 Task: Search one way flight ticket for 5 adults, 2 children, 1 infant in seat and 1 infant on lap in economy from Cedar Rapids: Eastern Iowa Airport to Springfield: Abraham Lincoln Capital Airport on 5-2-2023. Choice of flights is United. Number of bags: 10 checked bags. Price is upto 83000. Outbound departure time preference is 12:45.
Action: Mouse moved to (386, 357)
Screenshot: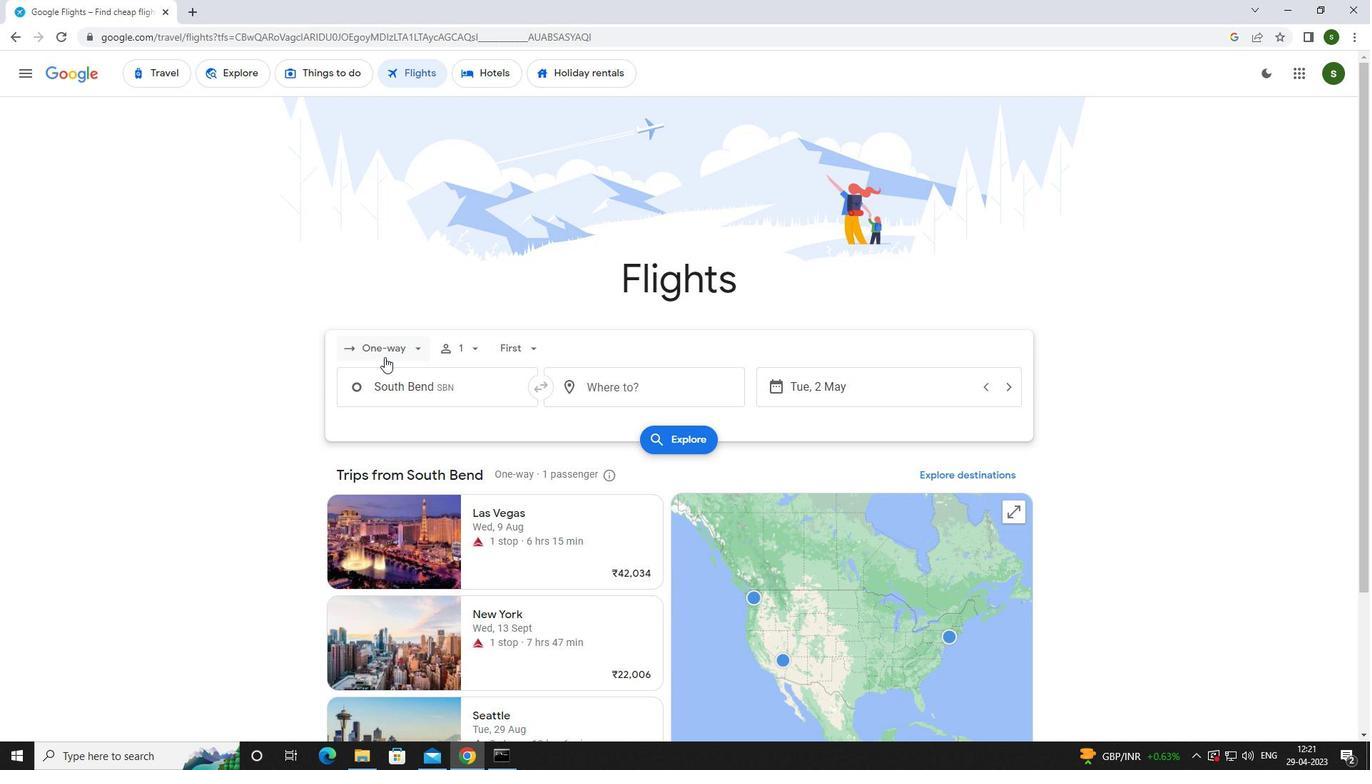
Action: Mouse pressed left at (386, 357)
Screenshot: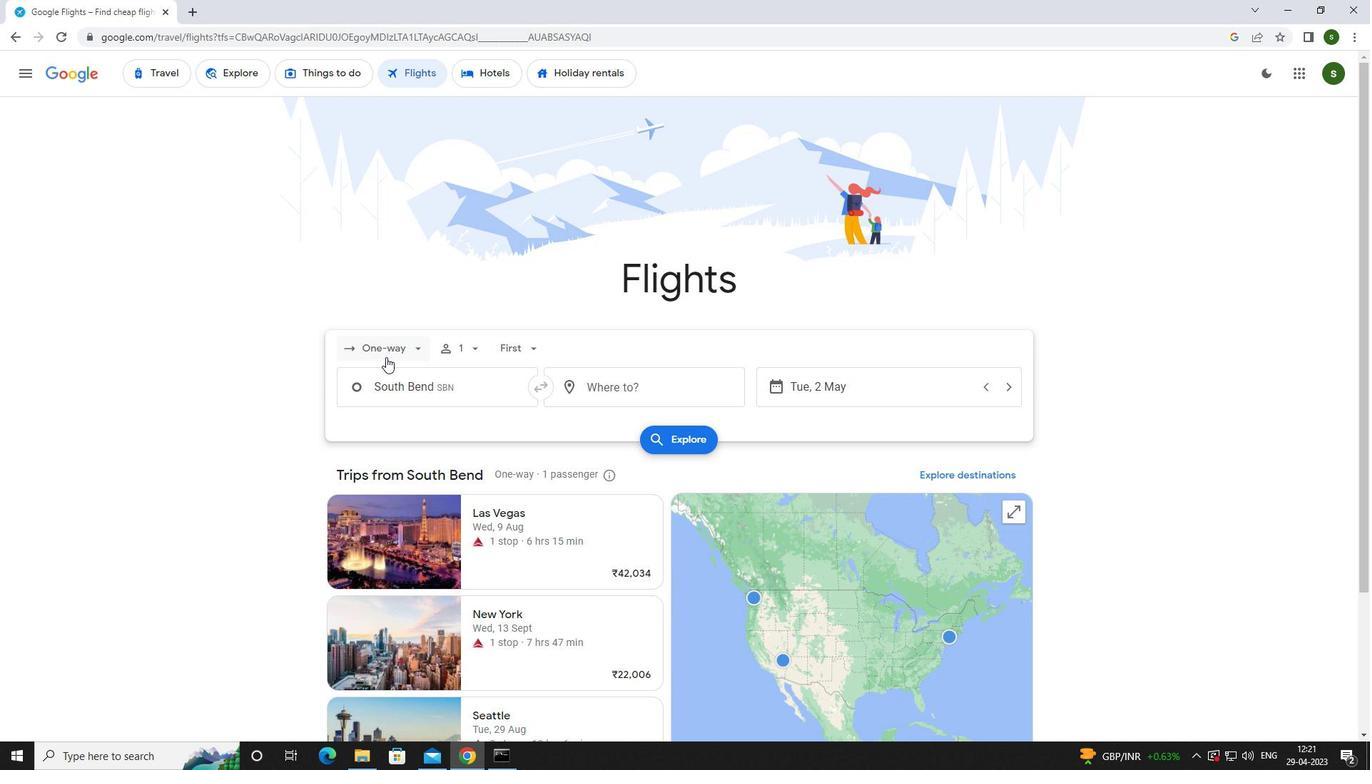 
Action: Mouse moved to (419, 413)
Screenshot: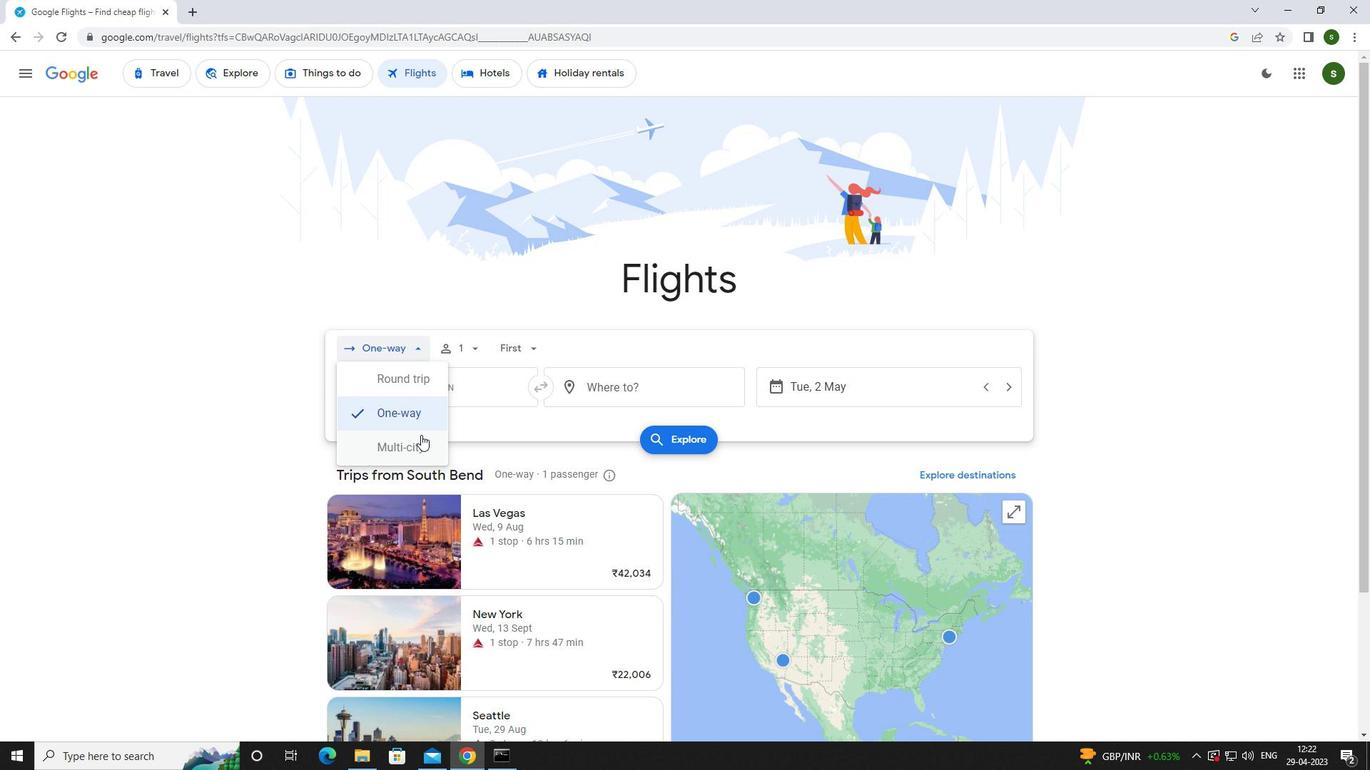 
Action: Mouse pressed left at (419, 413)
Screenshot: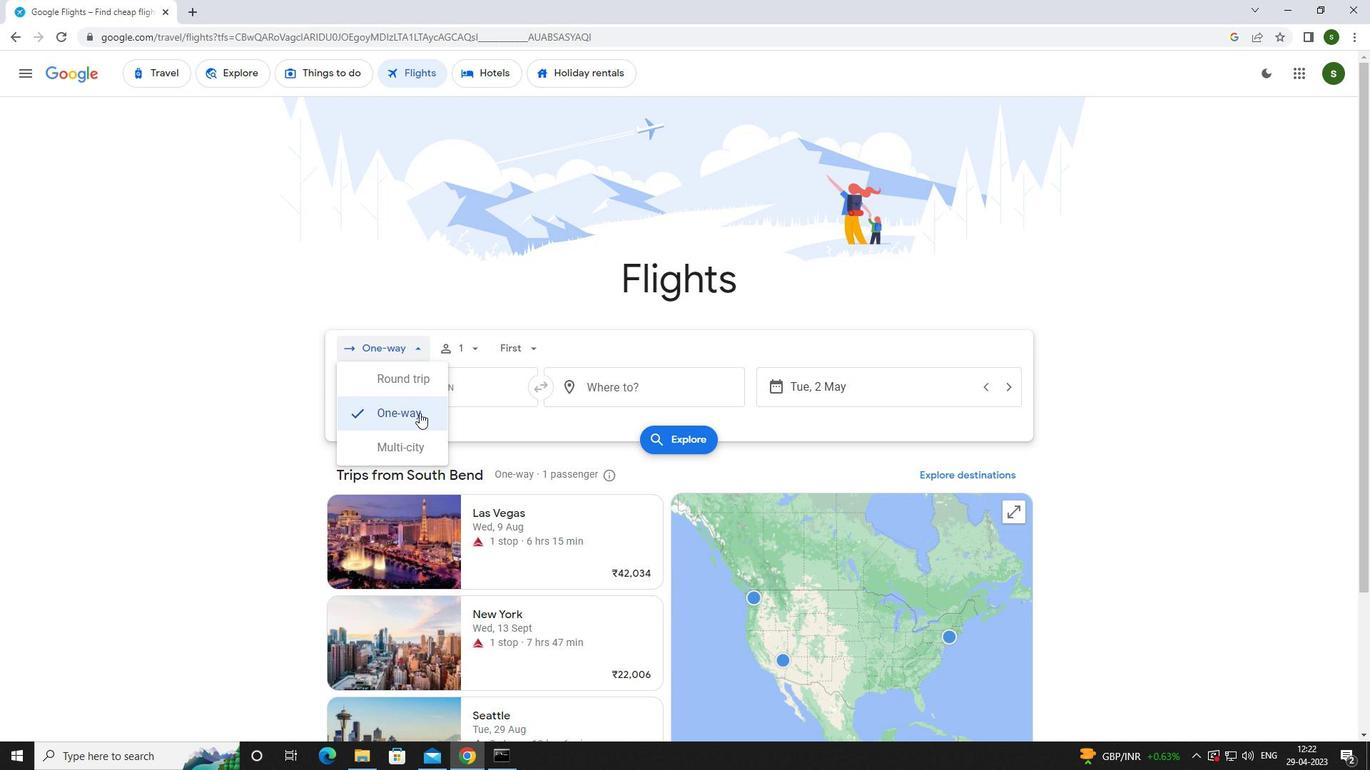 
Action: Mouse moved to (468, 347)
Screenshot: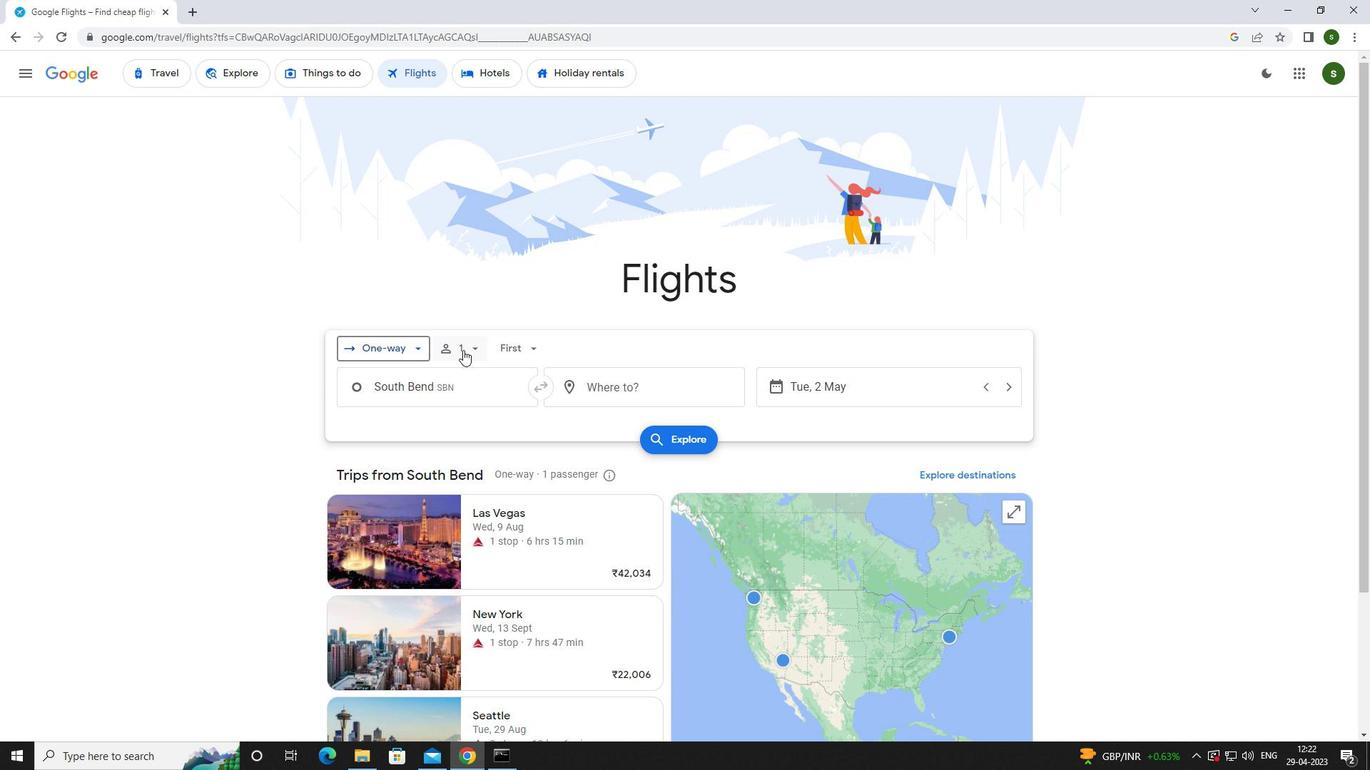 
Action: Mouse pressed left at (468, 347)
Screenshot: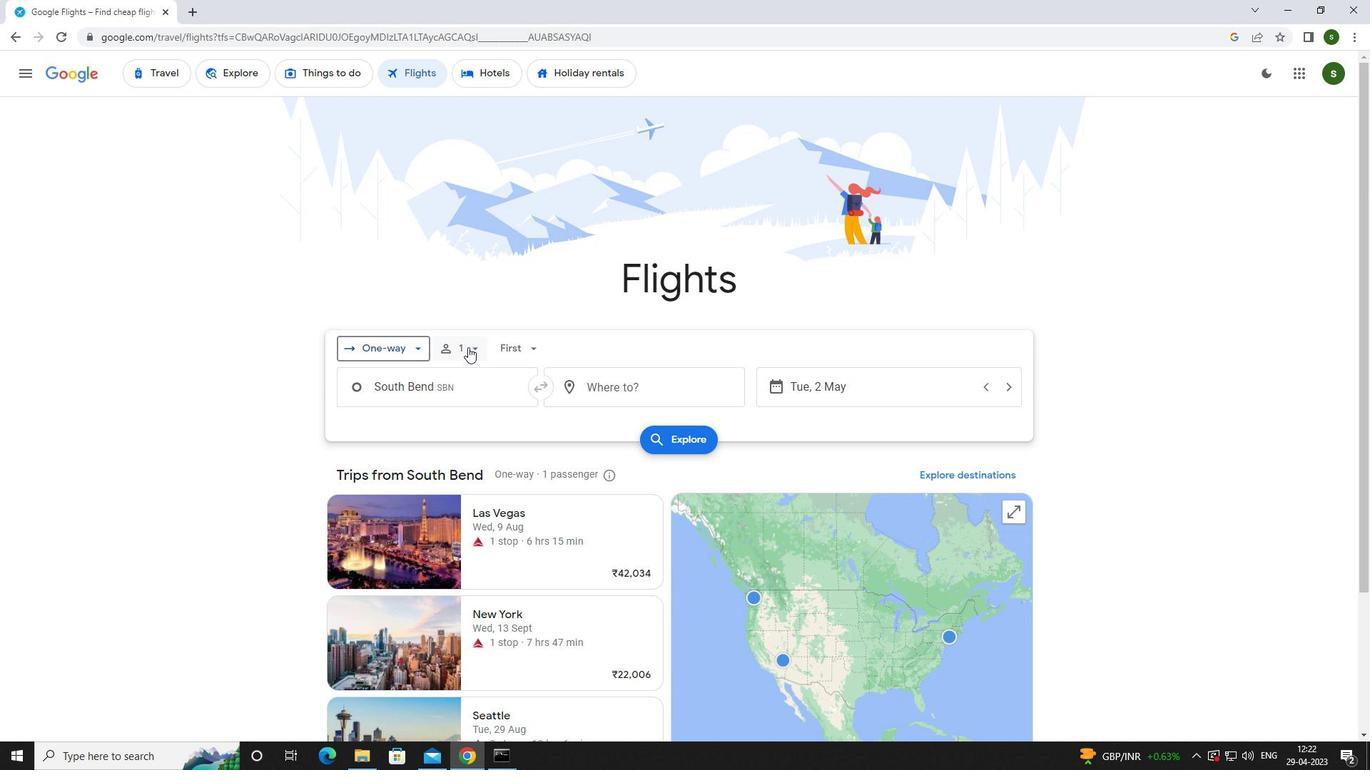 
Action: Mouse moved to (577, 382)
Screenshot: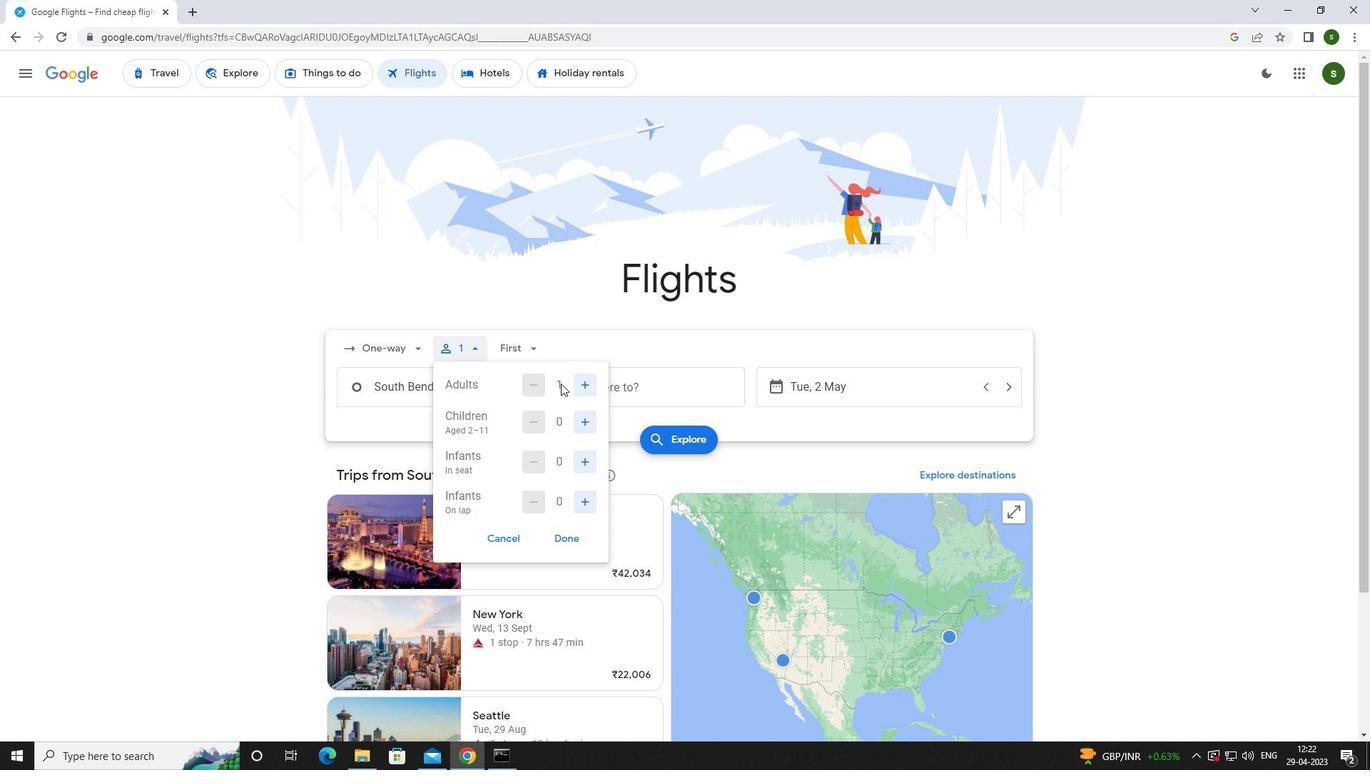 
Action: Mouse pressed left at (577, 382)
Screenshot: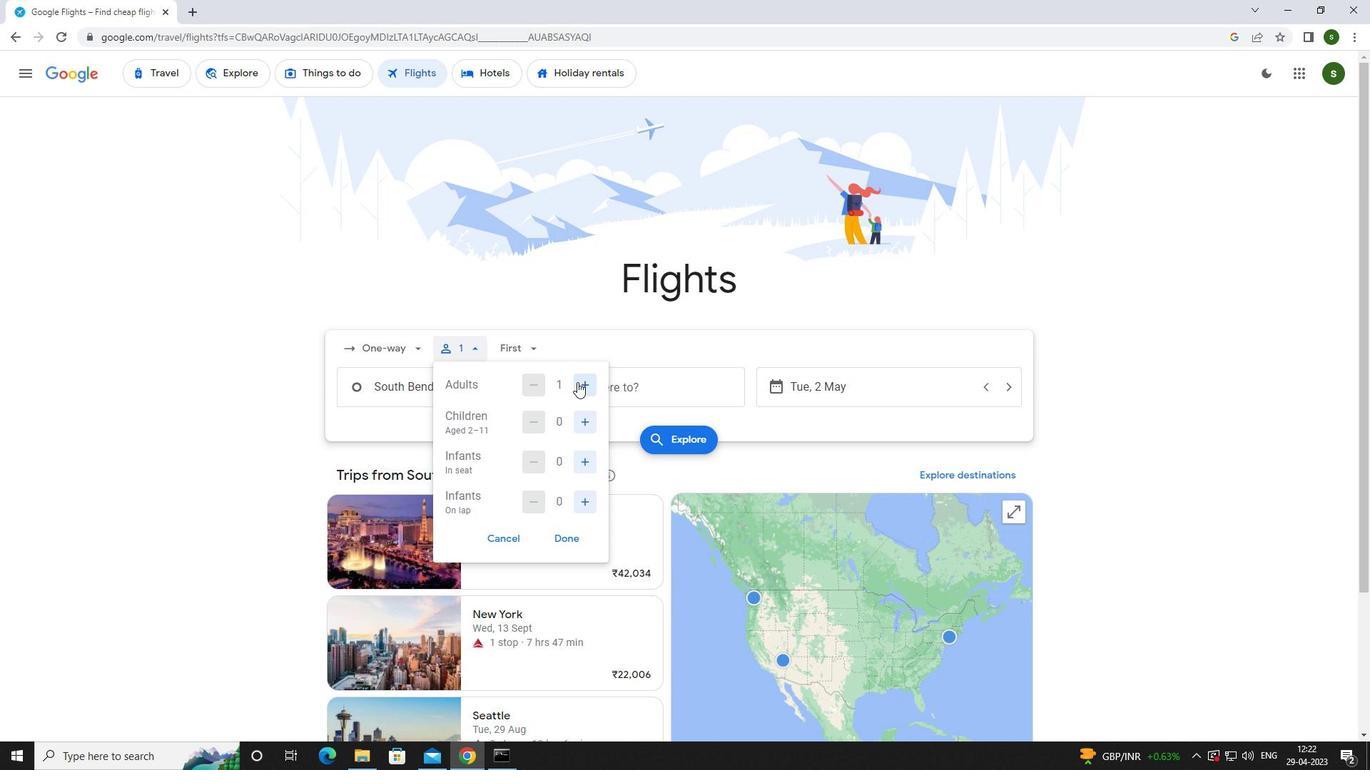
Action: Mouse pressed left at (577, 382)
Screenshot: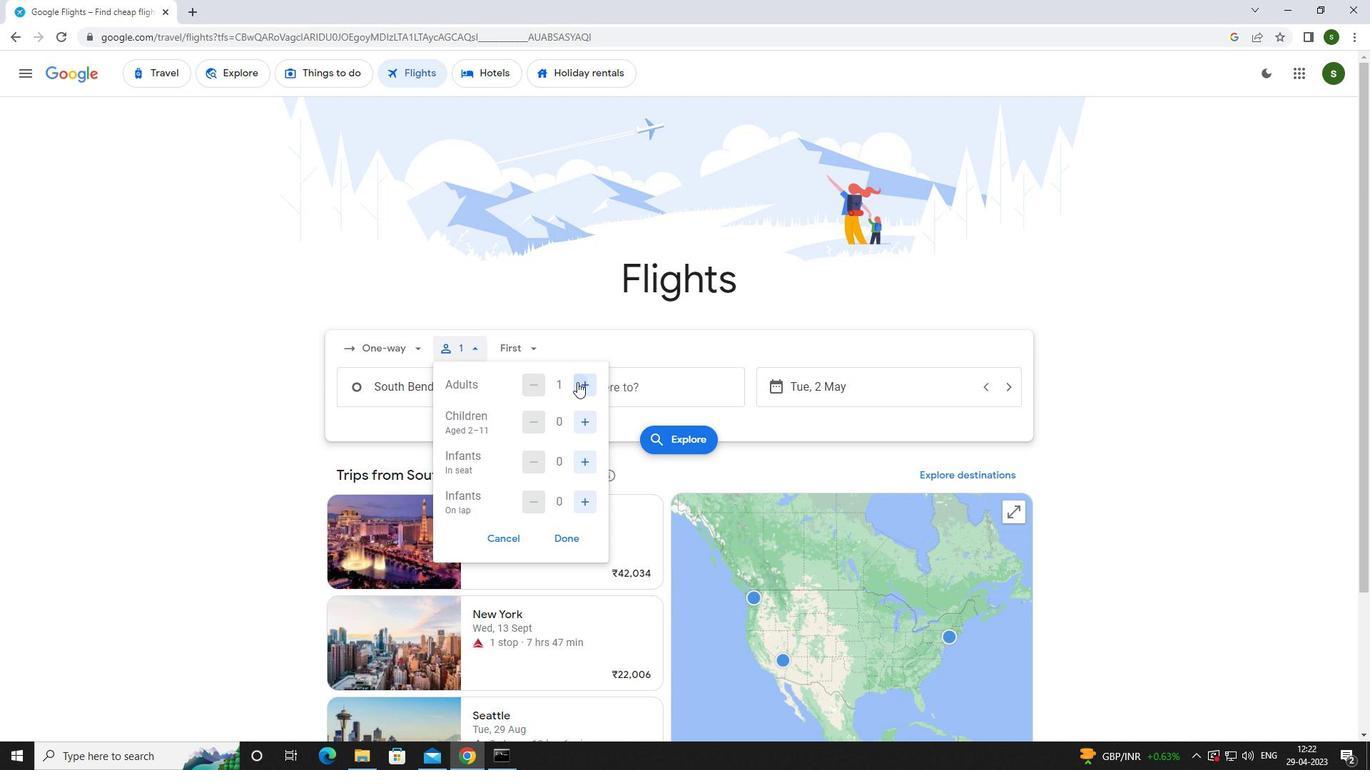 
Action: Mouse pressed left at (577, 382)
Screenshot: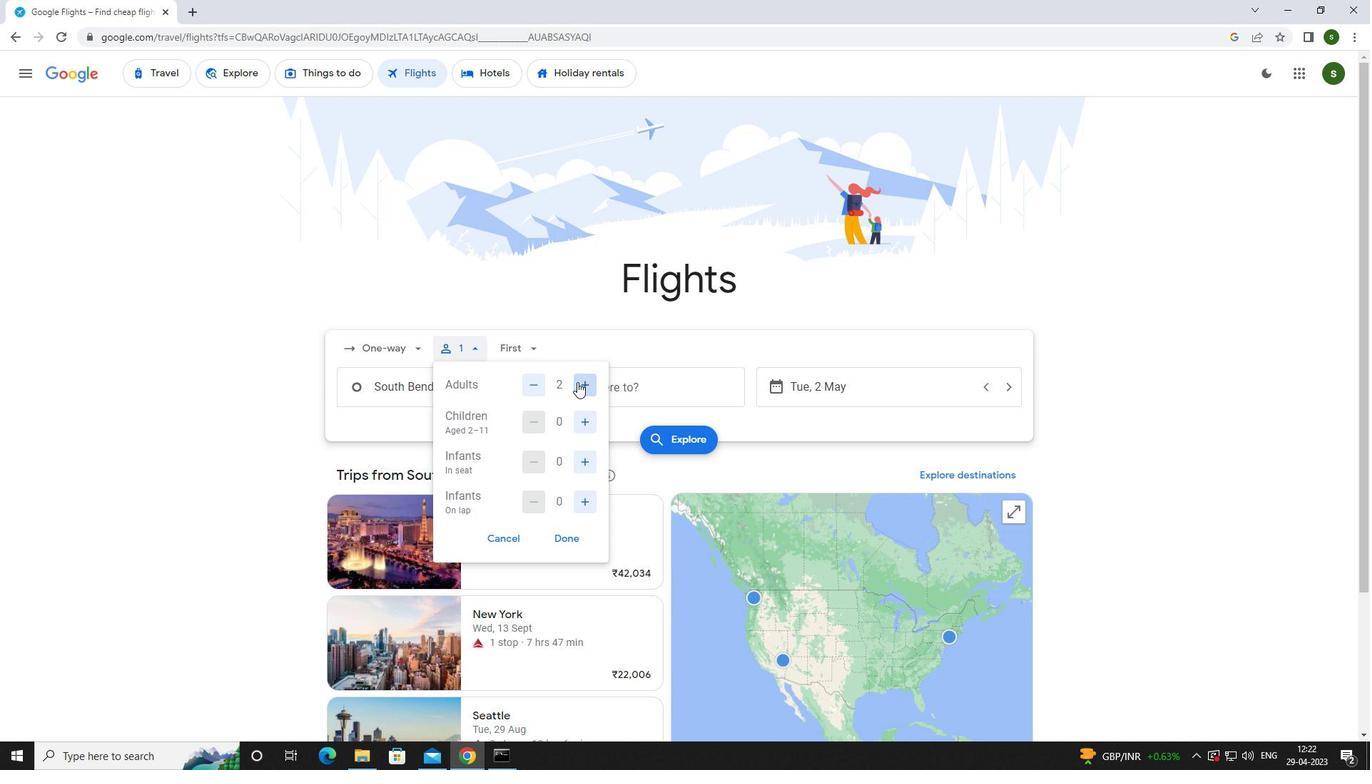 
Action: Mouse pressed left at (577, 382)
Screenshot: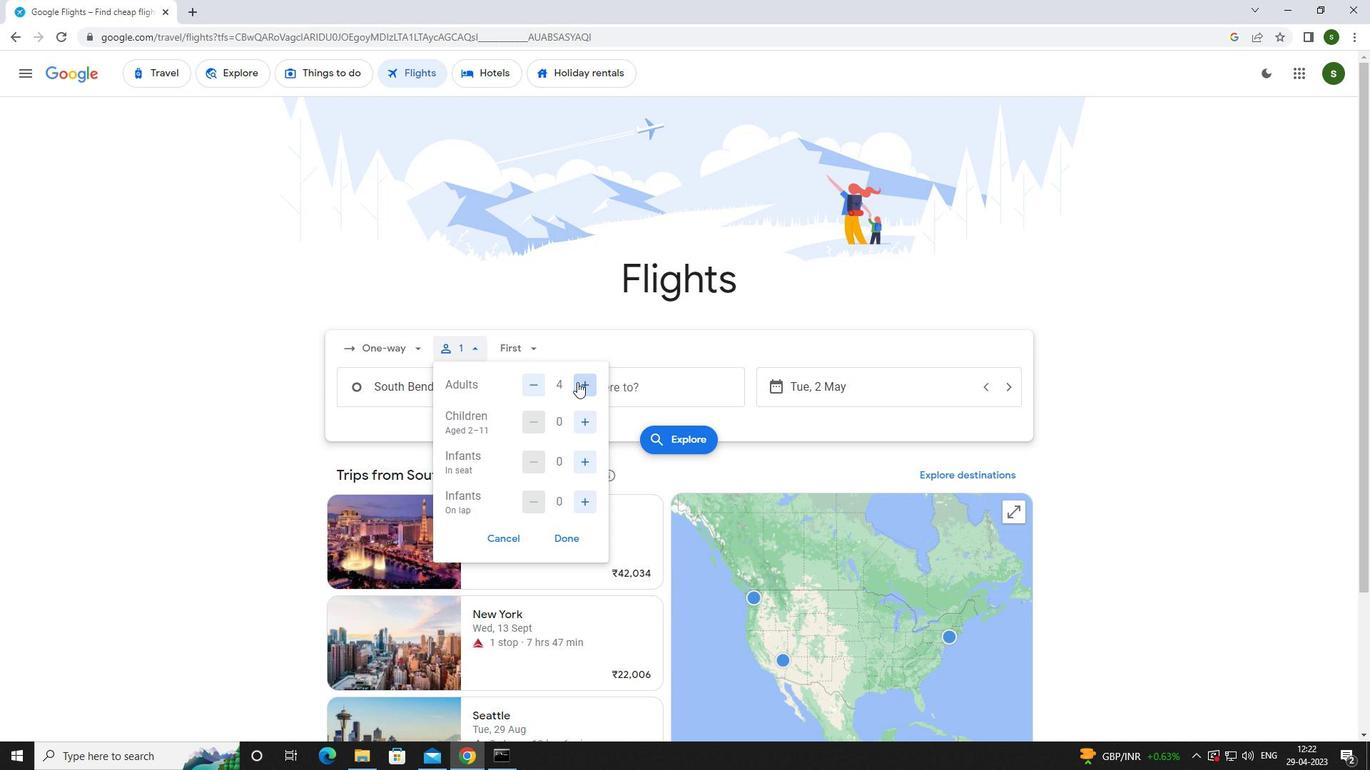 
Action: Mouse moved to (592, 424)
Screenshot: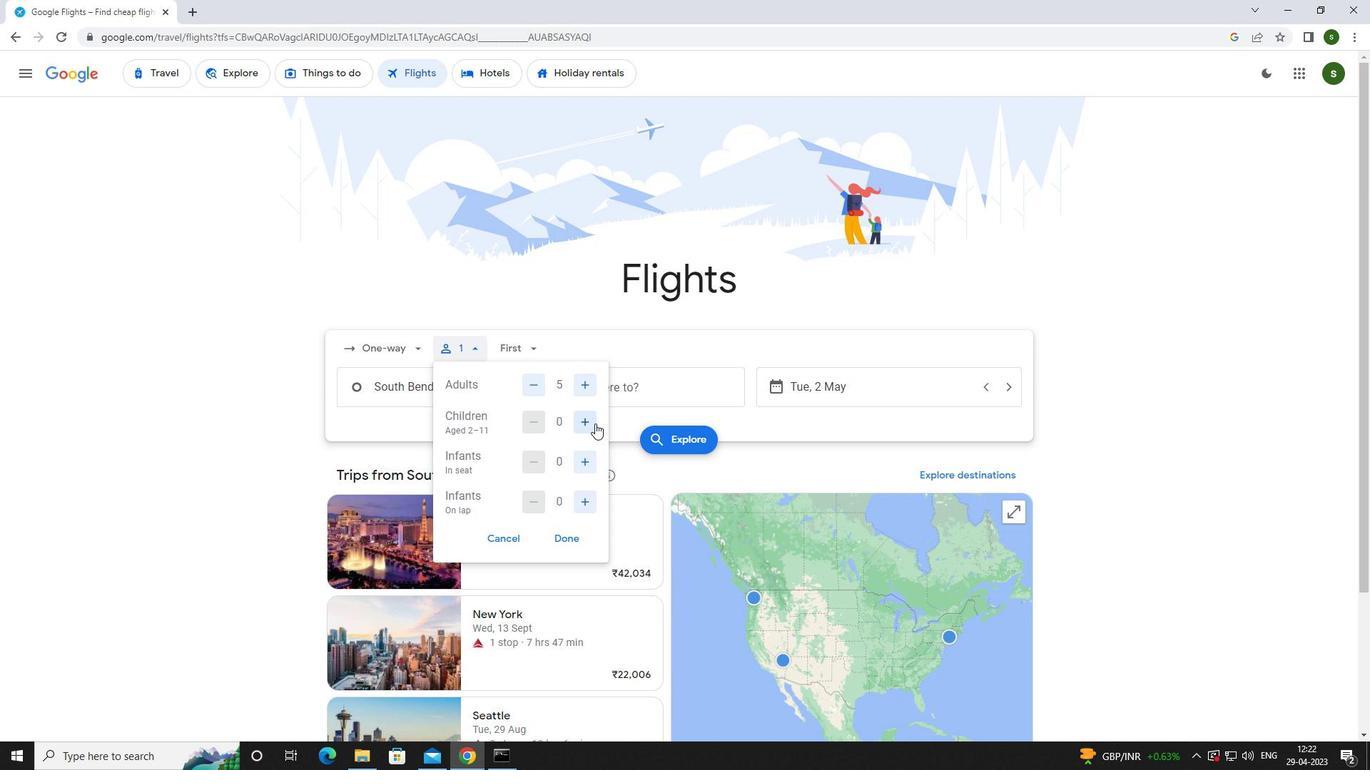 
Action: Mouse pressed left at (592, 424)
Screenshot: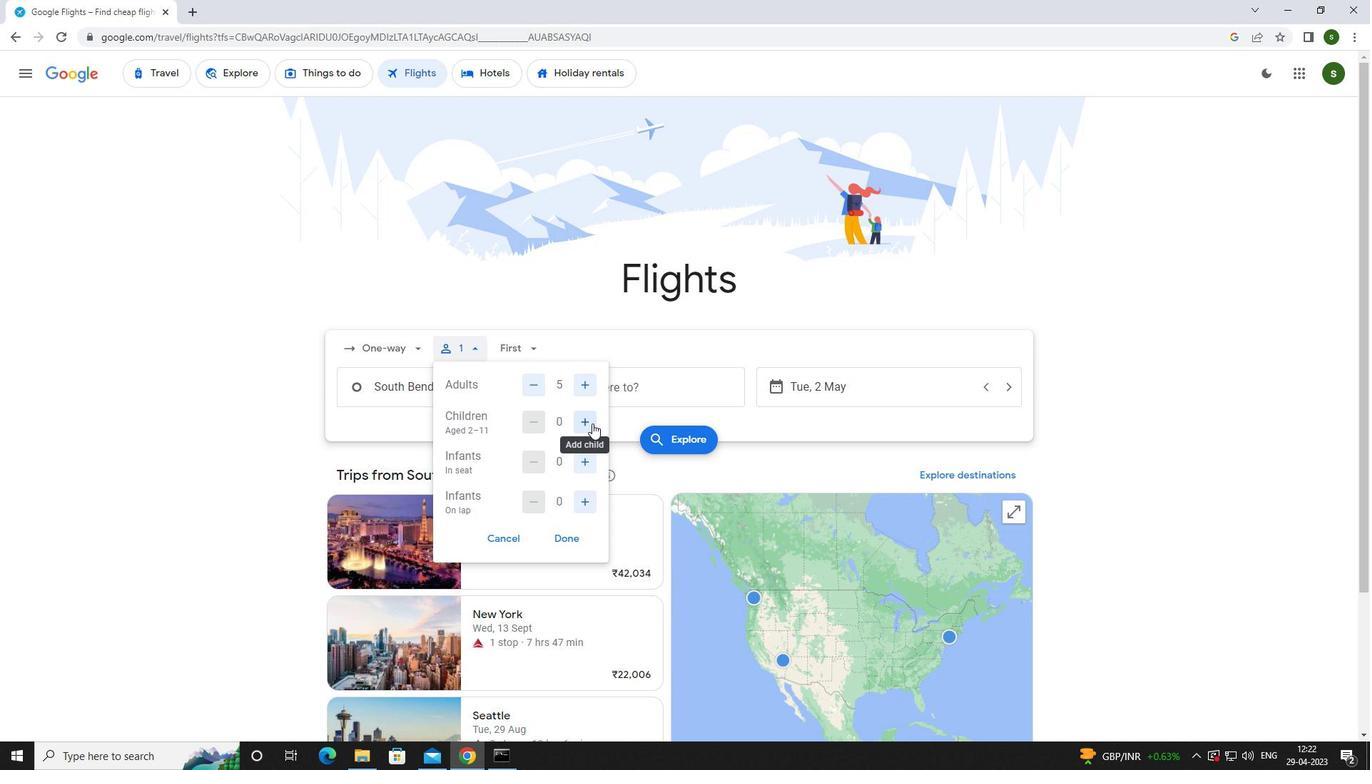 
Action: Mouse pressed left at (592, 424)
Screenshot: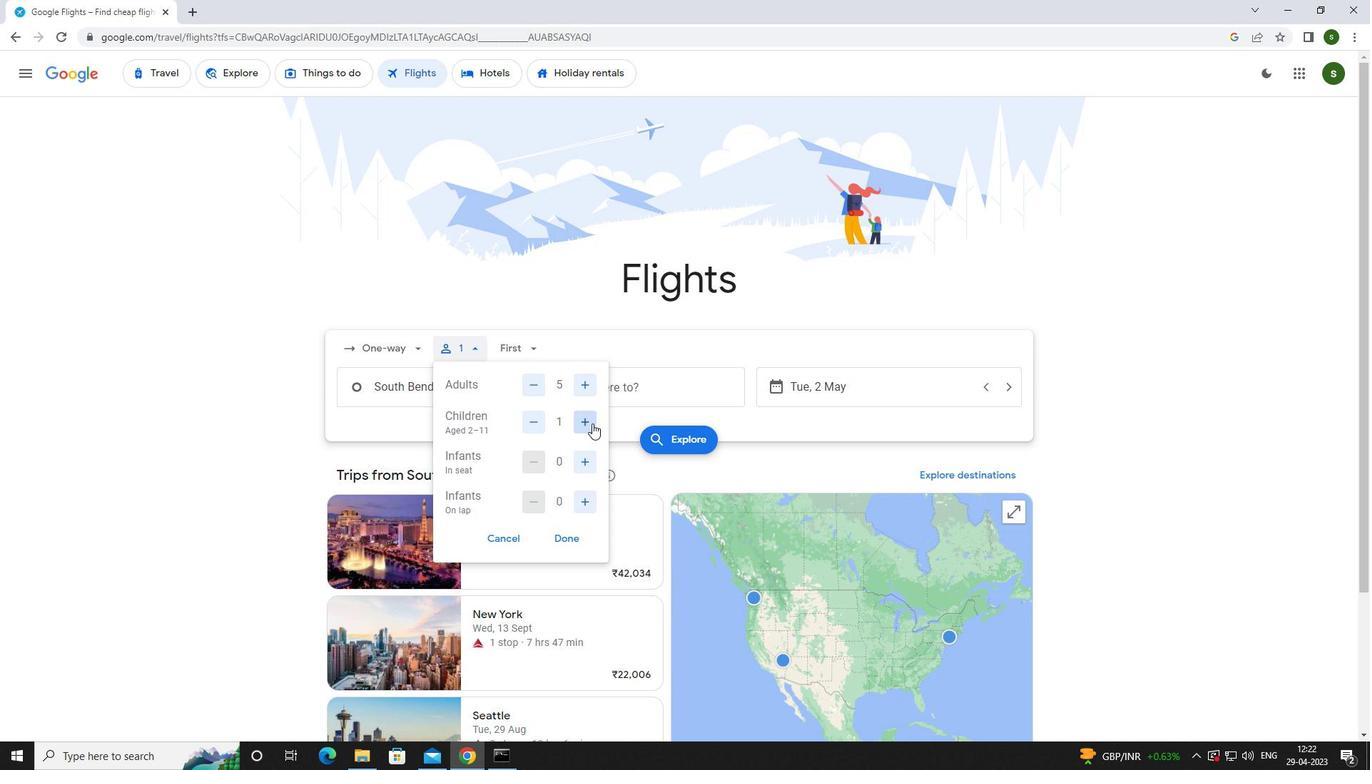 
Action: Mouse moved to (585, 468)
Screenshot: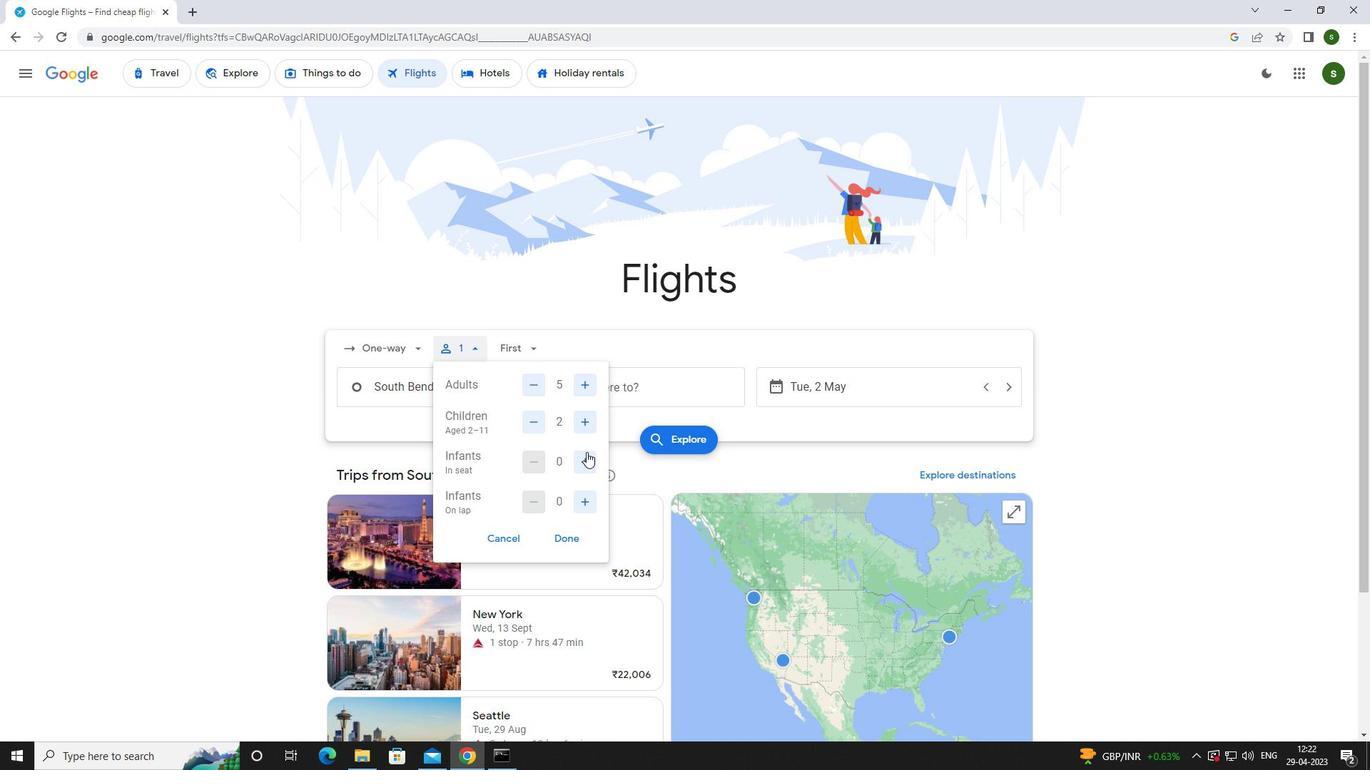 
Action: Mouse pressed left at (585, 468)
Screenshot: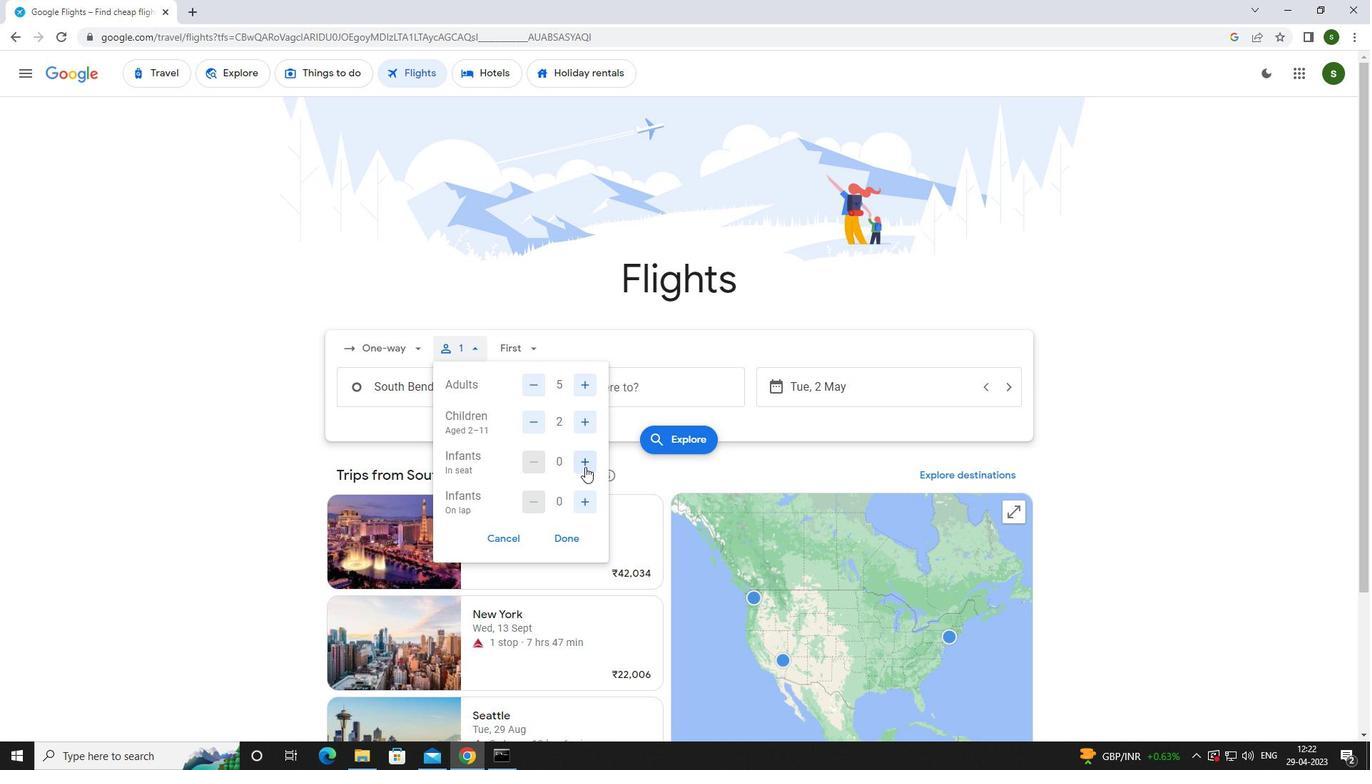 
Action: Mouse moved to (588, 498)
Screenshot: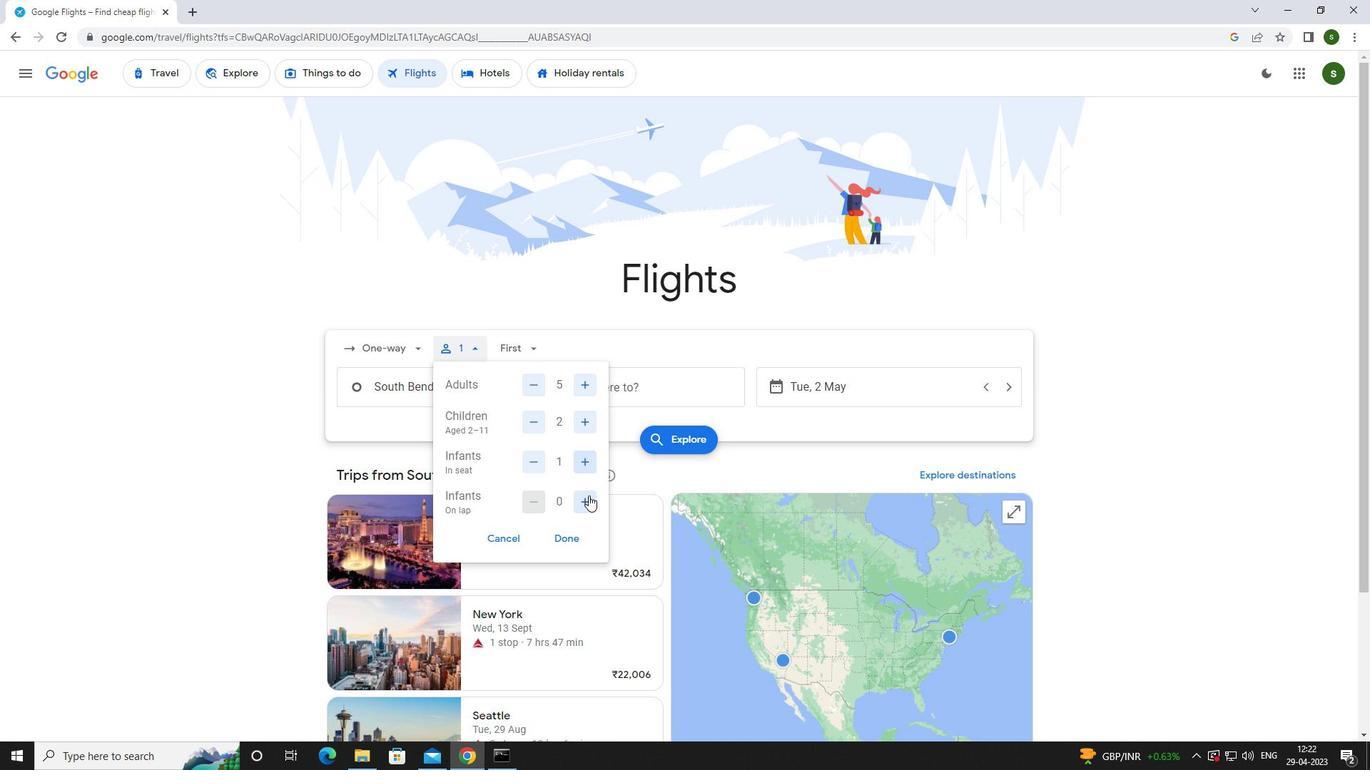 
Action: Mouse pressed left at (588, 498)
Screenshot: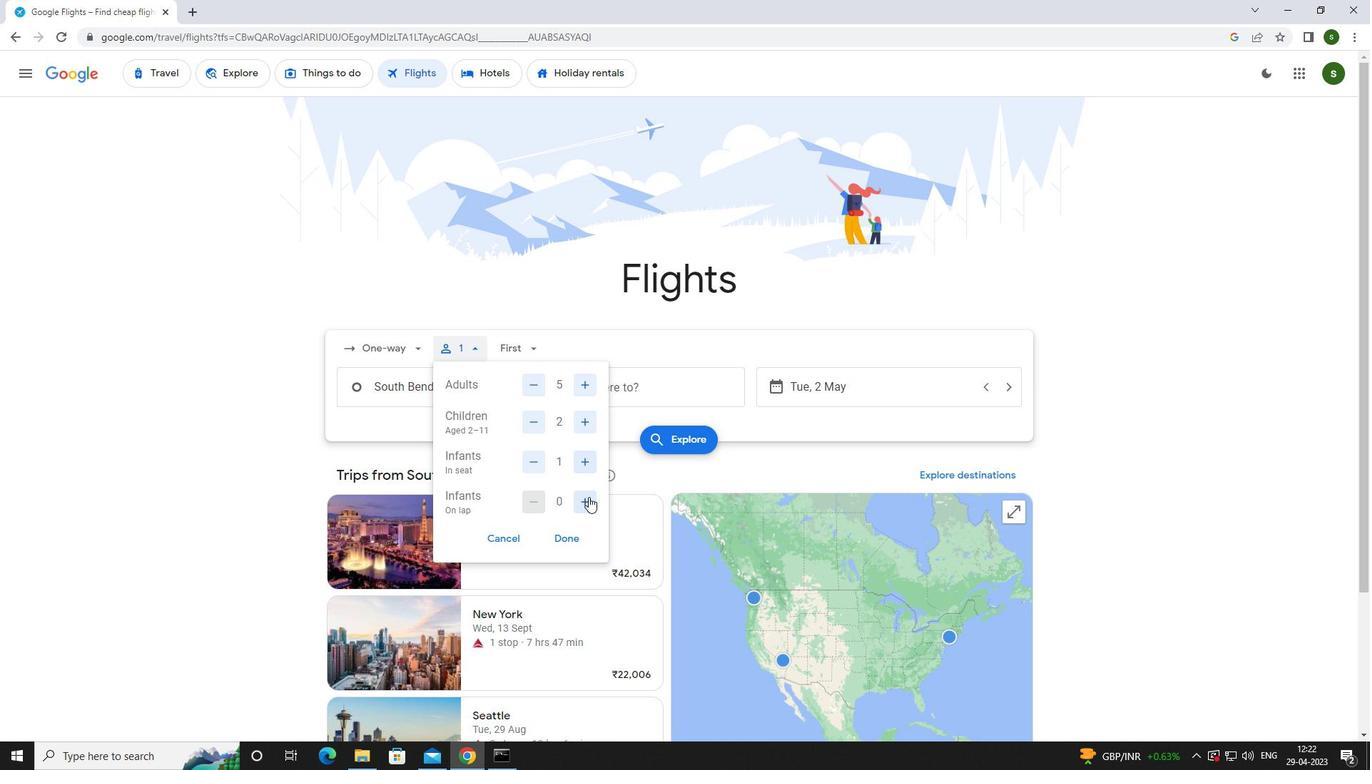 
Action: Mouse moved to (536, 346)
Screenshot: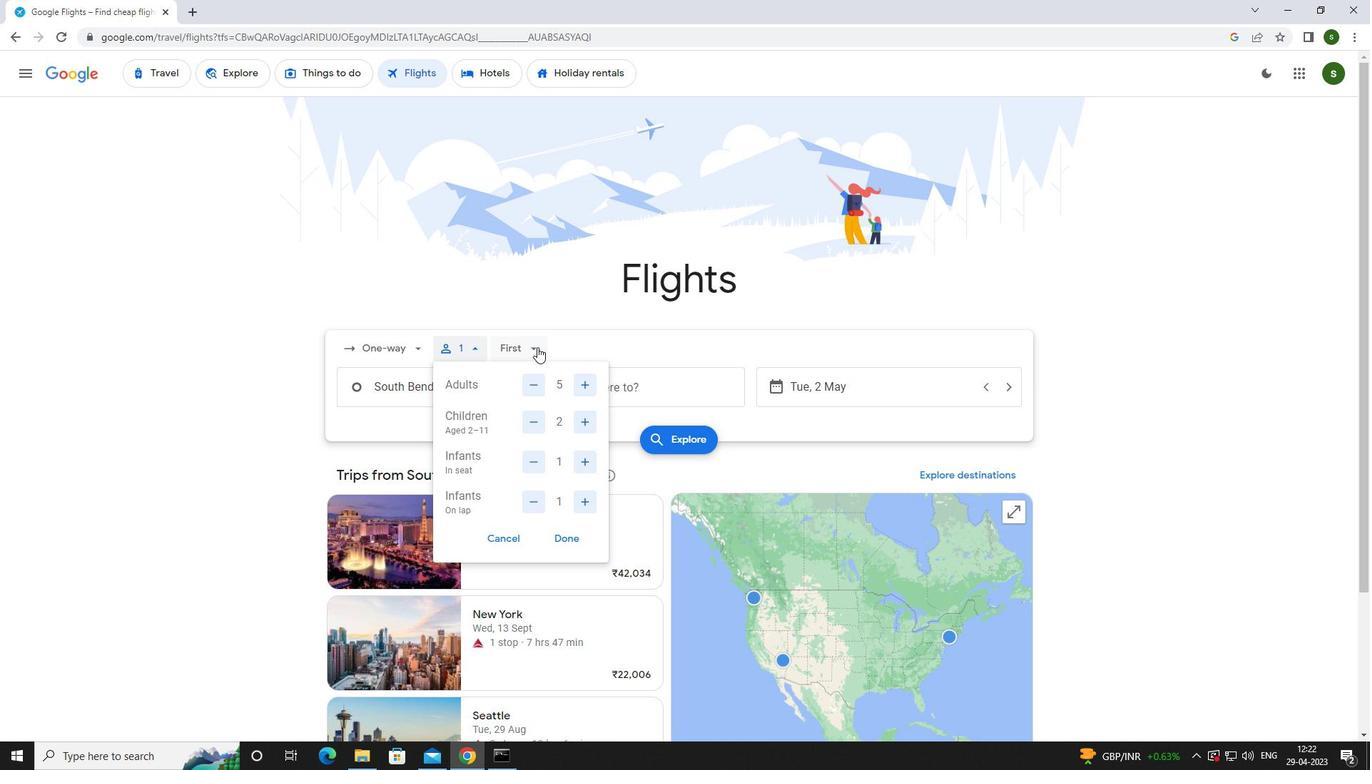 
Action: Mouse pressed left at (536, 346)
Screenshot: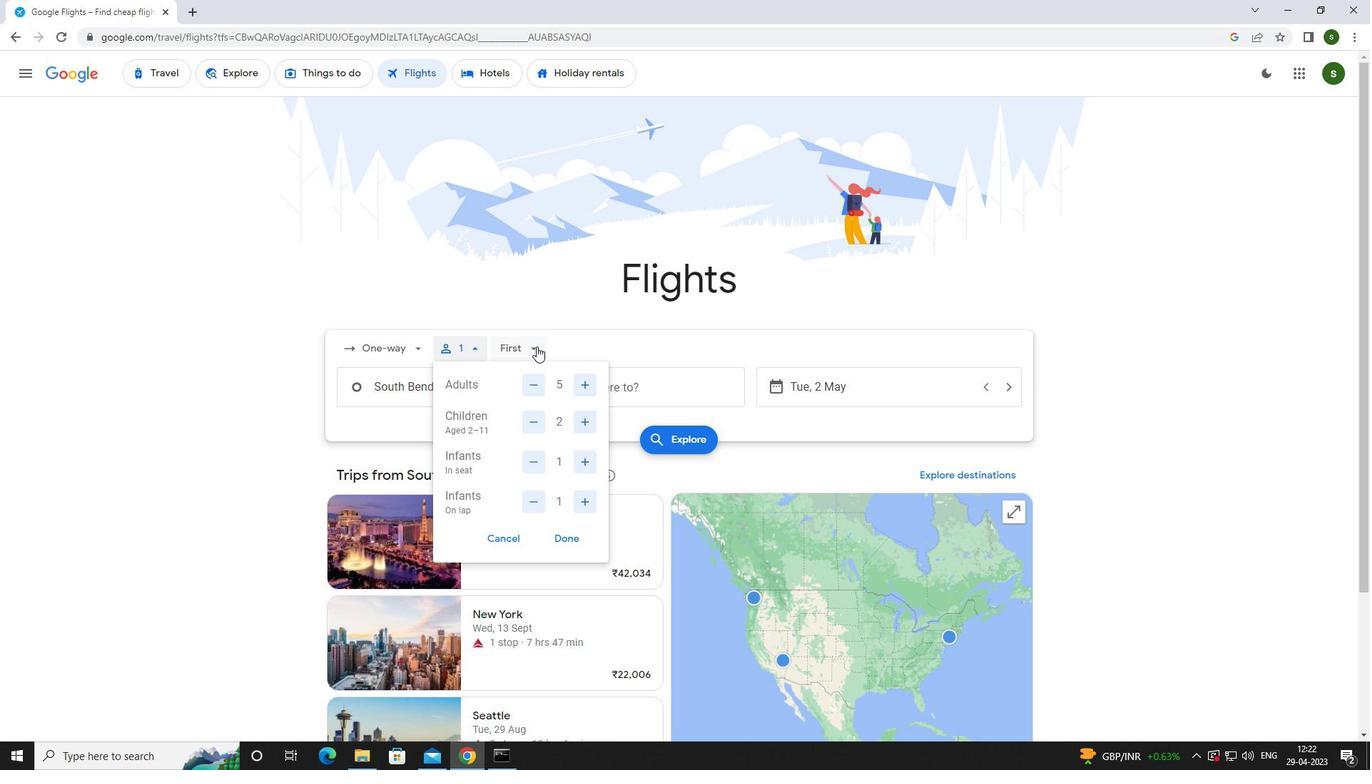 
Action: Mouse moved to (556, 375)
Screenshot: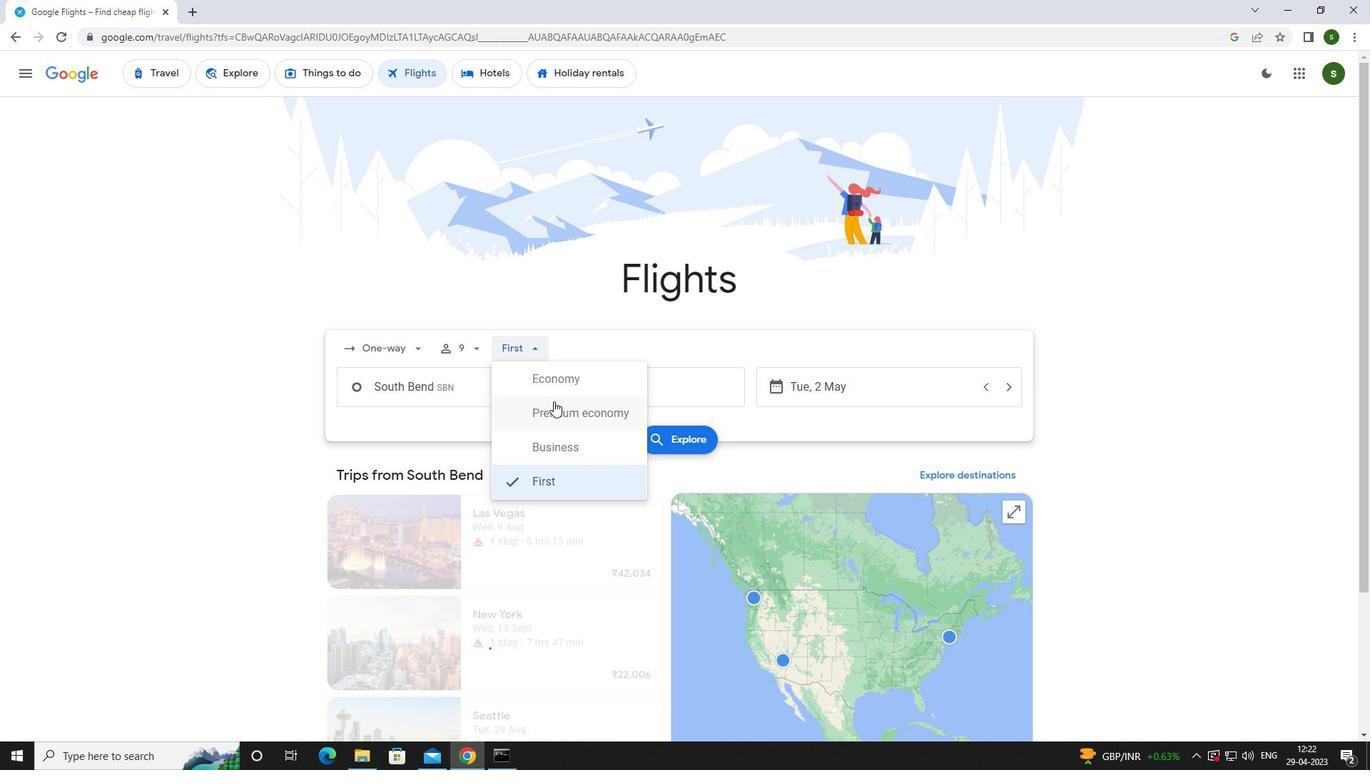
Action: Mouse pressed left at (556, 375)
Screenshot: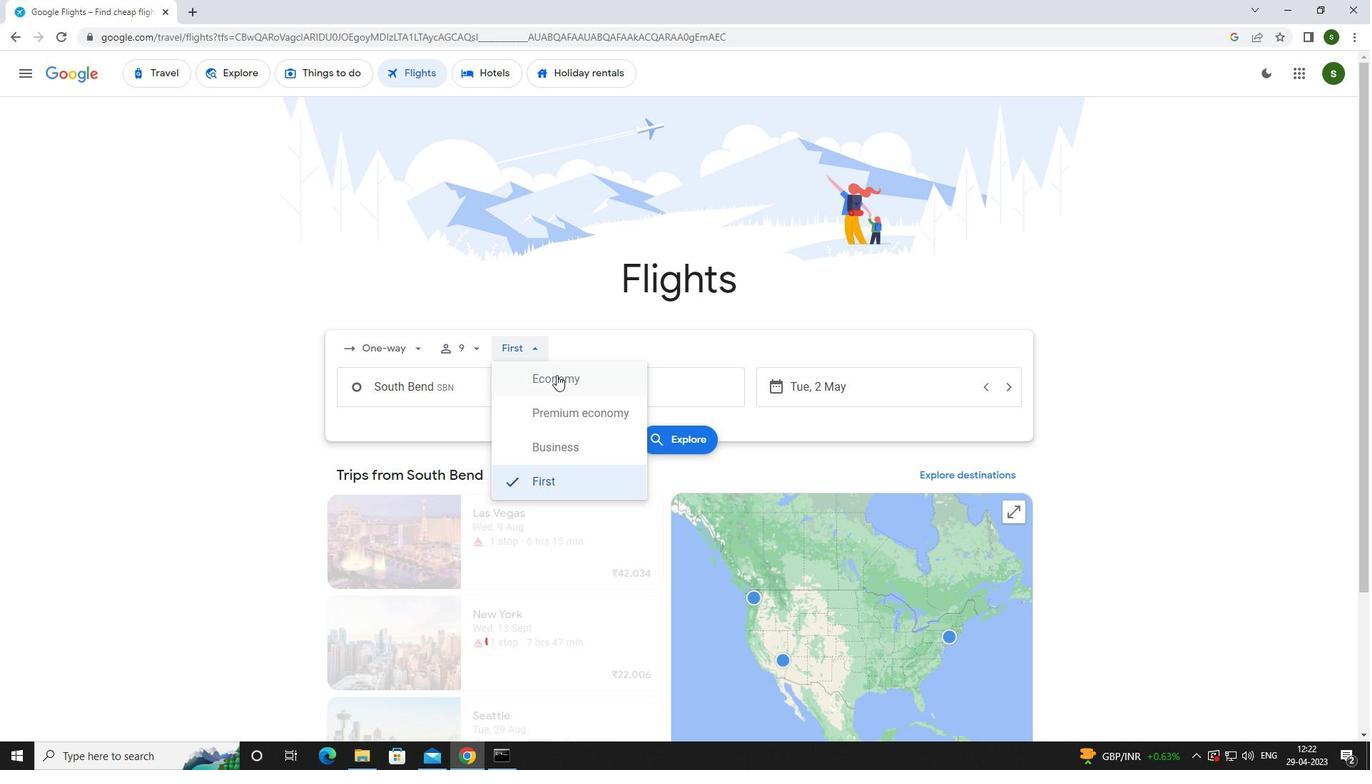 
Action: Mouse moved to (479, 390)
Screenshot: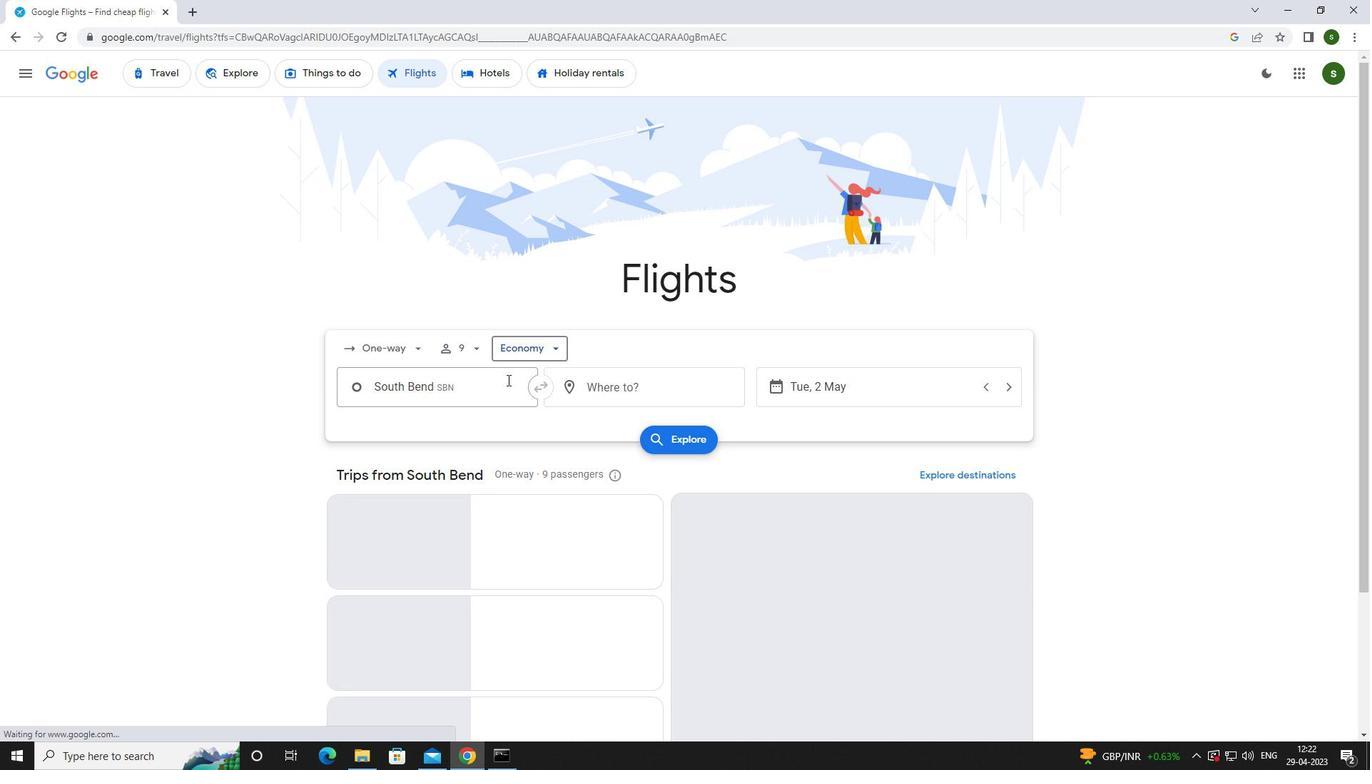 
Action: Mouse pressed left at (479, 390)
Screenshot: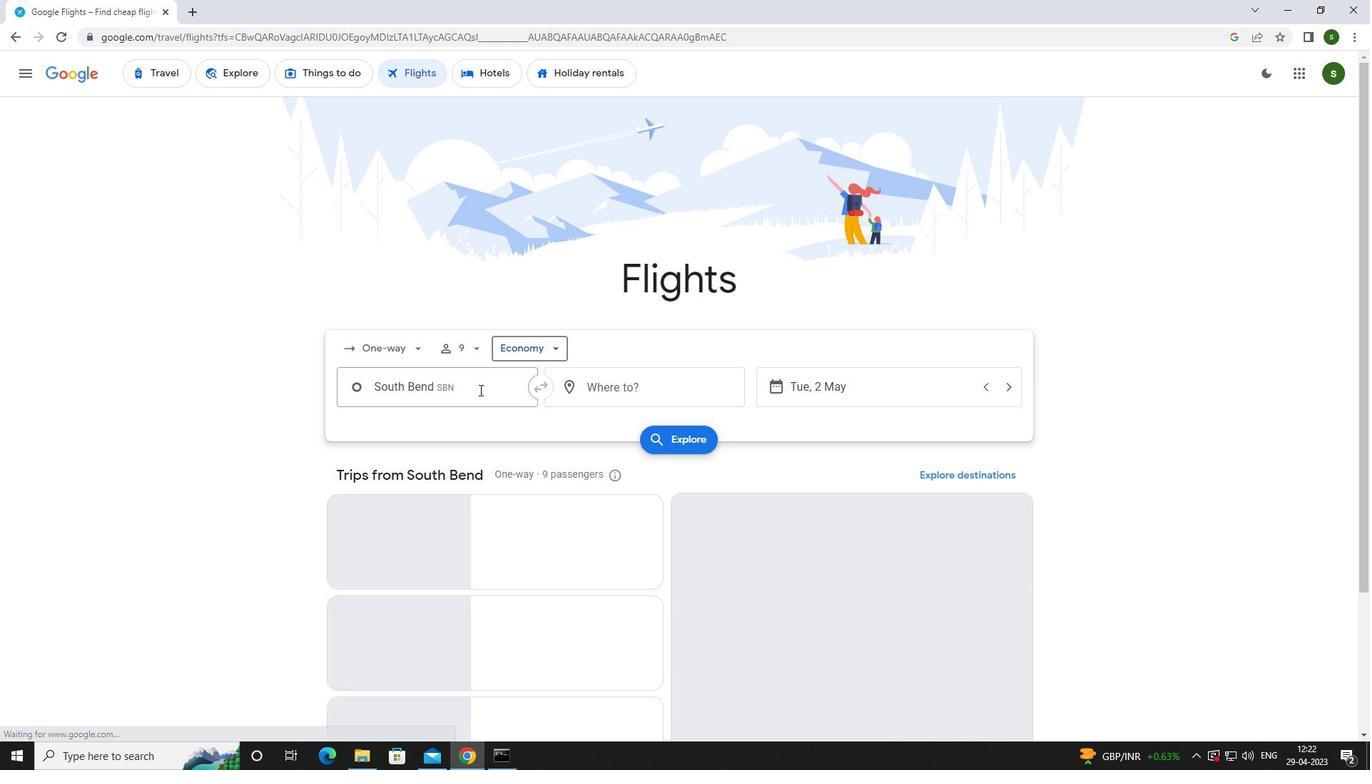 
Action: Mouse moved to (476, 389)
Screenshot: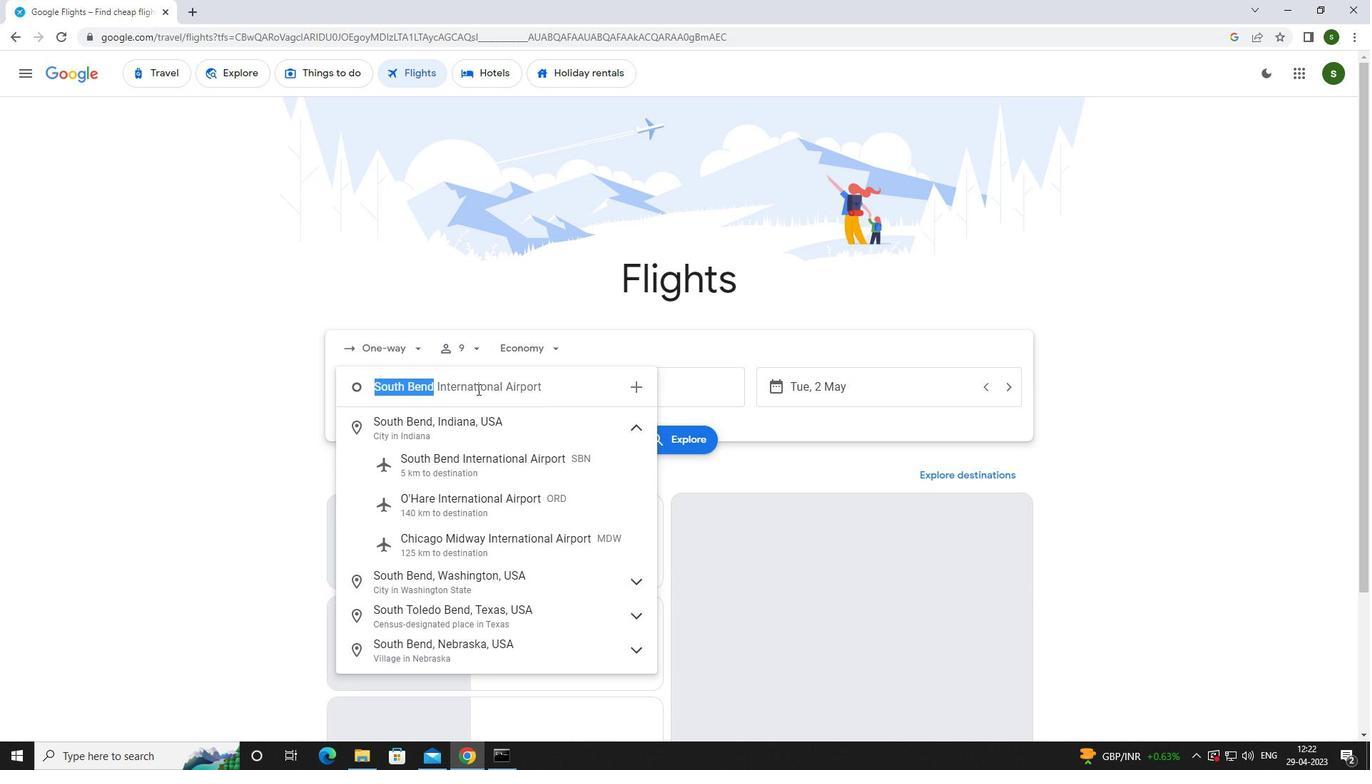 
Action: Key pressed c<Key.caps_lock>edar<Key.space><Key.caps_lock>
Screenshot: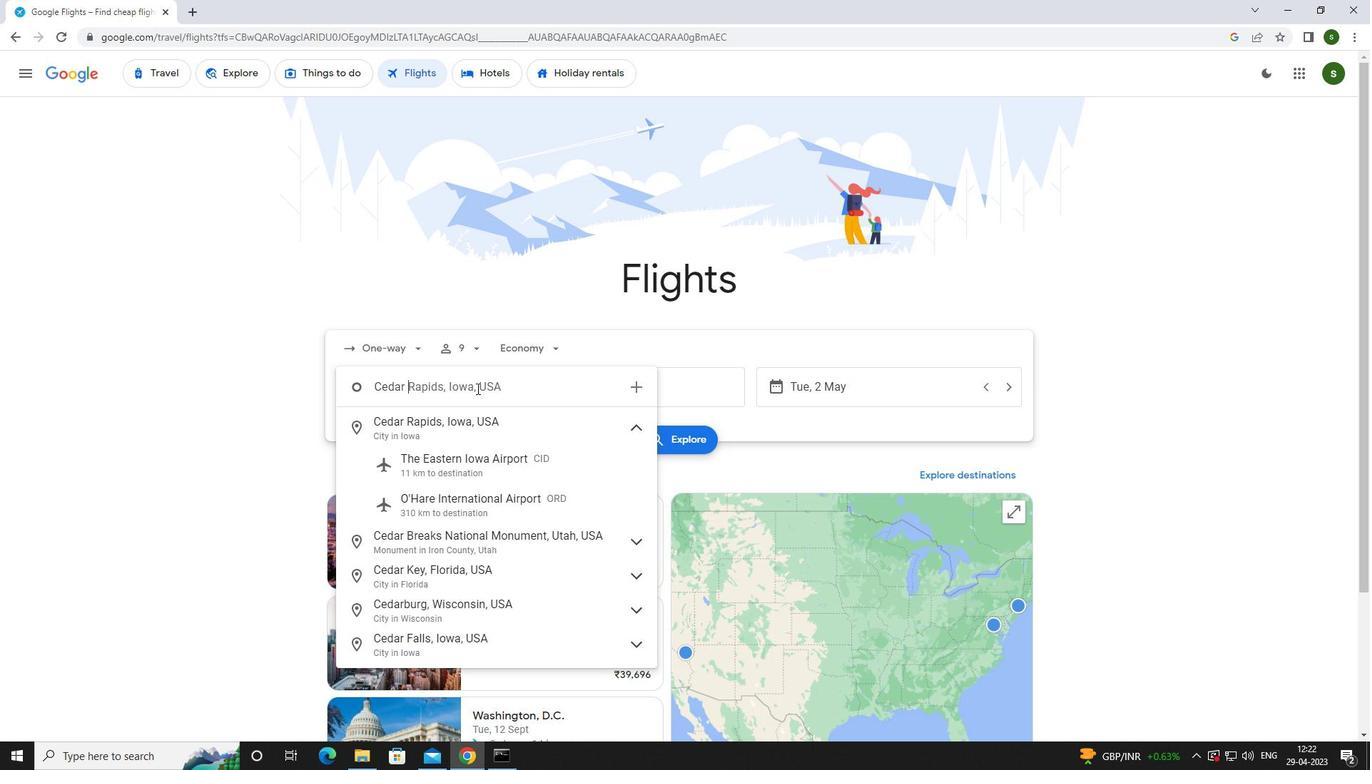 
Action: Mouse moved to (487, 463)
Screenshot: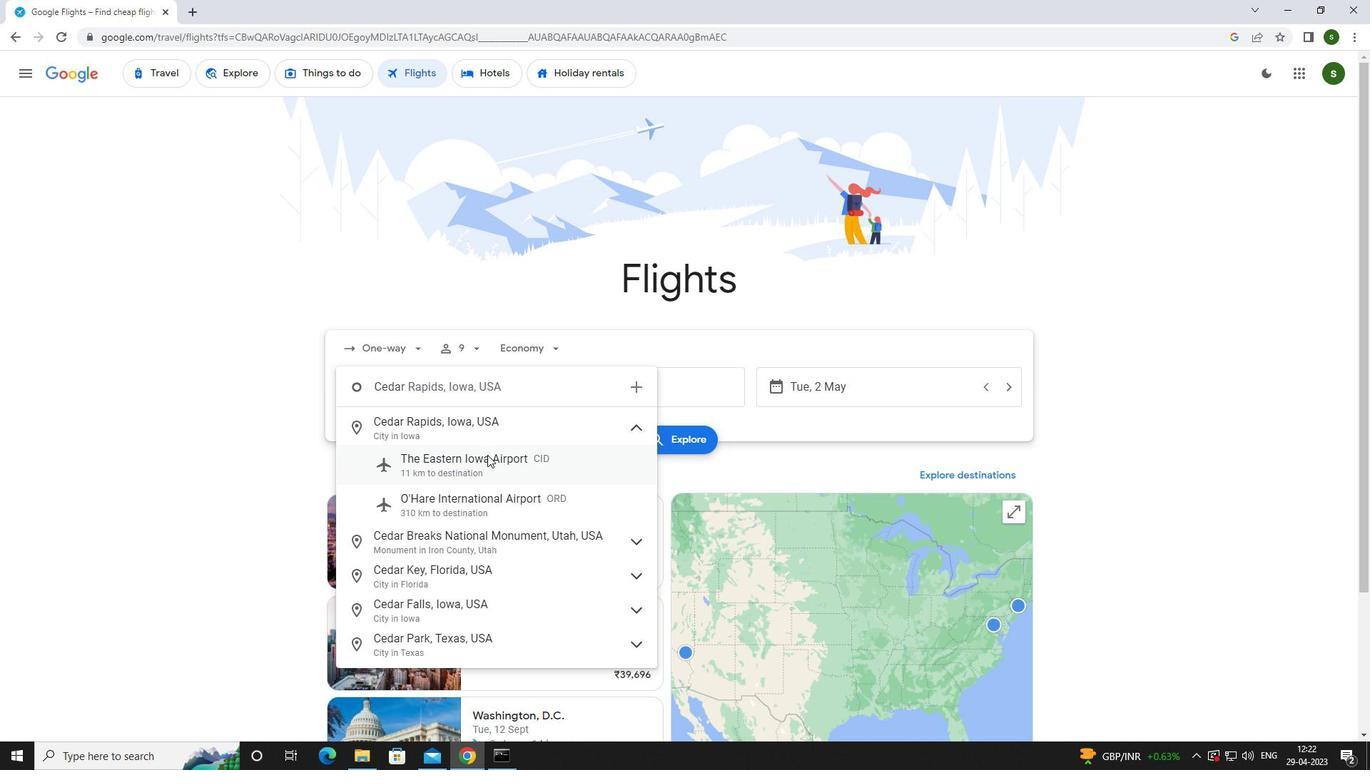 
Action: Mouse pressed left at (487, 463)
Screenshot: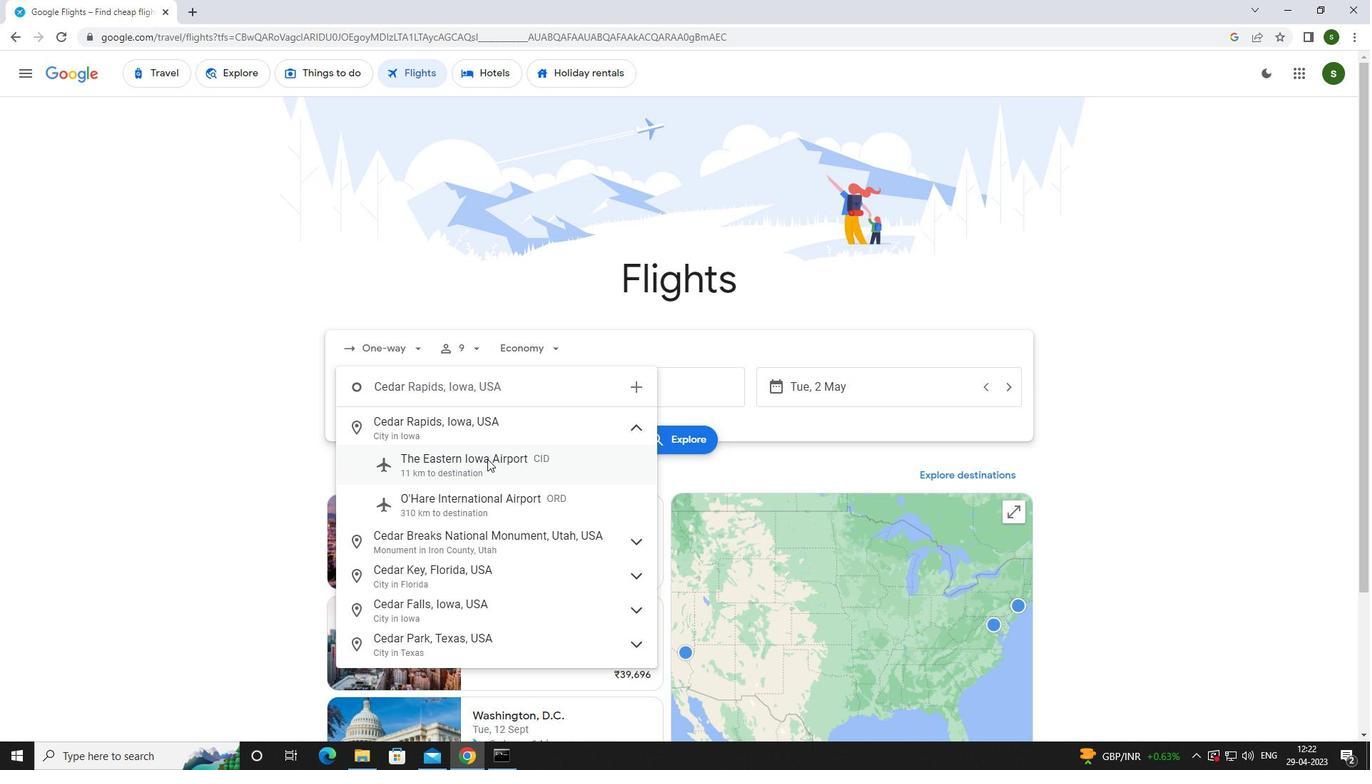 
Action: Mouse moved to (620, 392)
Screenshot: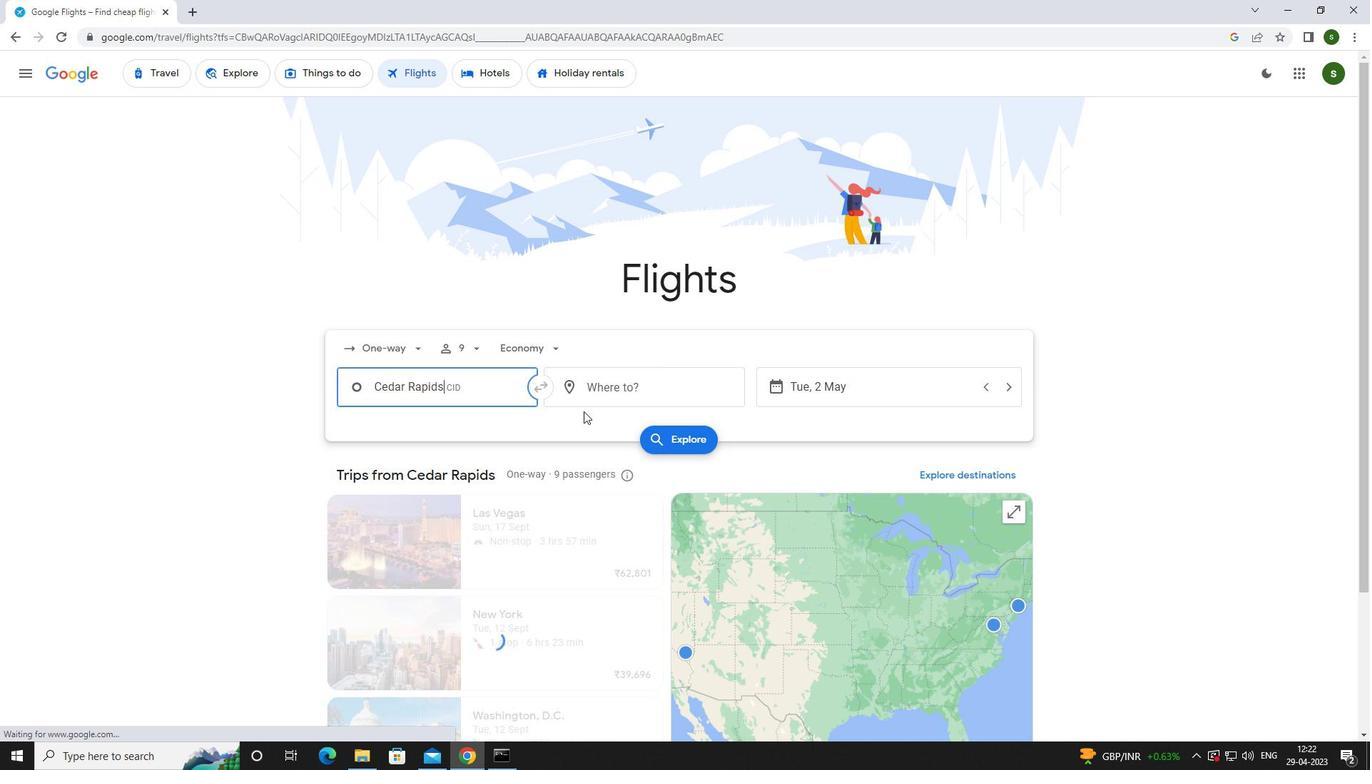 
Action: Mouse pressed left at (620, 392)
Screenshot: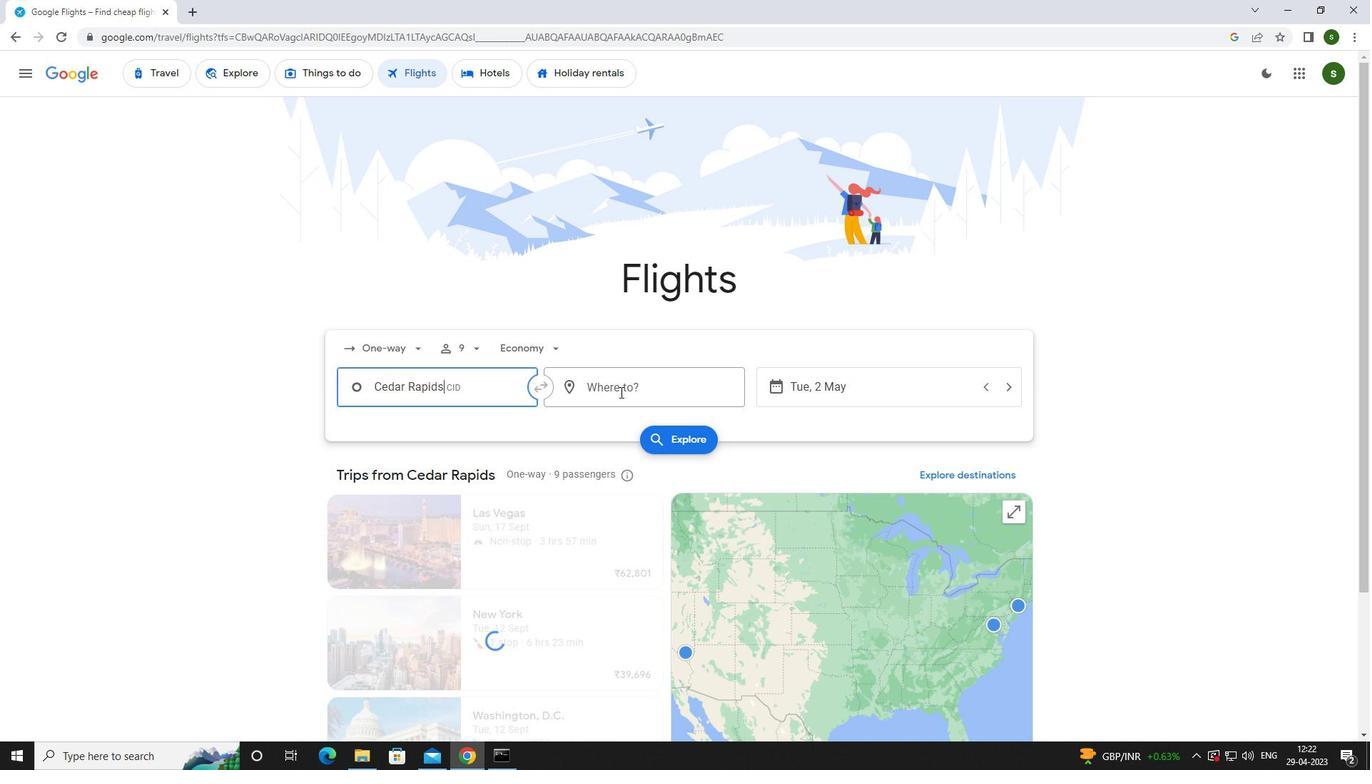
Action: Mouse moved to (597, 396)
Screenshot: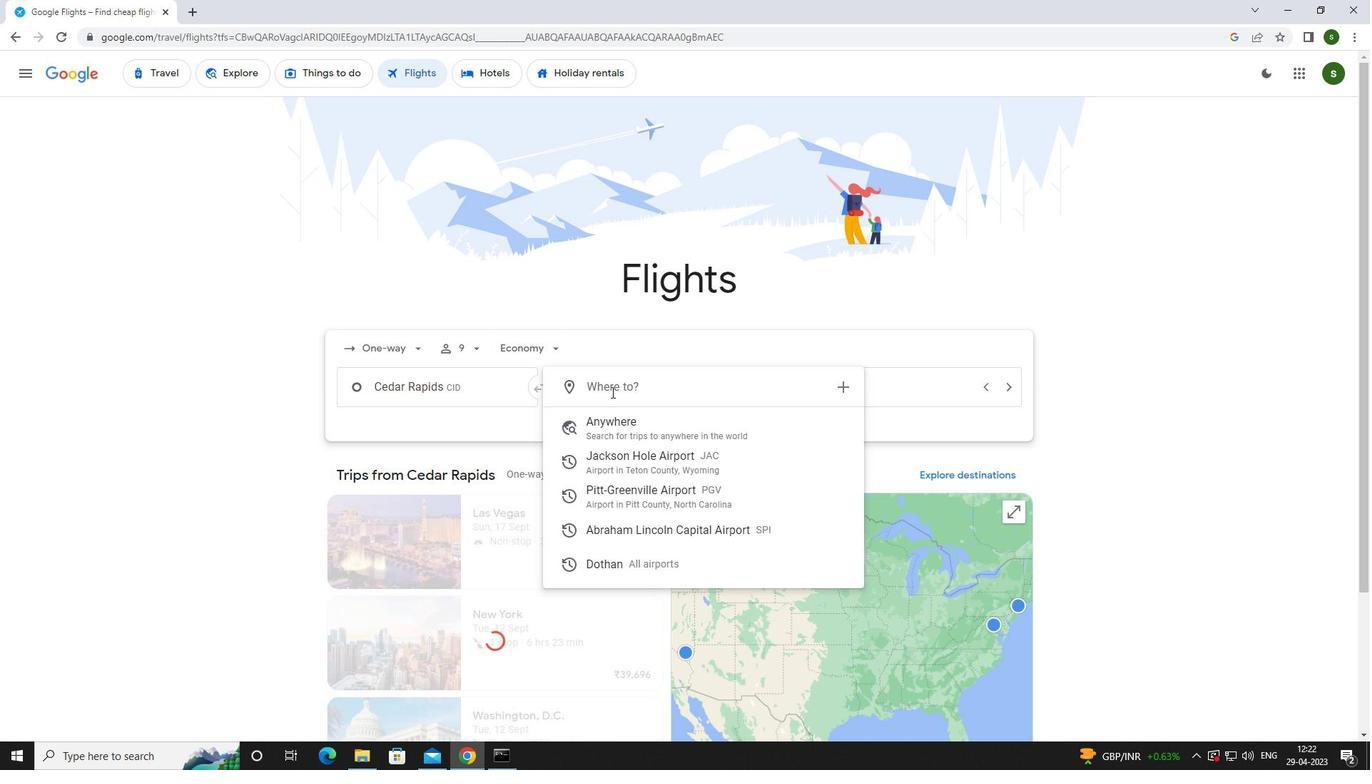 
Action: Key pressed s<Key.caps_lock>pringfield
Screenshot: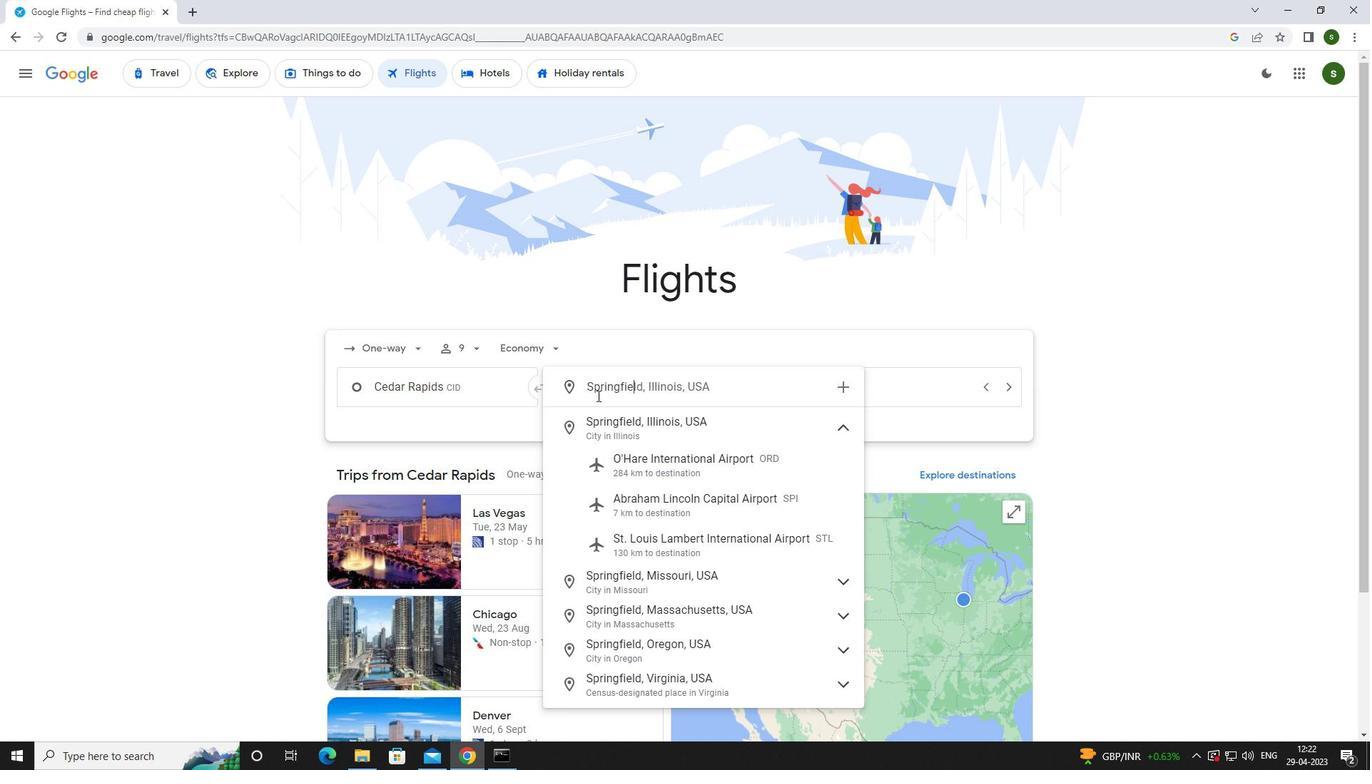 
Action: Mouse moved to (655, 501)
Screenshot: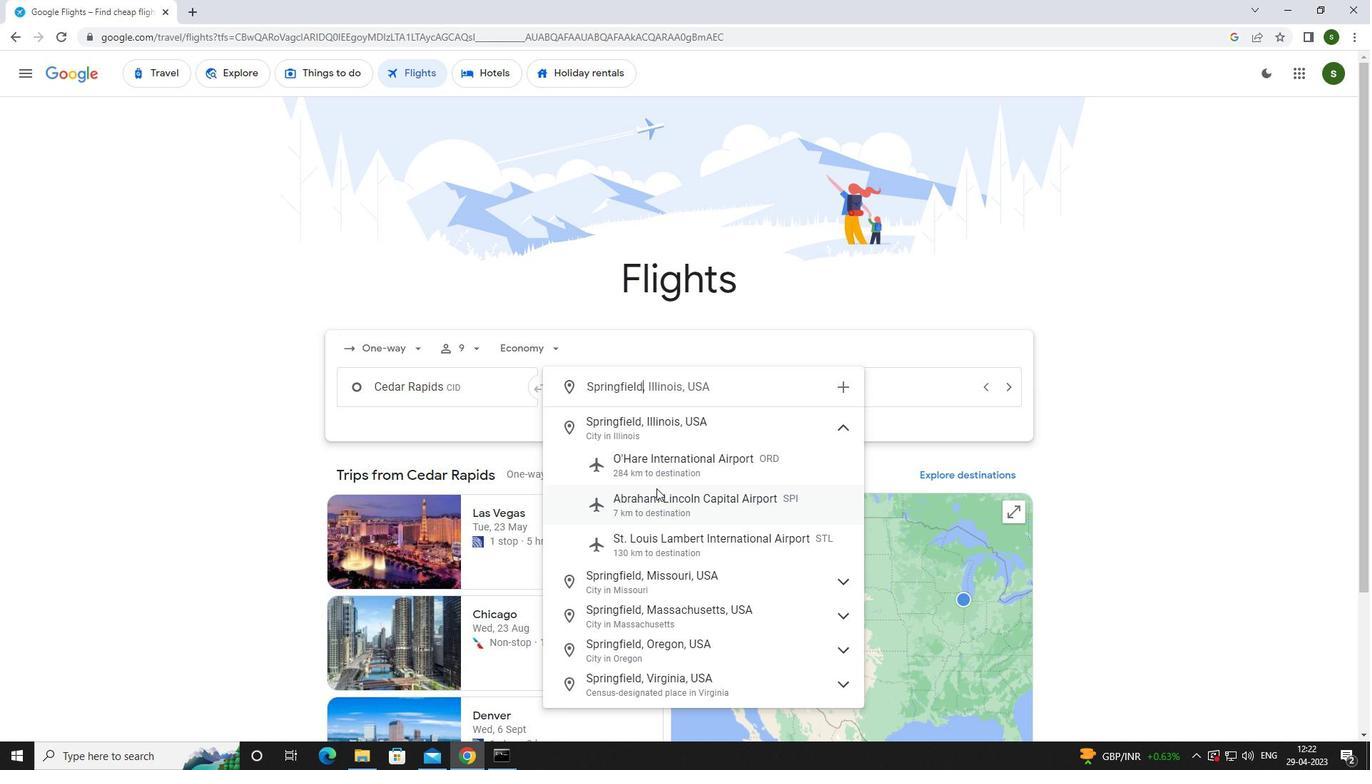 
Action: Mouse pressed left at (655, 501)
Screenshot: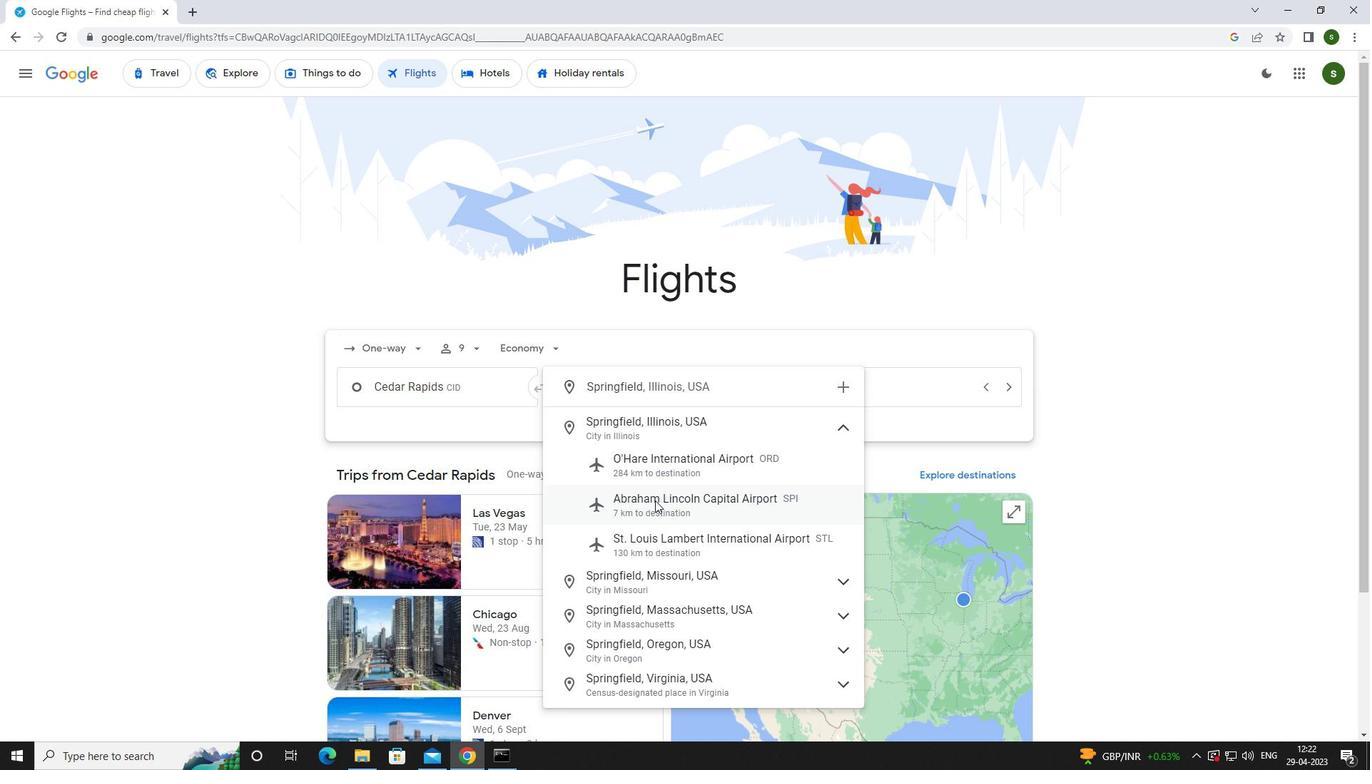 
Action: Mouse moved to (878, 381)
Screenshot: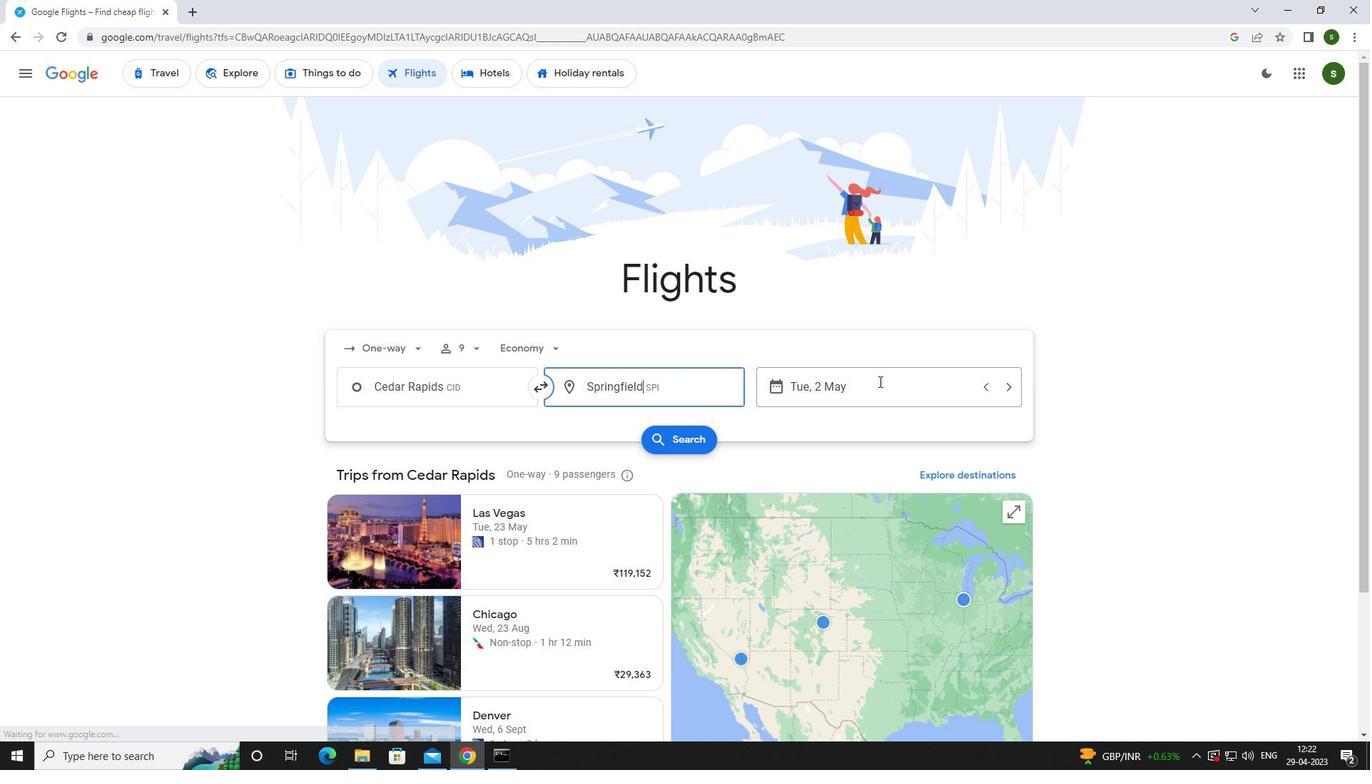 
Action: Mouse pressed left at (878, 381)
Screenshot: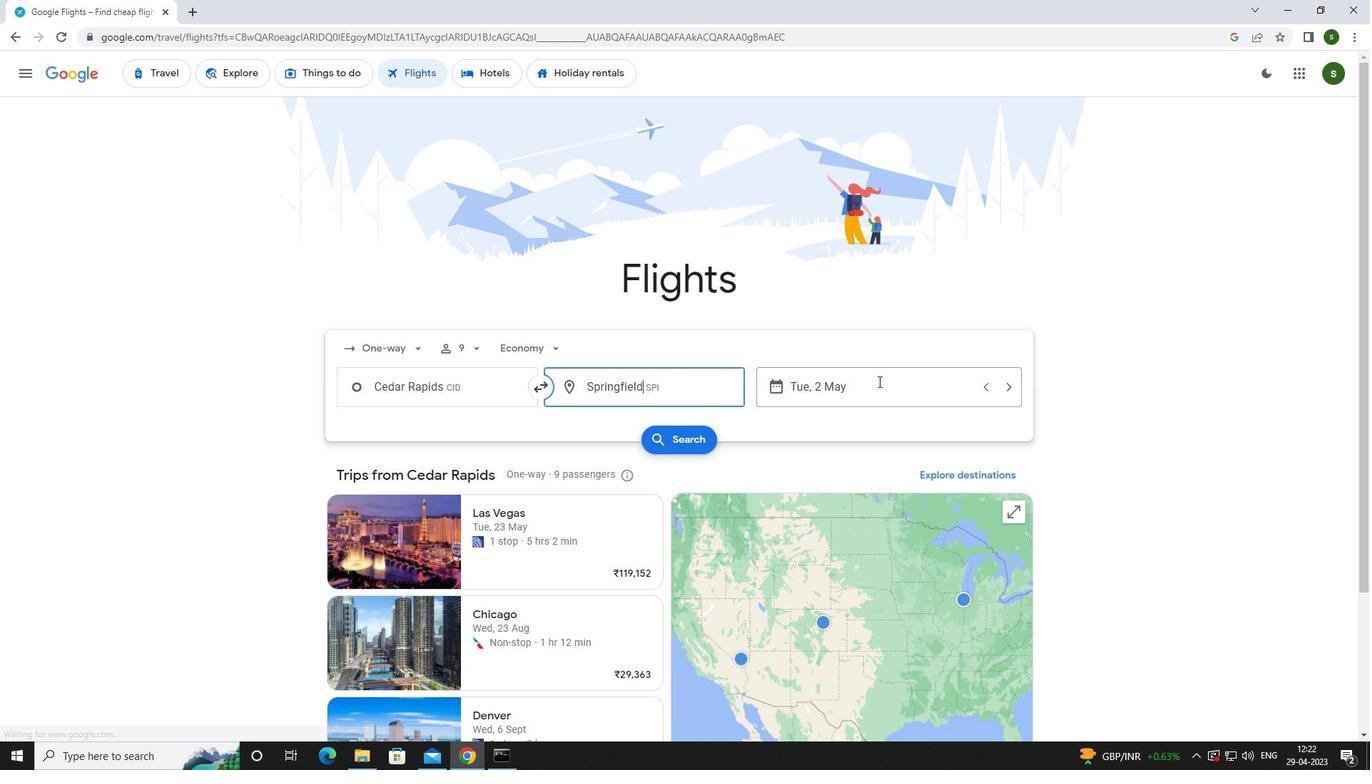 
Action: Mouse moved to (870, 476)
Screenshot: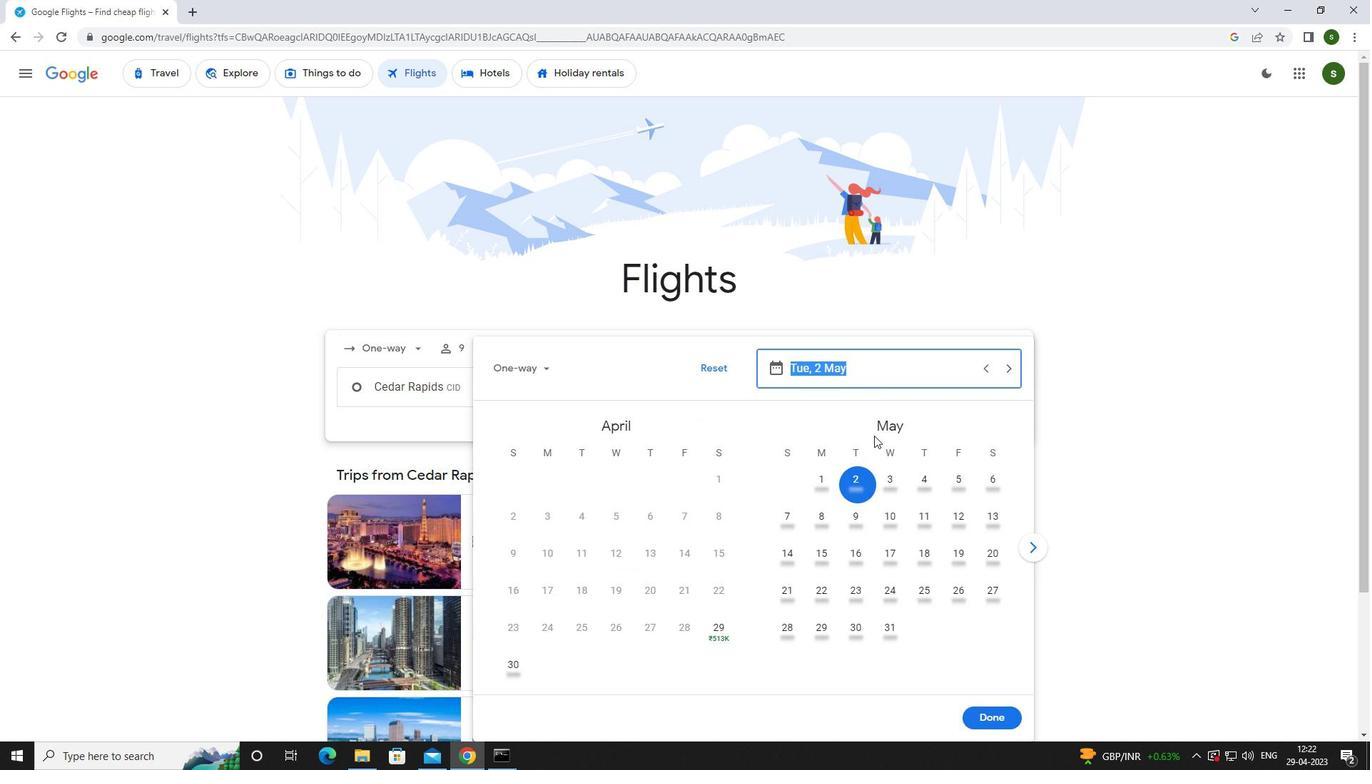 
Action: Mouse pressed left at (870, 476)
Screenshot: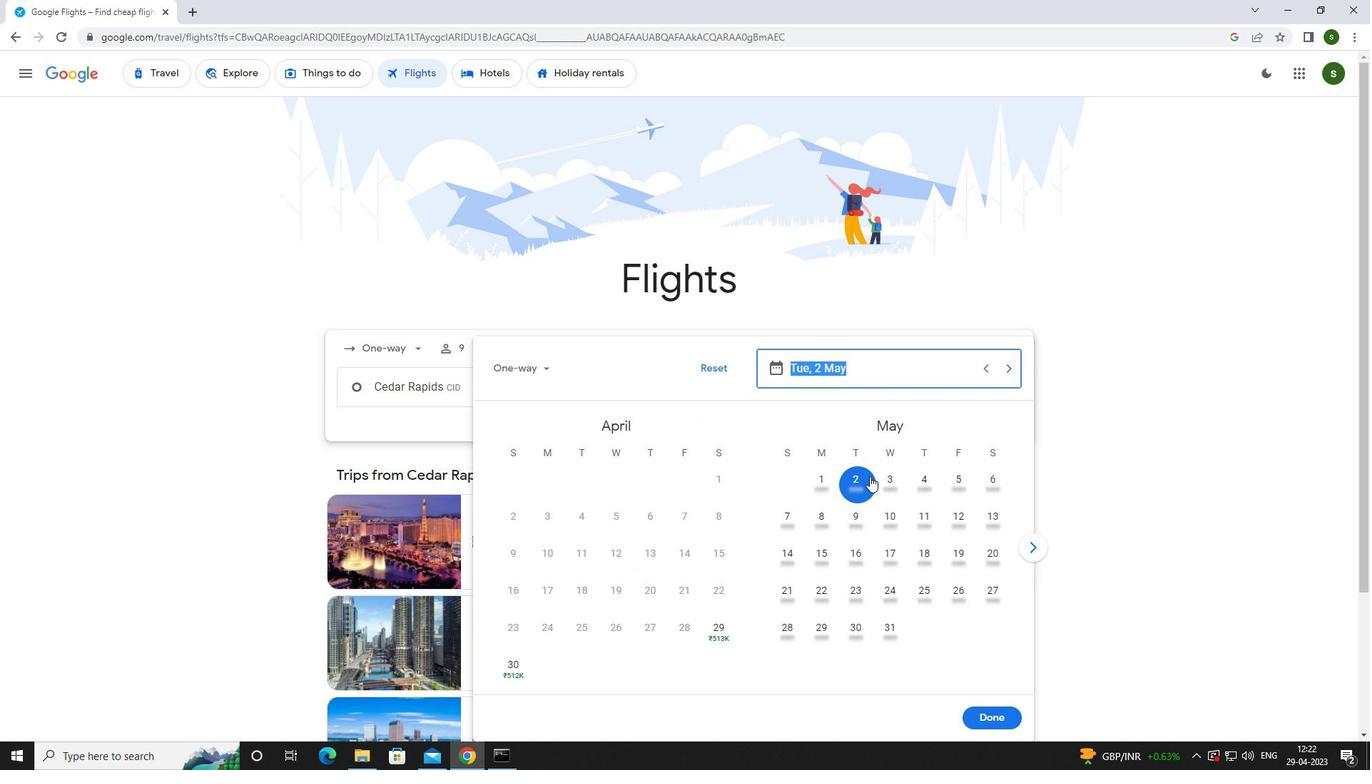 
Action: Mouse moved to (997, 713)
Screenshot: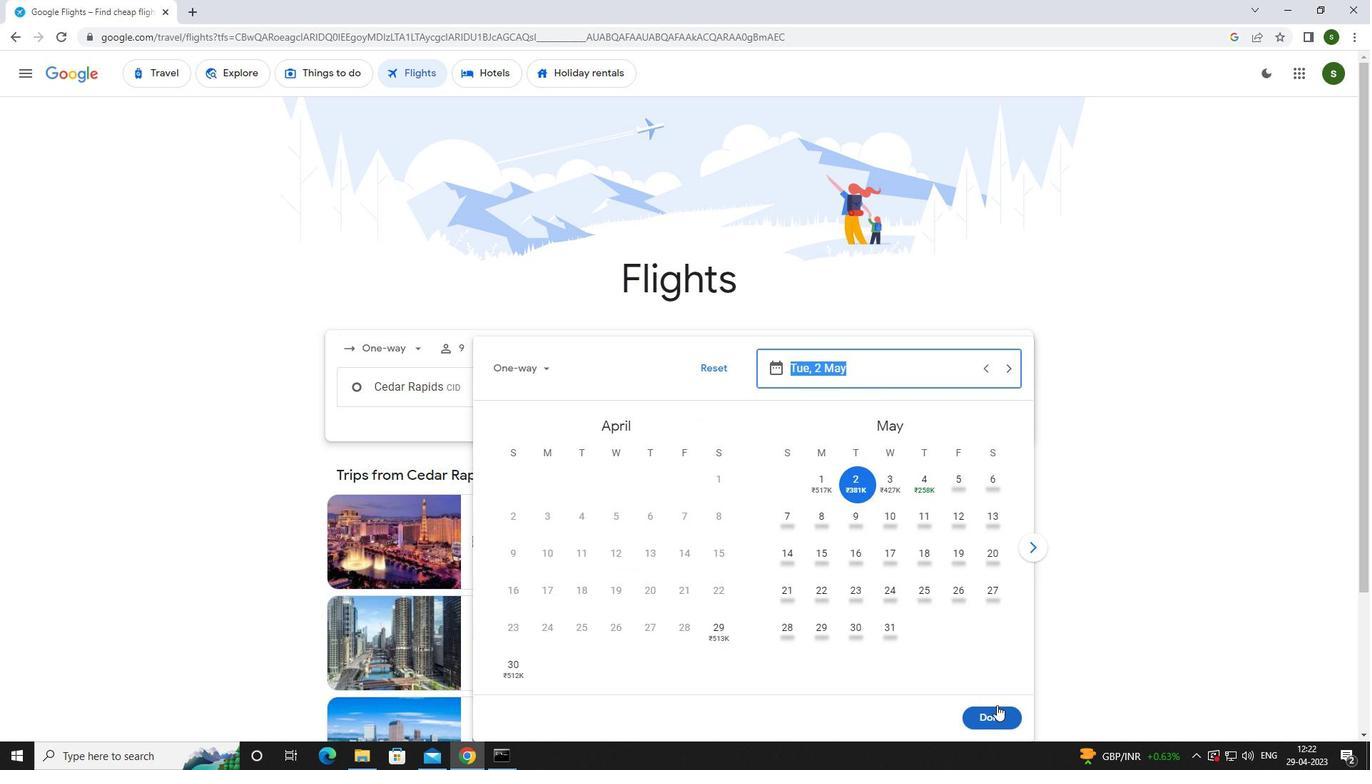 
Action: Mouse pressed left at (997, 713)
Screenshot: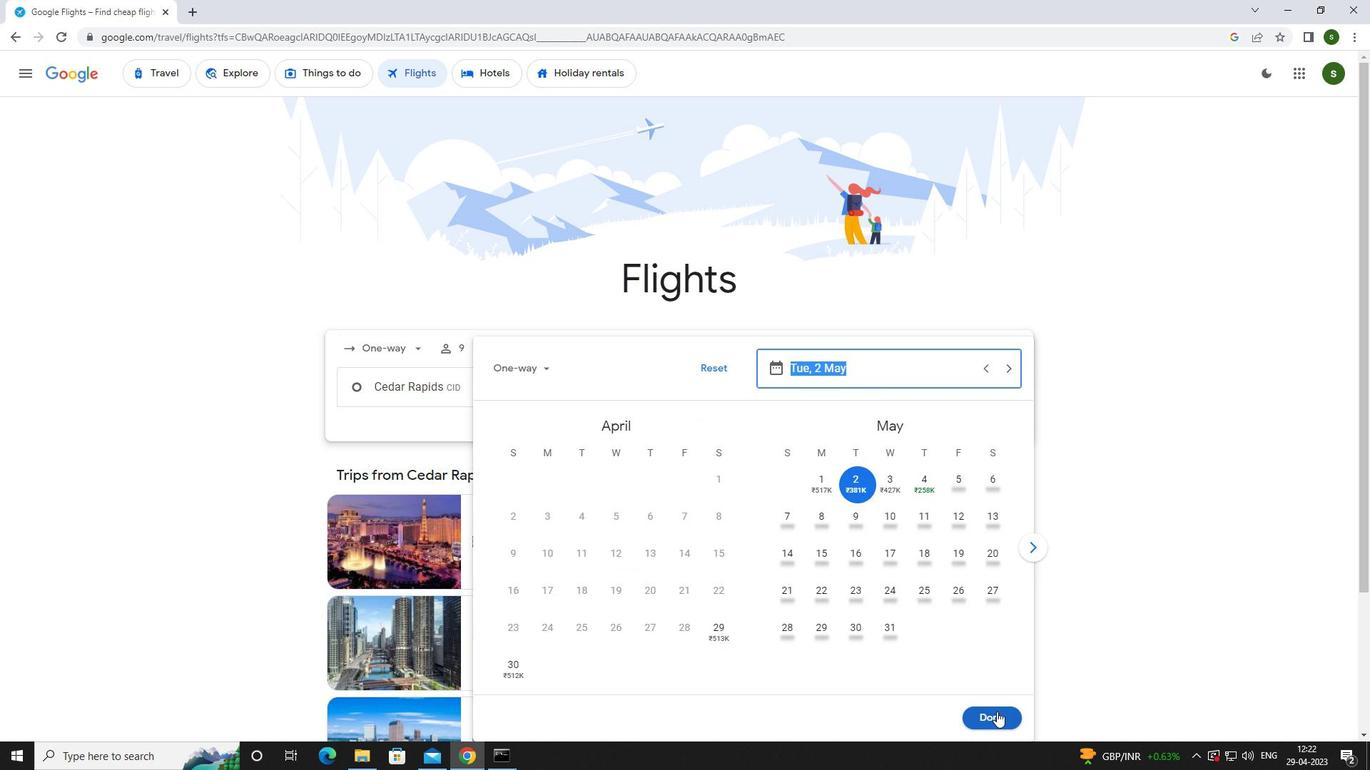 
Action: Mouse moved to (652, 439)
Screenshot: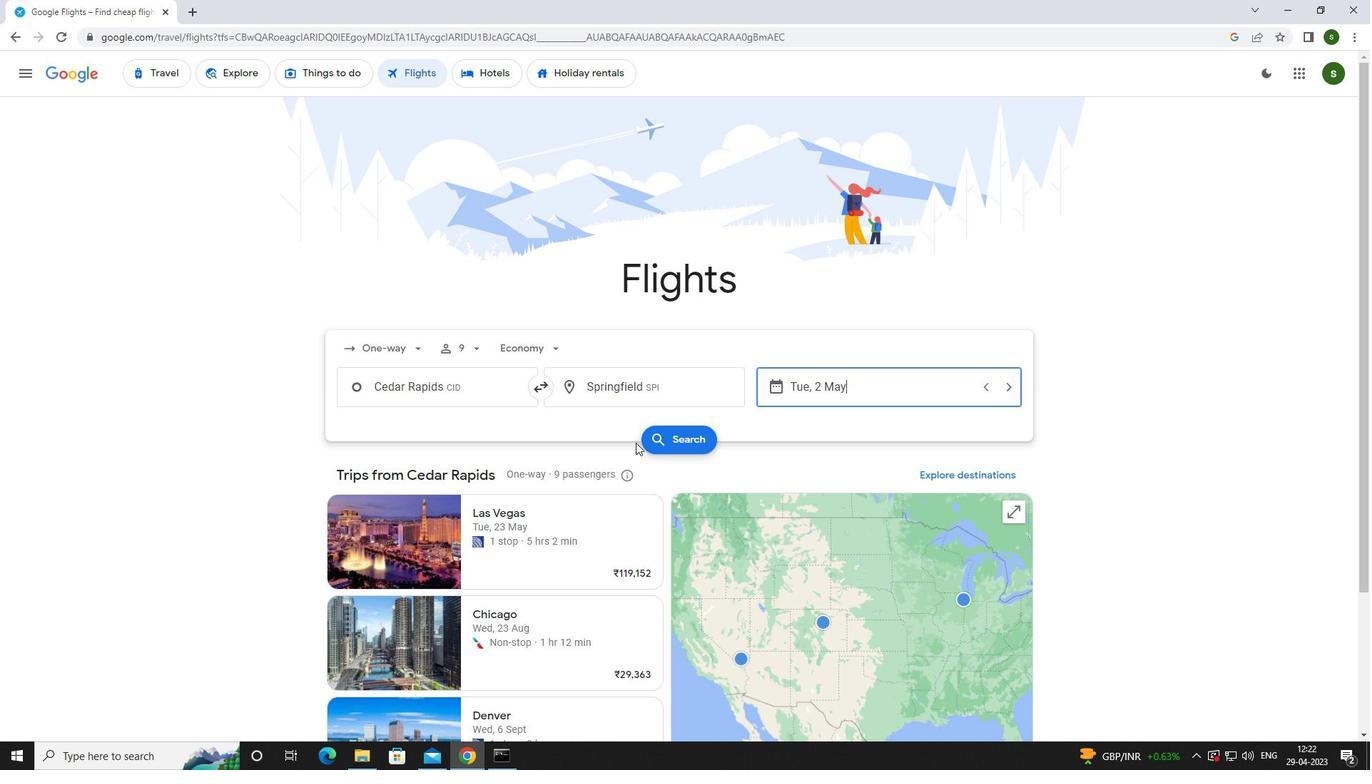 
Action: Mouse pressed left at (652, 439)
Screenshot: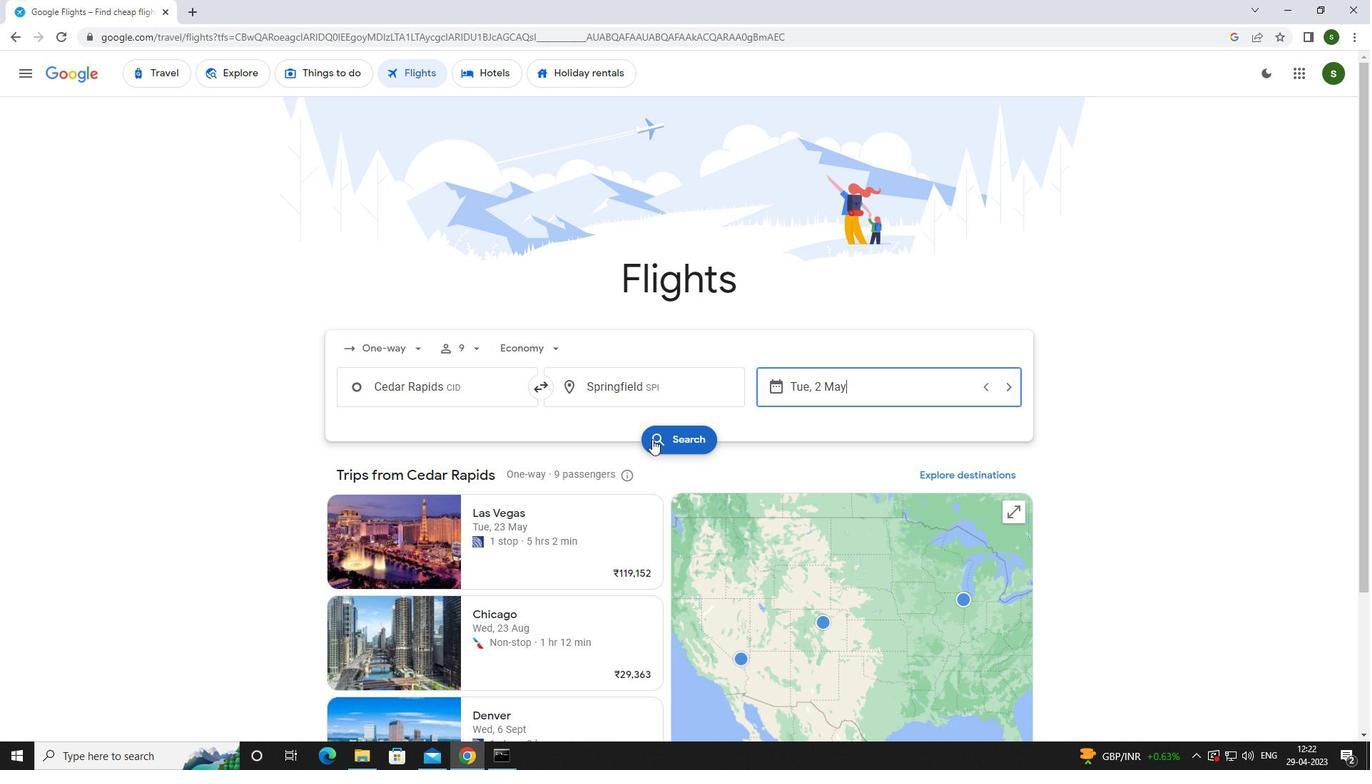 
Action: Mouse moved to (354, 209)
Screenshot: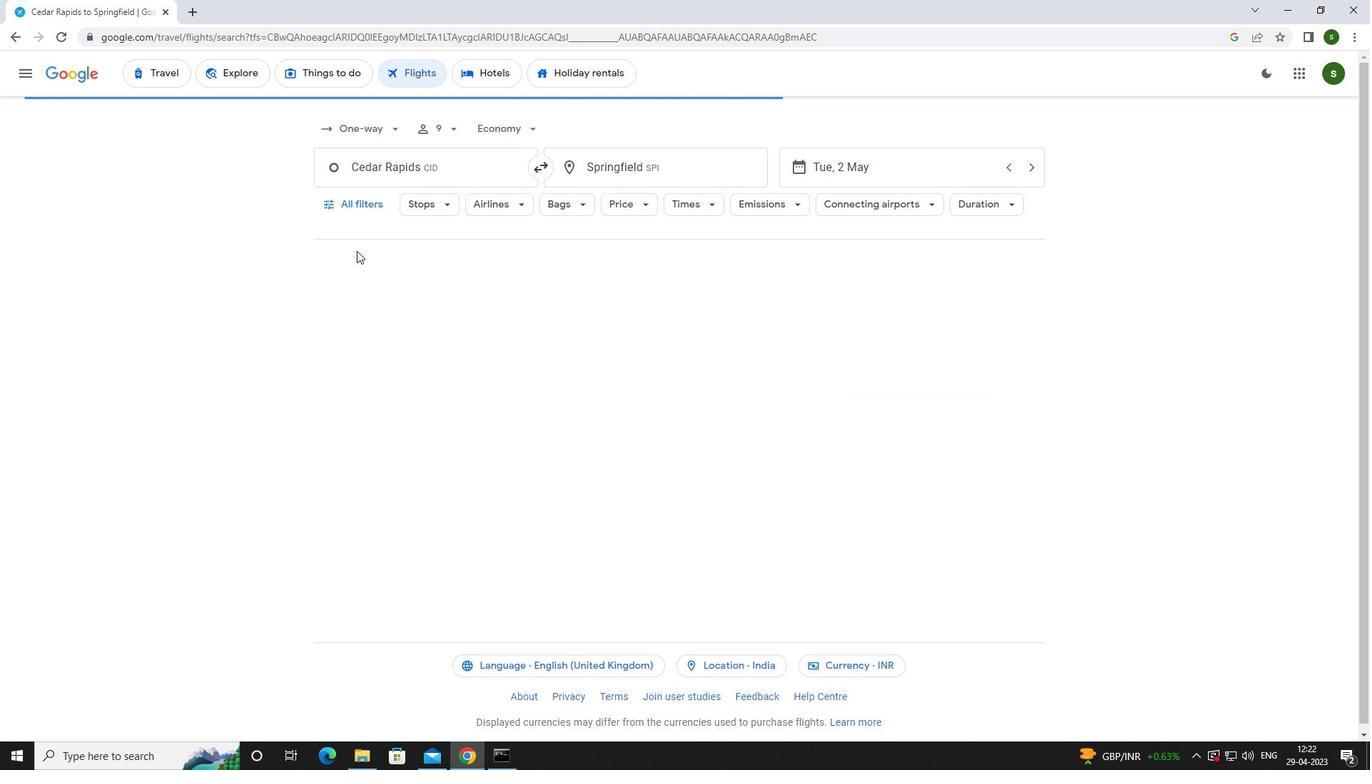 
Action: Mouse pressed left at (354, 209)
Screenshot: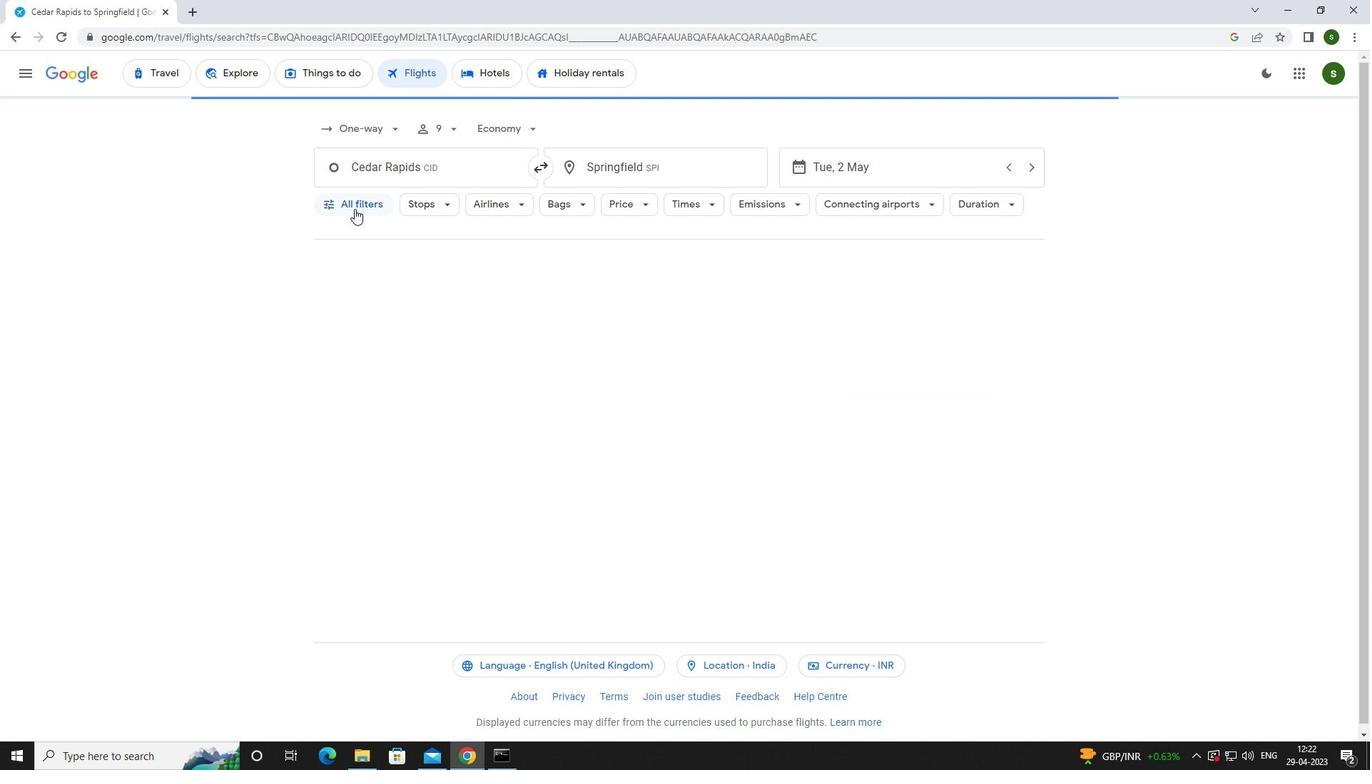
Action: Mouse moved to (532, 511)
Screenshot: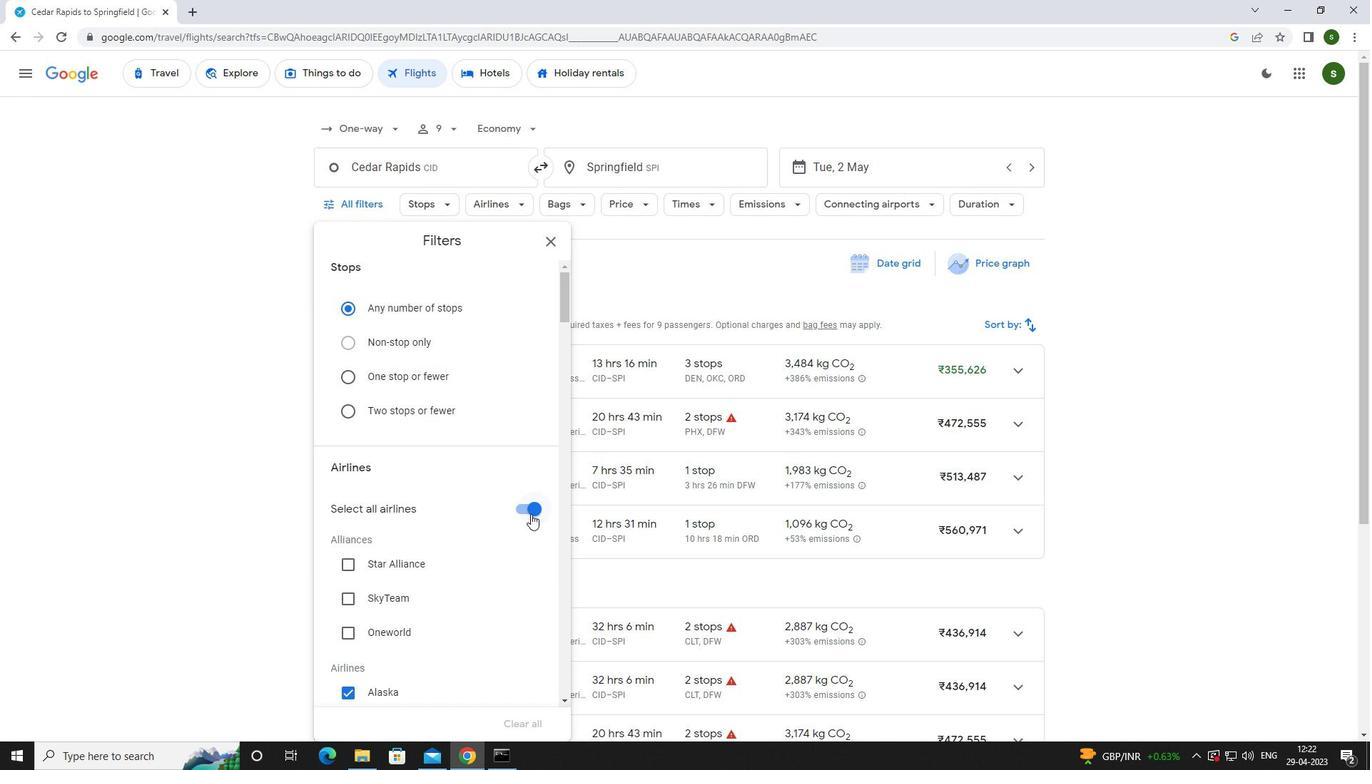 
Action: Mouse pressed left at (532, 511)
Screenshot: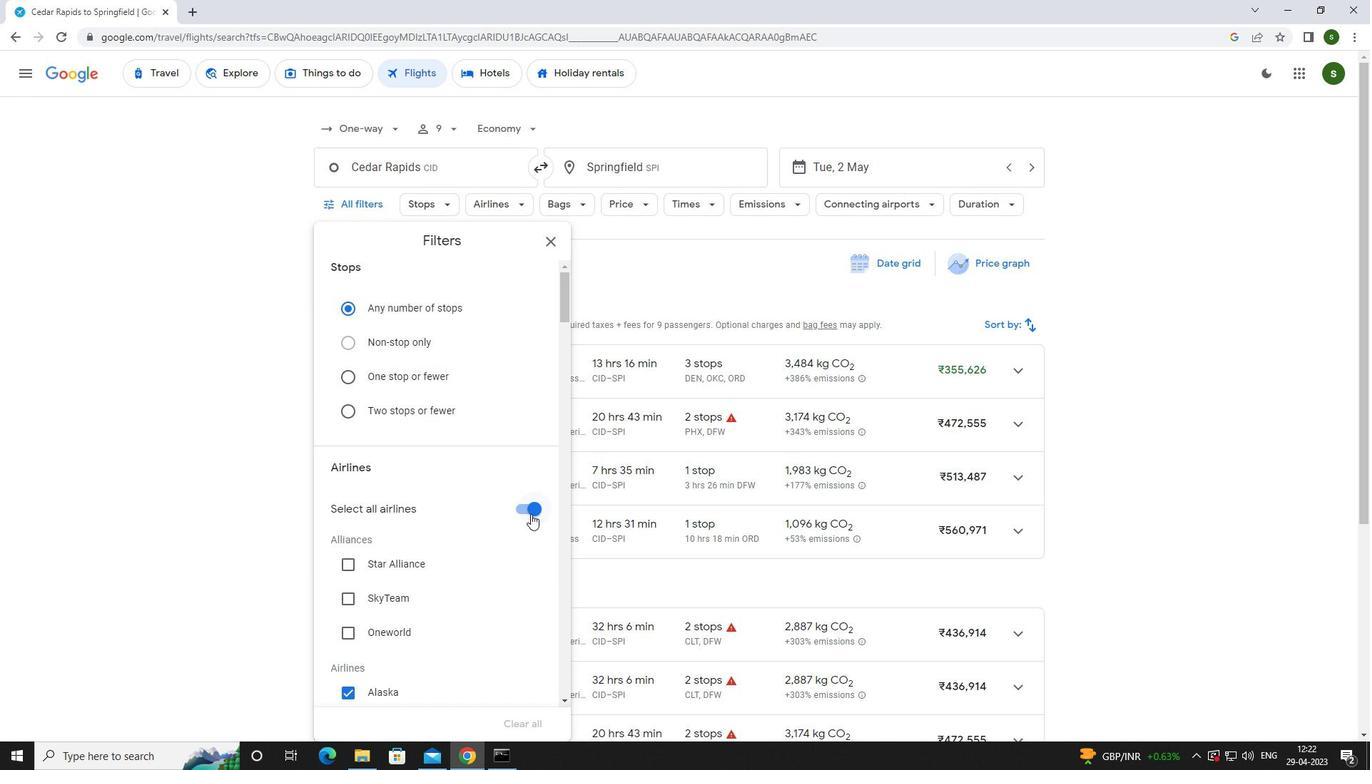 
Action: Mouse moved to (431, 444)
Screenshot: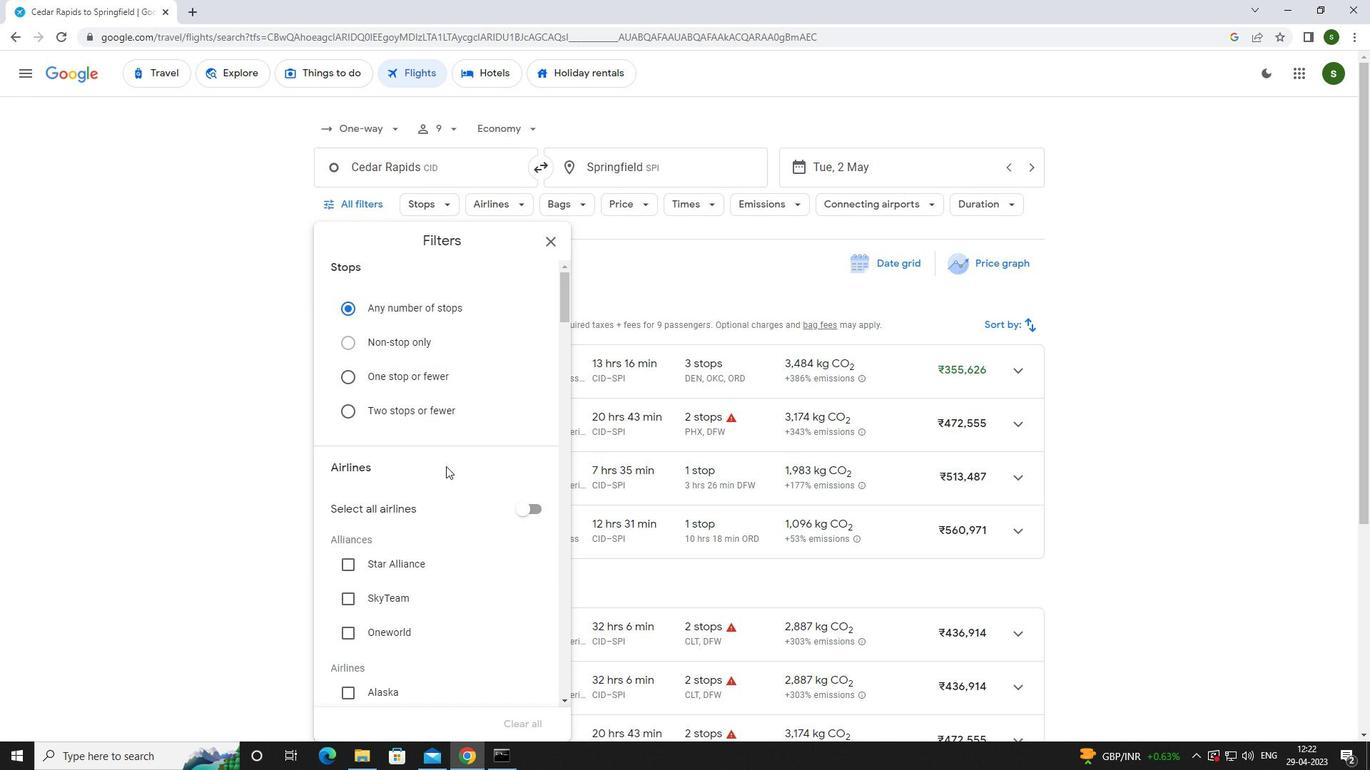 
Action: Mouse scrolled (431, 444) with delta (0, 0)
Screenshot: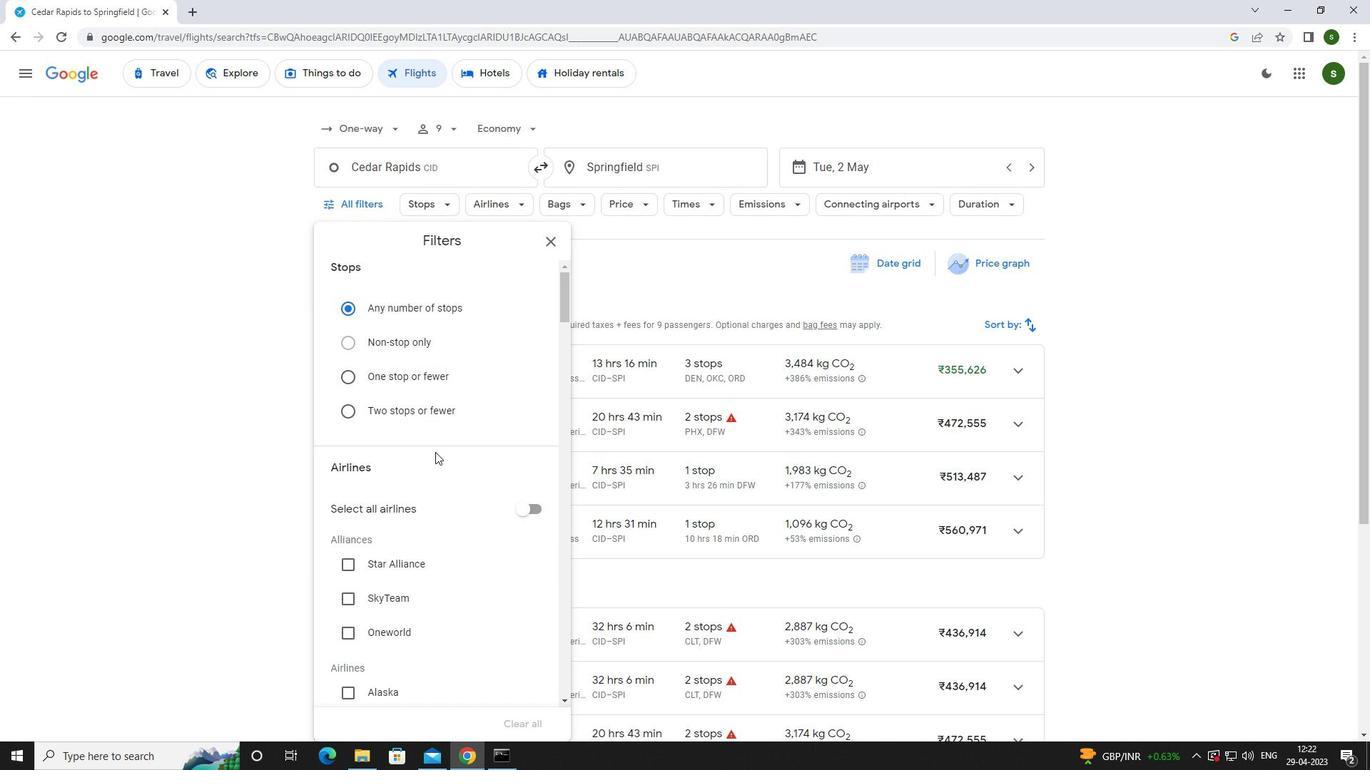 
Action: Mouse scrolled (431, 444) with delta (0, 0)
Screenshot: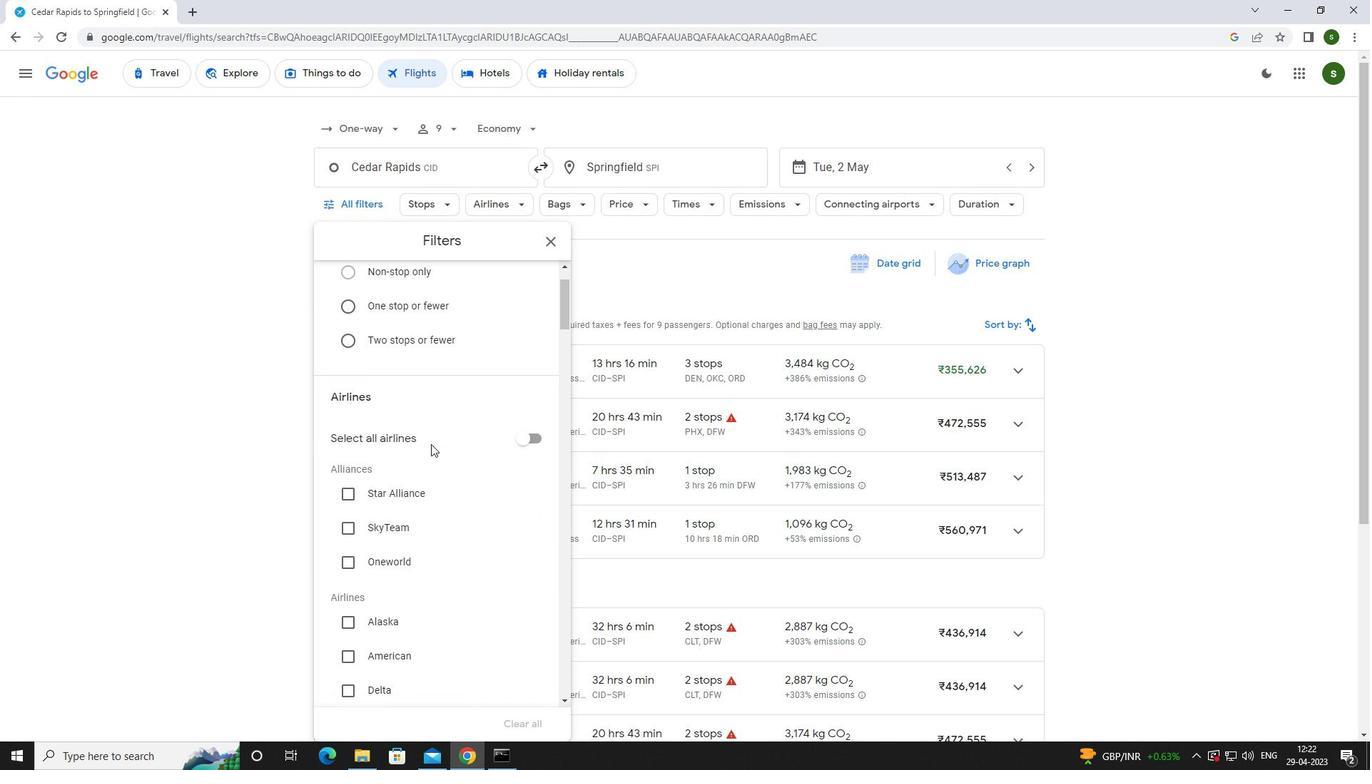 
Action: Mouse scrolled (431, 444) with delta (0, 0)
Screenshot: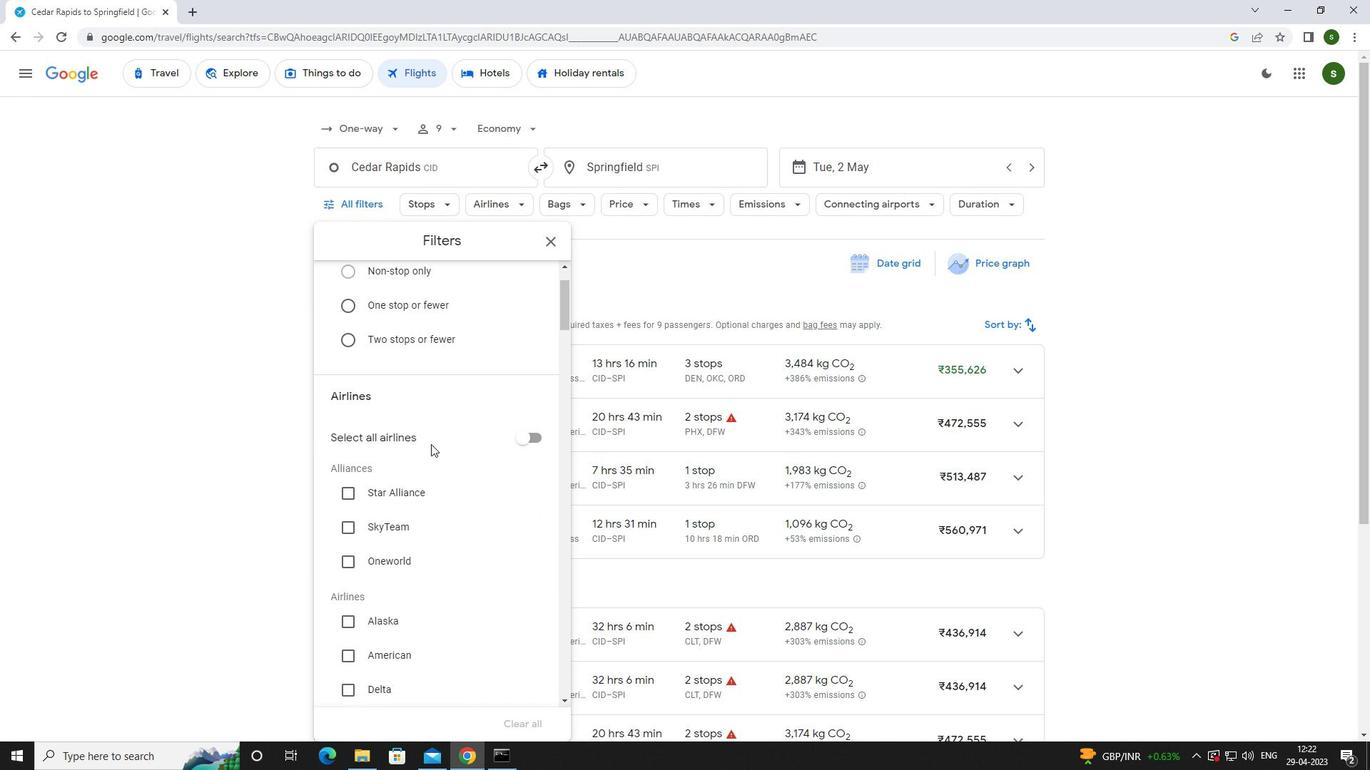 
Action: Mouse scrolled (431, 444) with delta (0, 0)
Screenshot: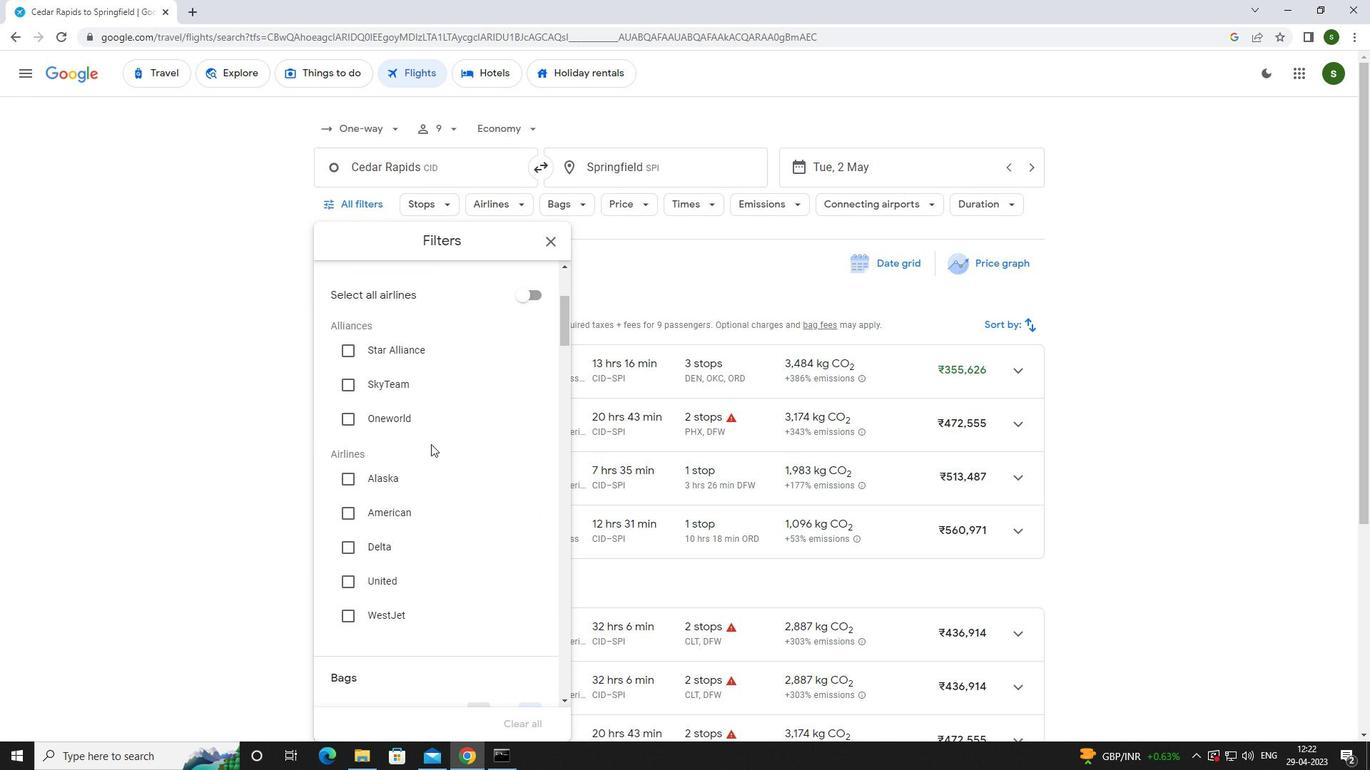 
Action: Mouse moved to (376, 508)
Screenshot: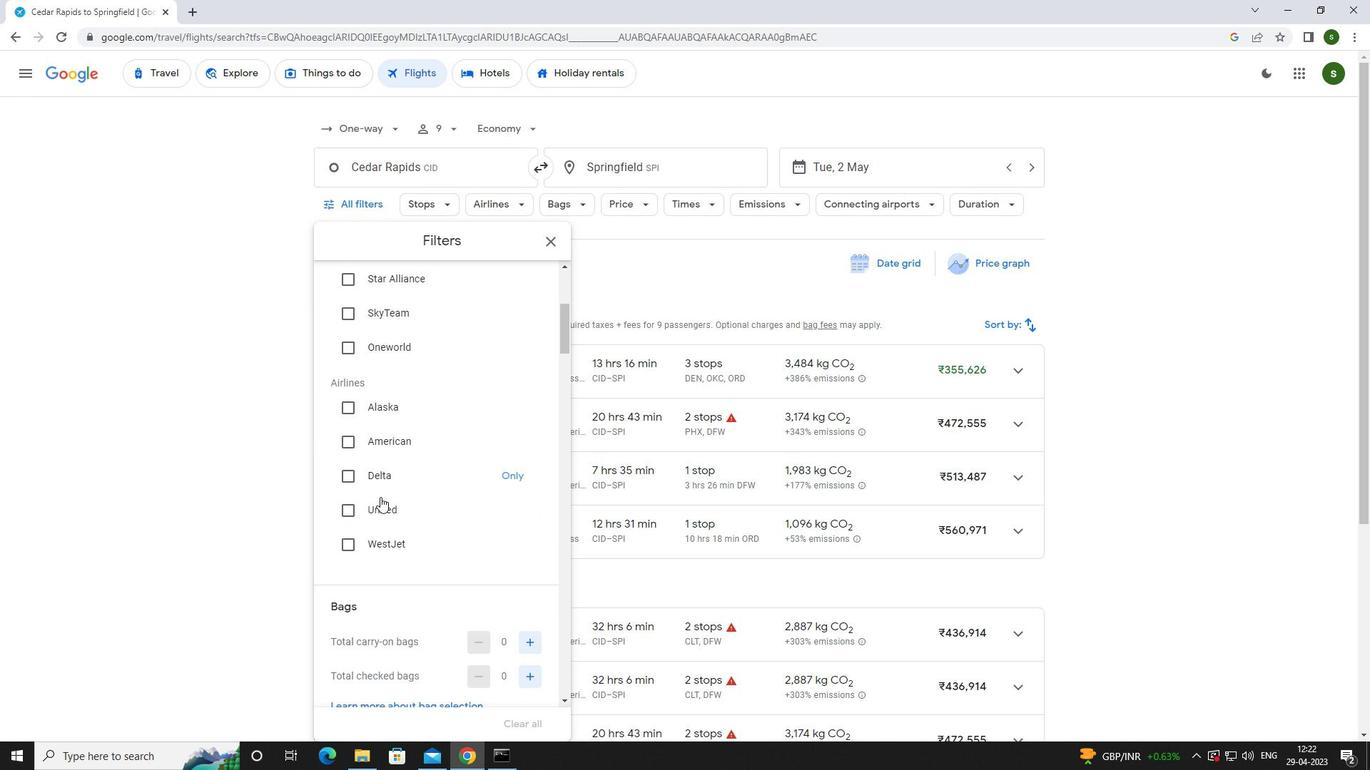 
Action: Mouse pressed left at (376, 508)
Screenshot: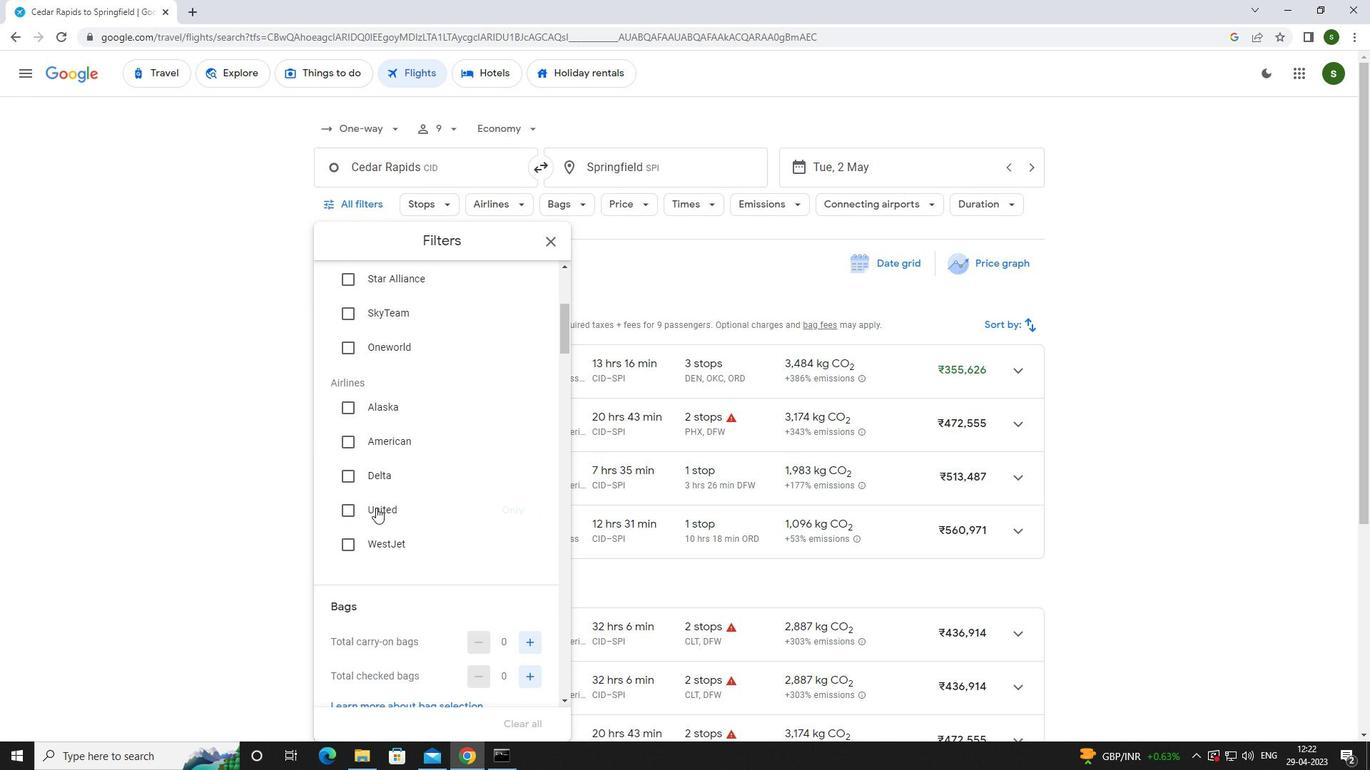 
Action: Mouse moved to (437, 508)
Screenshot: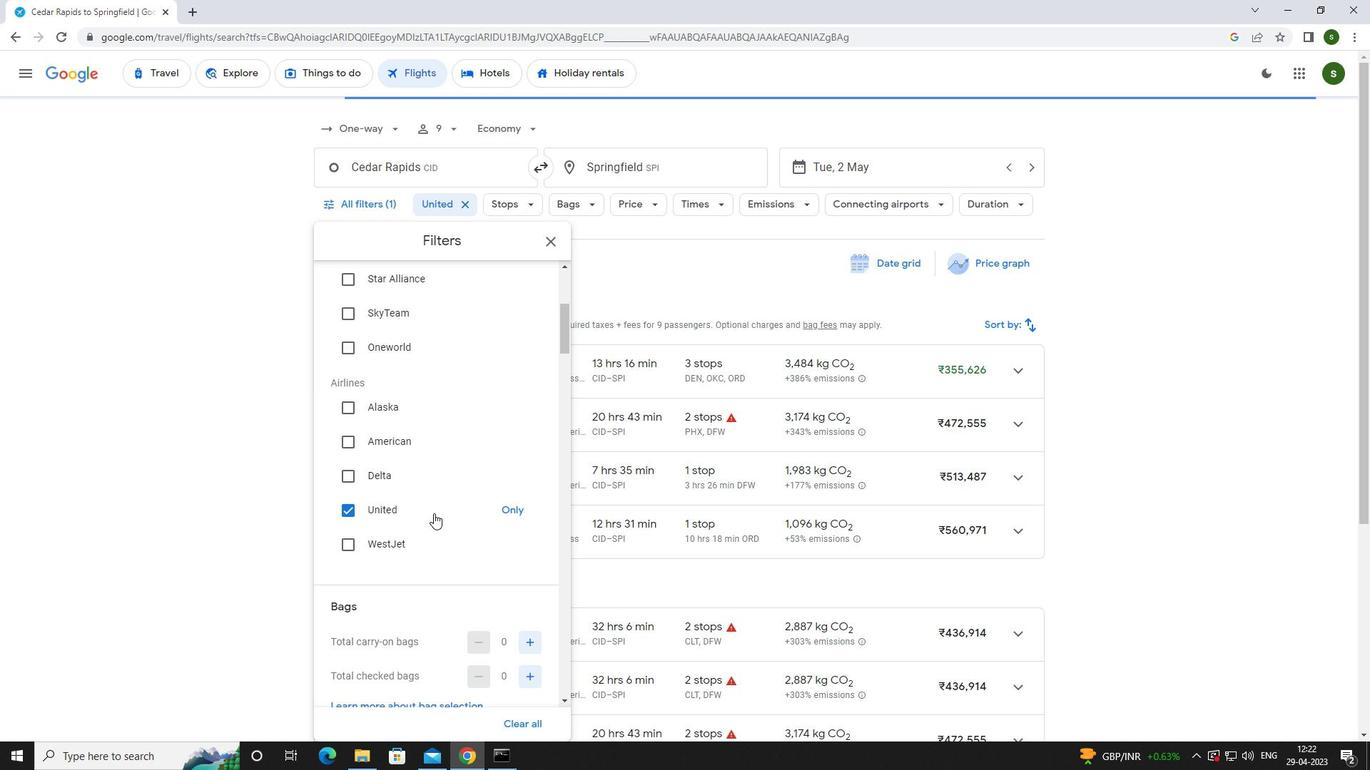 
Action: Mouse scrolled (437, 507) with delta (0, 0)
Screenshot: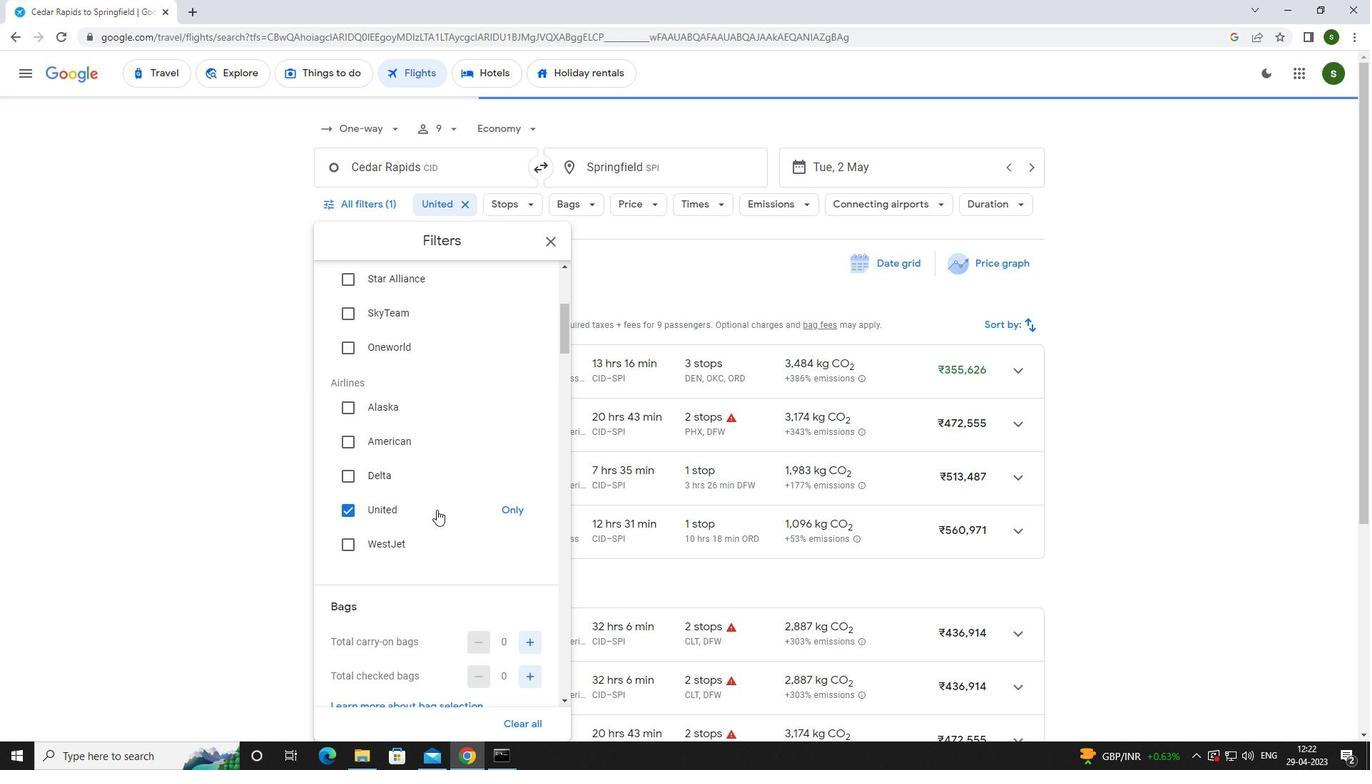 
Action: Mouse scrolled (437, 507) with delta (0, 0)
Screenshot: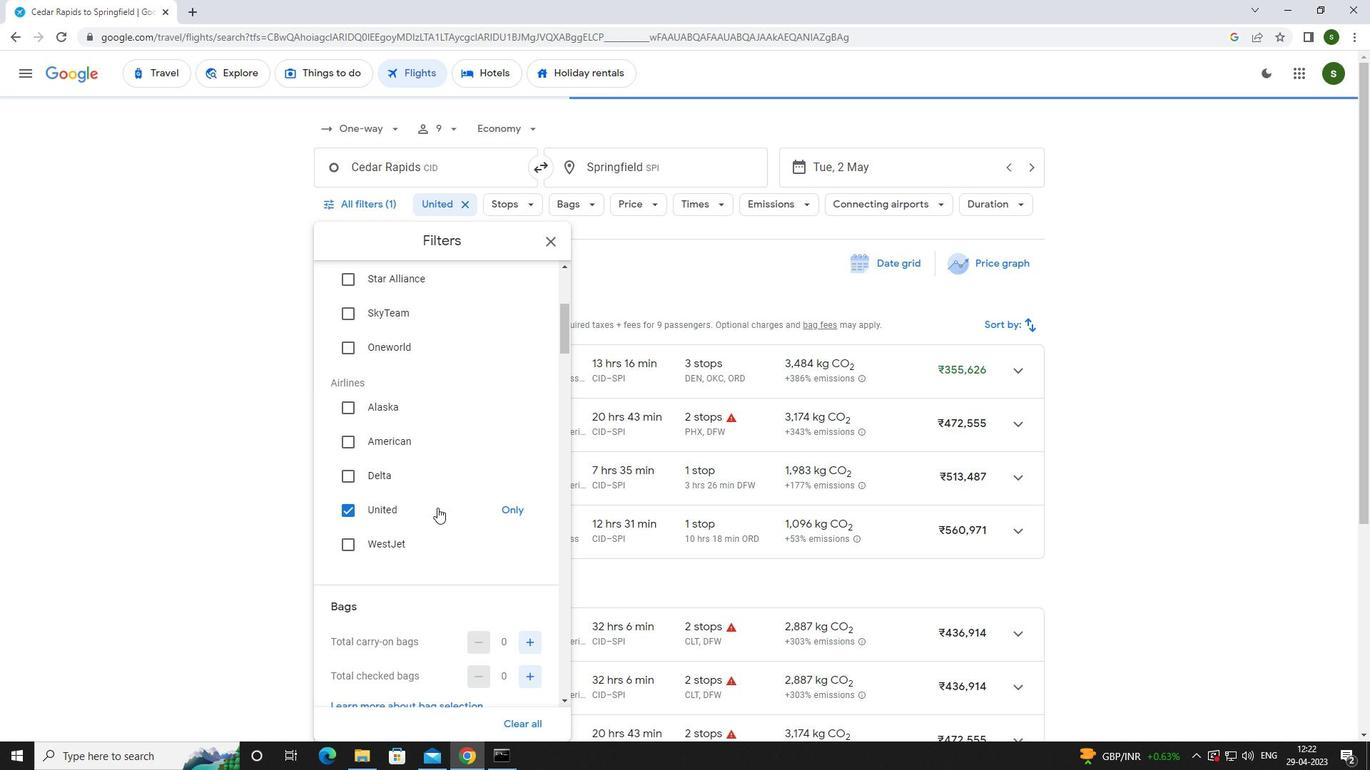 
Action: Mouse moved to (523, 529)
Screenshot: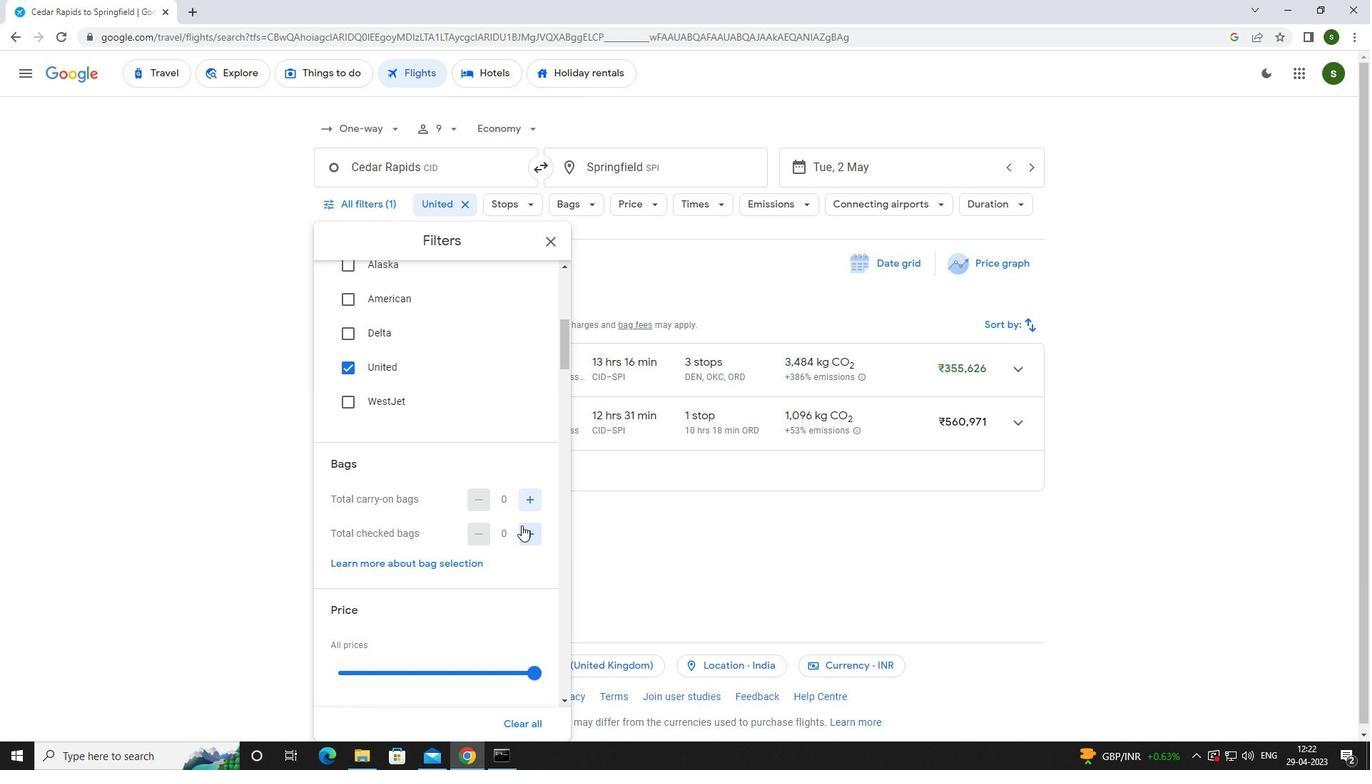 
Action: Mouse pressed left at (523, 529)
Screenshot: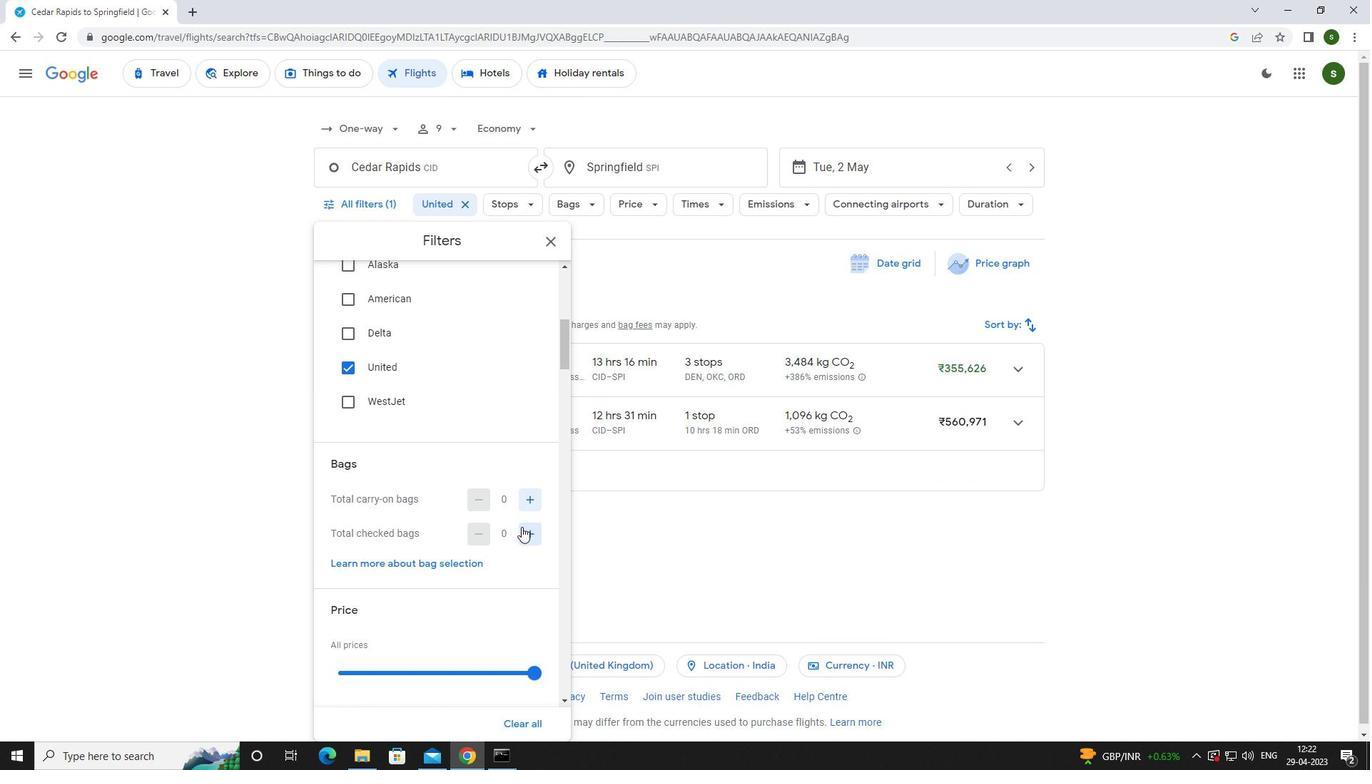 
Action: Mouse pressed left at (523, 529)
Screenshot: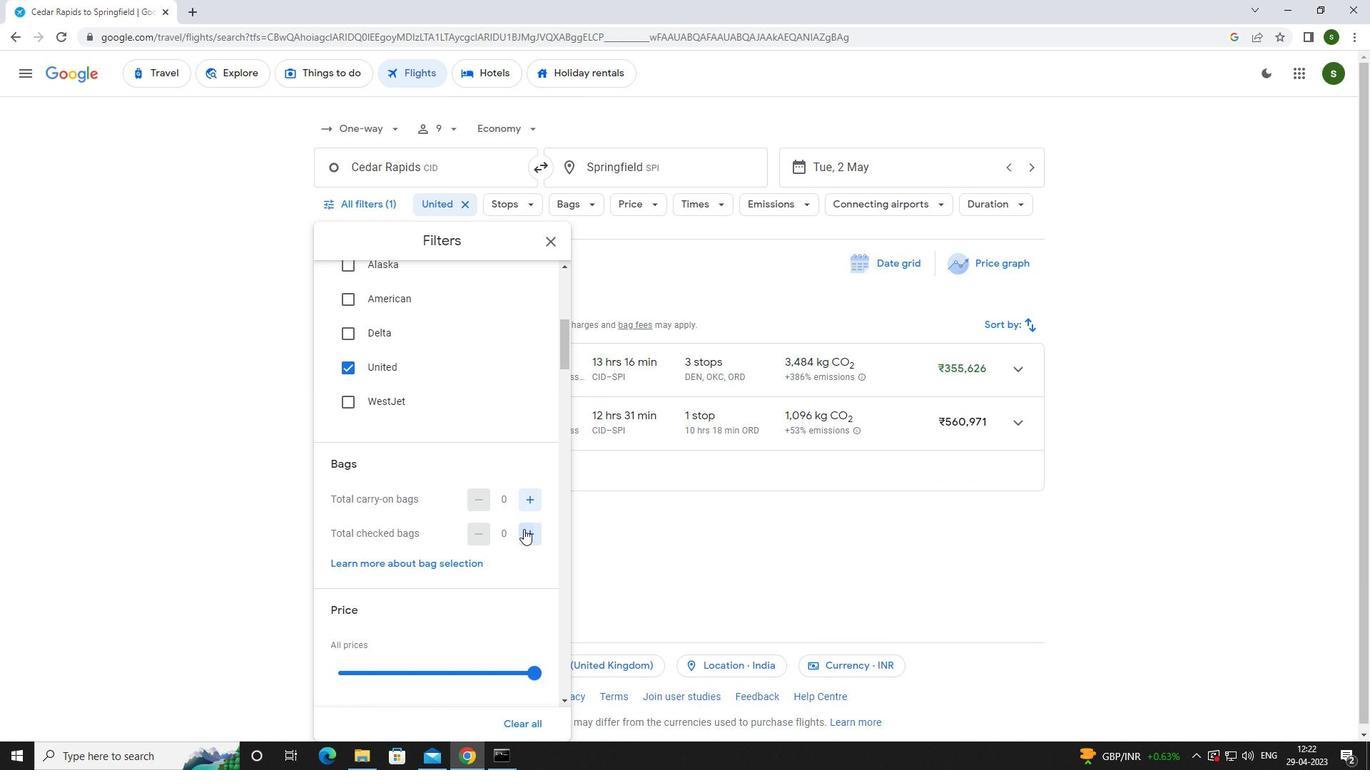 
Action: Mouse pressed left at (523, 529)
Screenshot: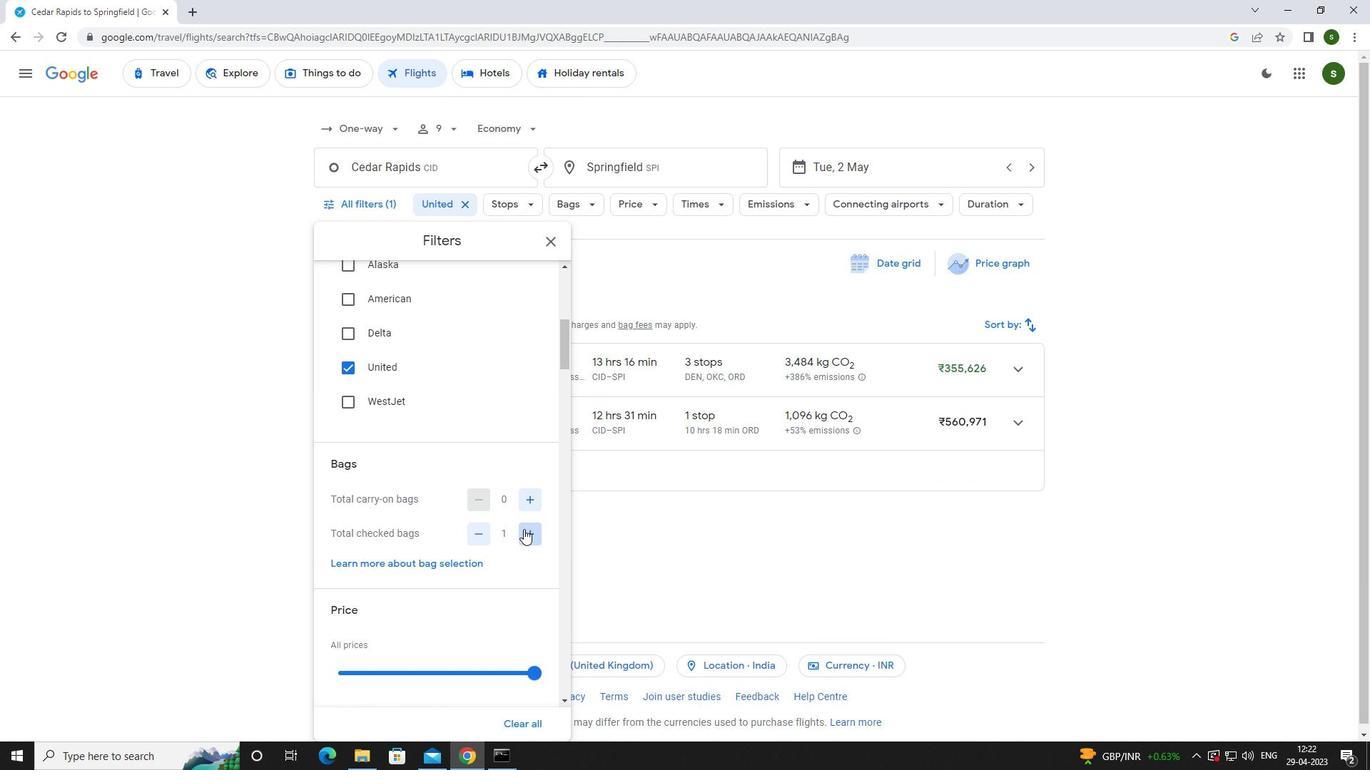 
Action: Mouse pressed left at (523, 529)
Screenshot: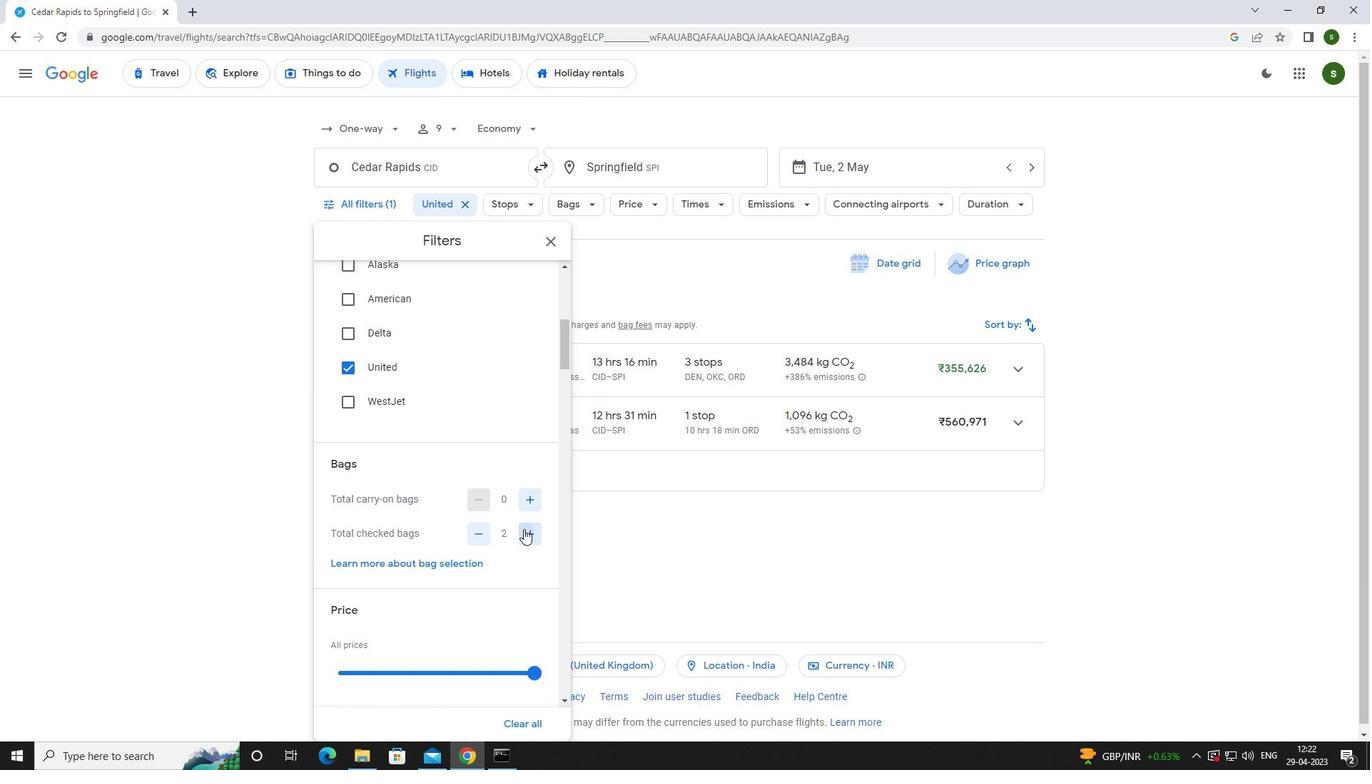 
Action: Mouse pressed left at (523, 529)
Screenshot: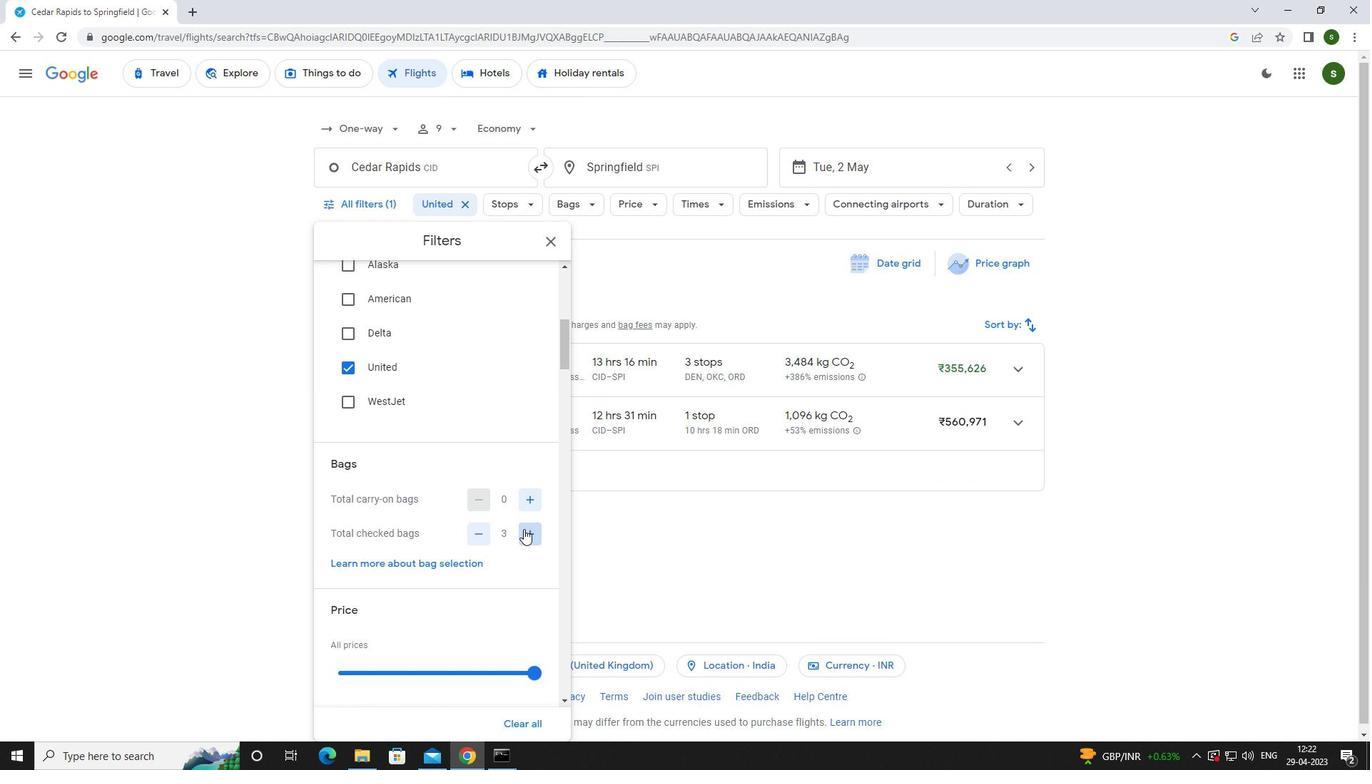 
Action: Mouse pressed left at (523, 529)
Screenshot: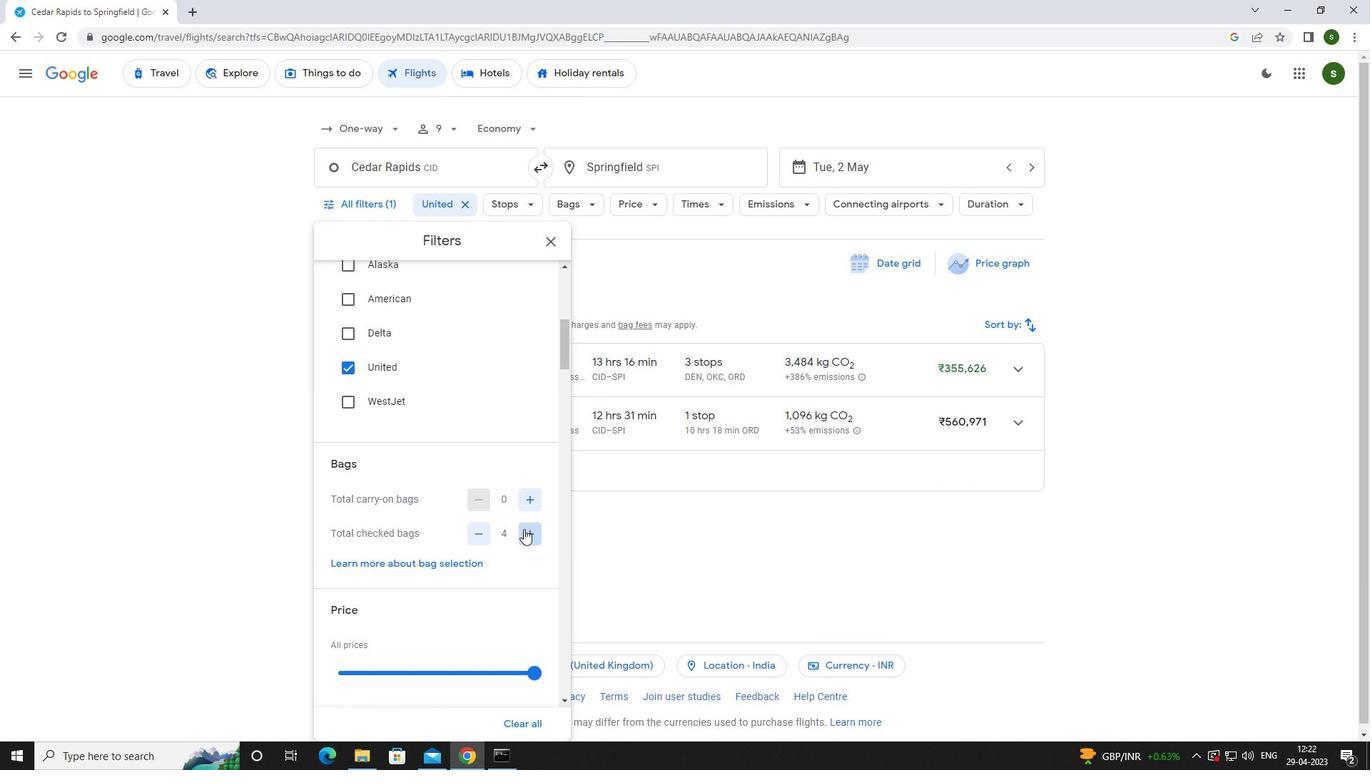 
Action: Mouse pressed left at (523, 529)
Screenshot: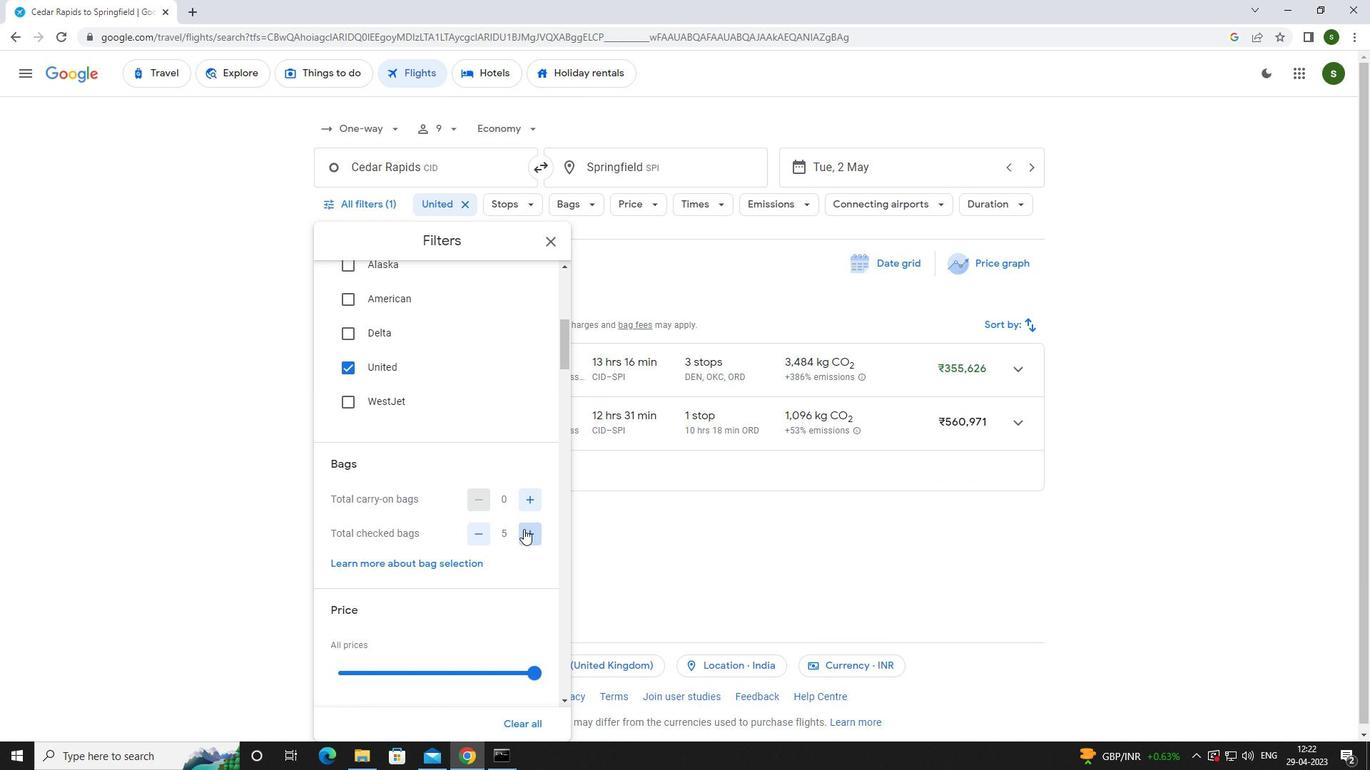 
Action: Mouse pressed left at (523, 529)
Screenshot: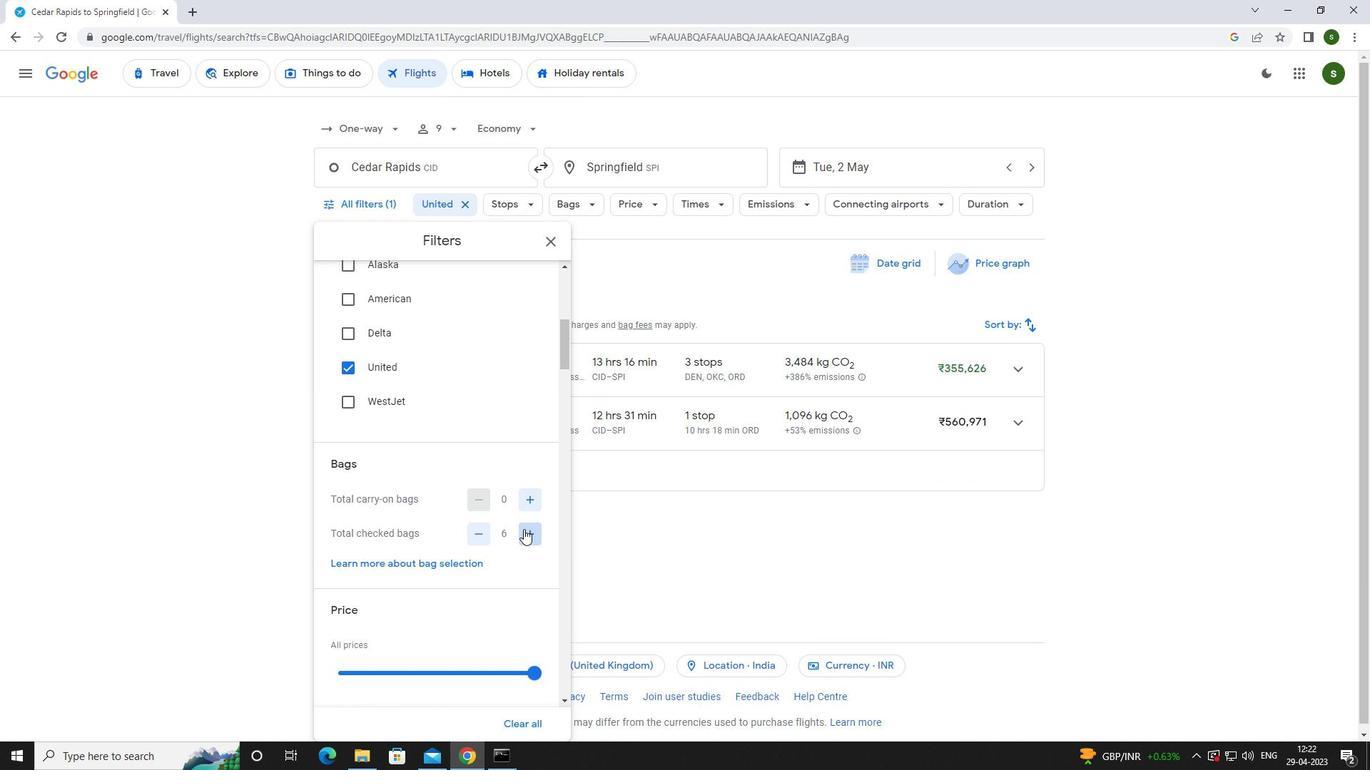 
Action: Mouse pressed left at (523, 529)
Screenshot: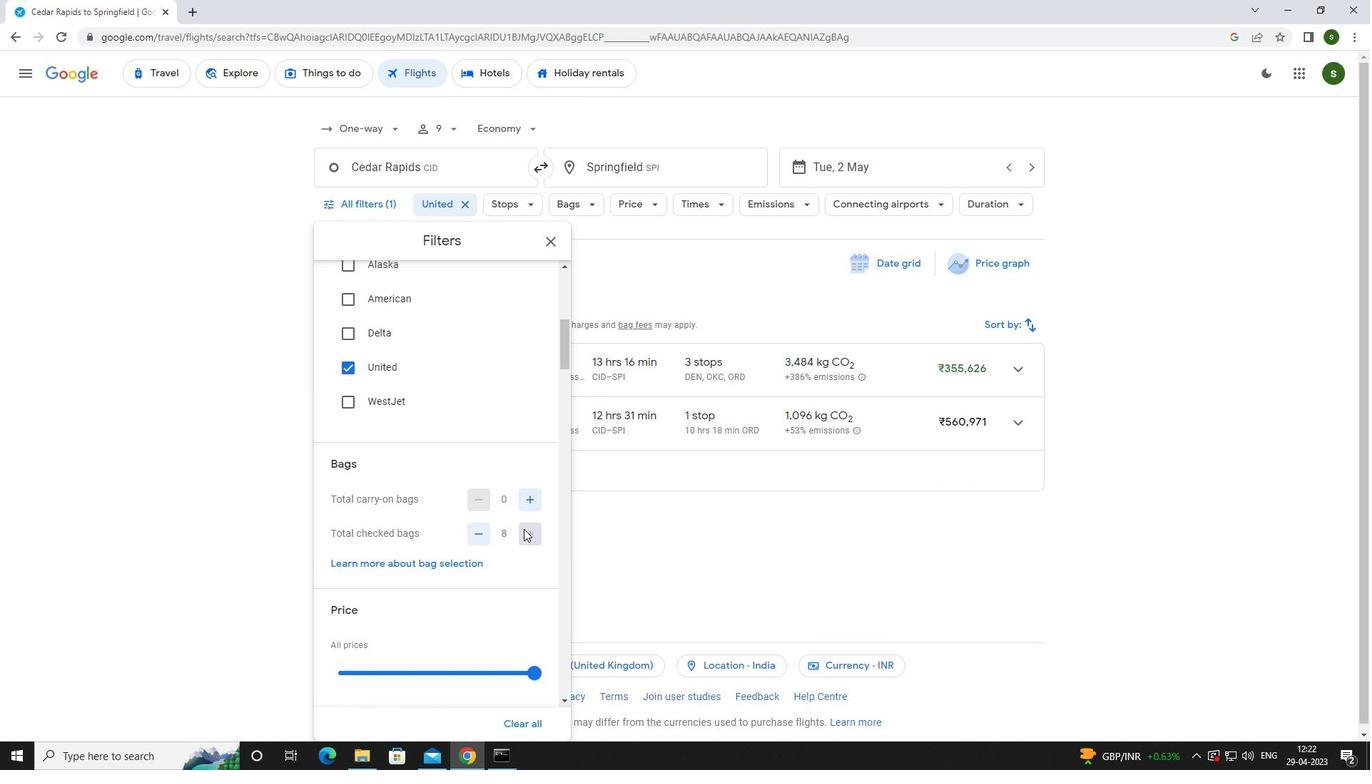 
Action: Mouse moved to (514, 526)
Screenshot: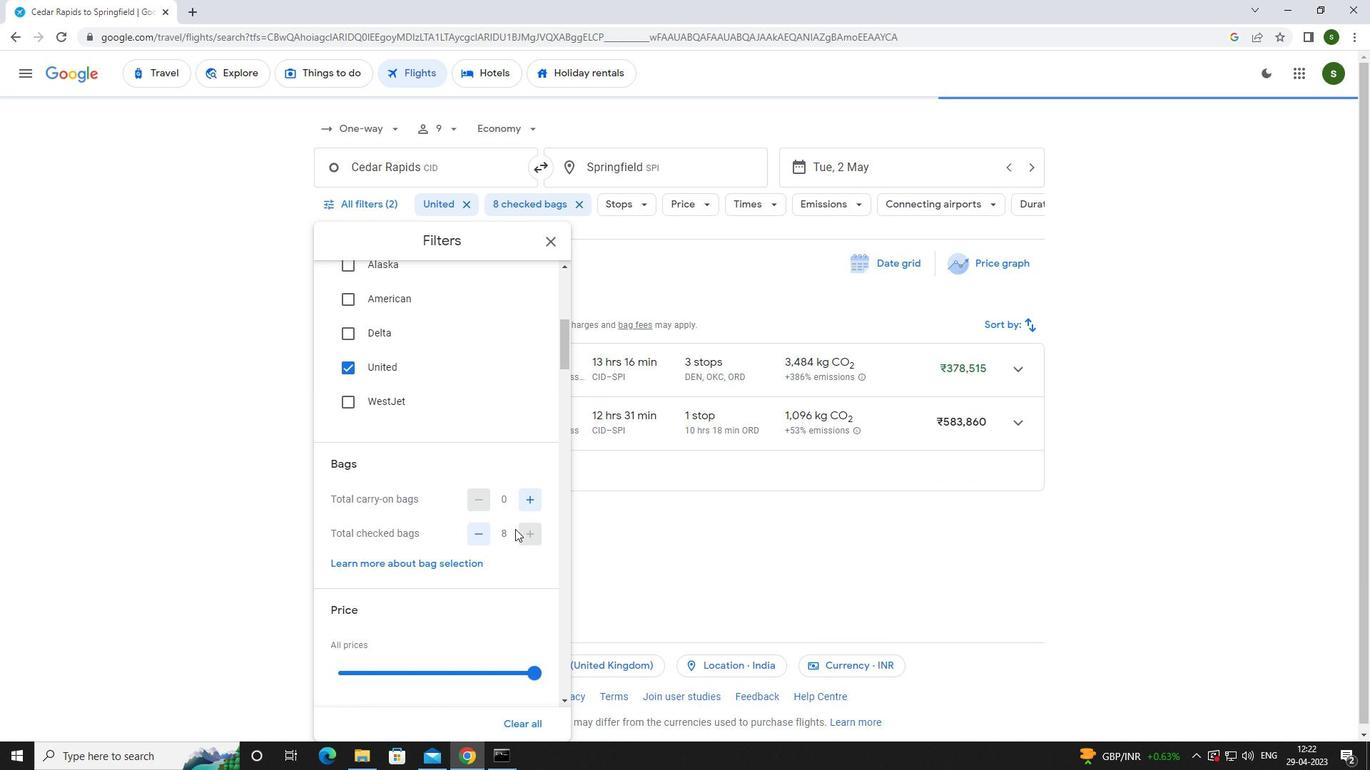 
Action: Mouse scrolled (514, 526) with delta (0, 0)
Screenshot: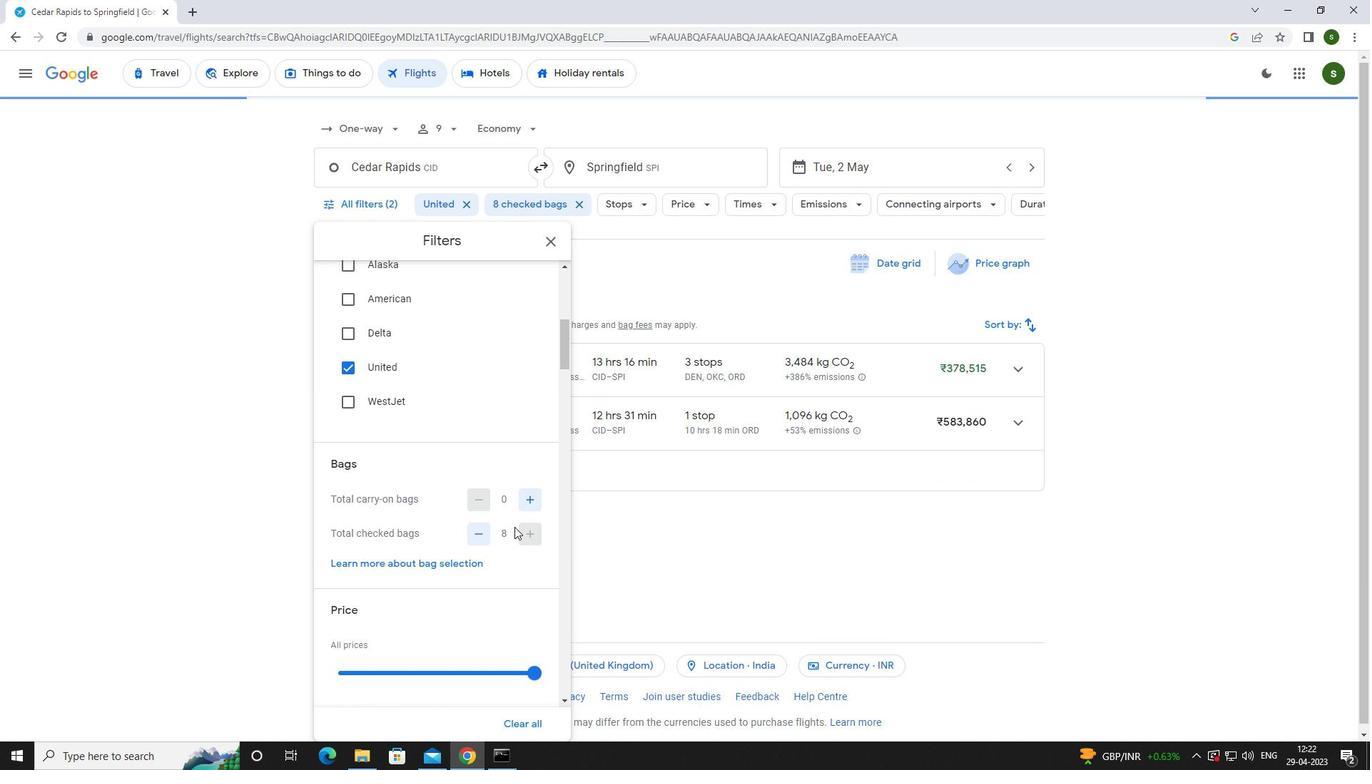 
Action: Mouse scrolled (514, 526) with delta (0, 0)
Screenshot: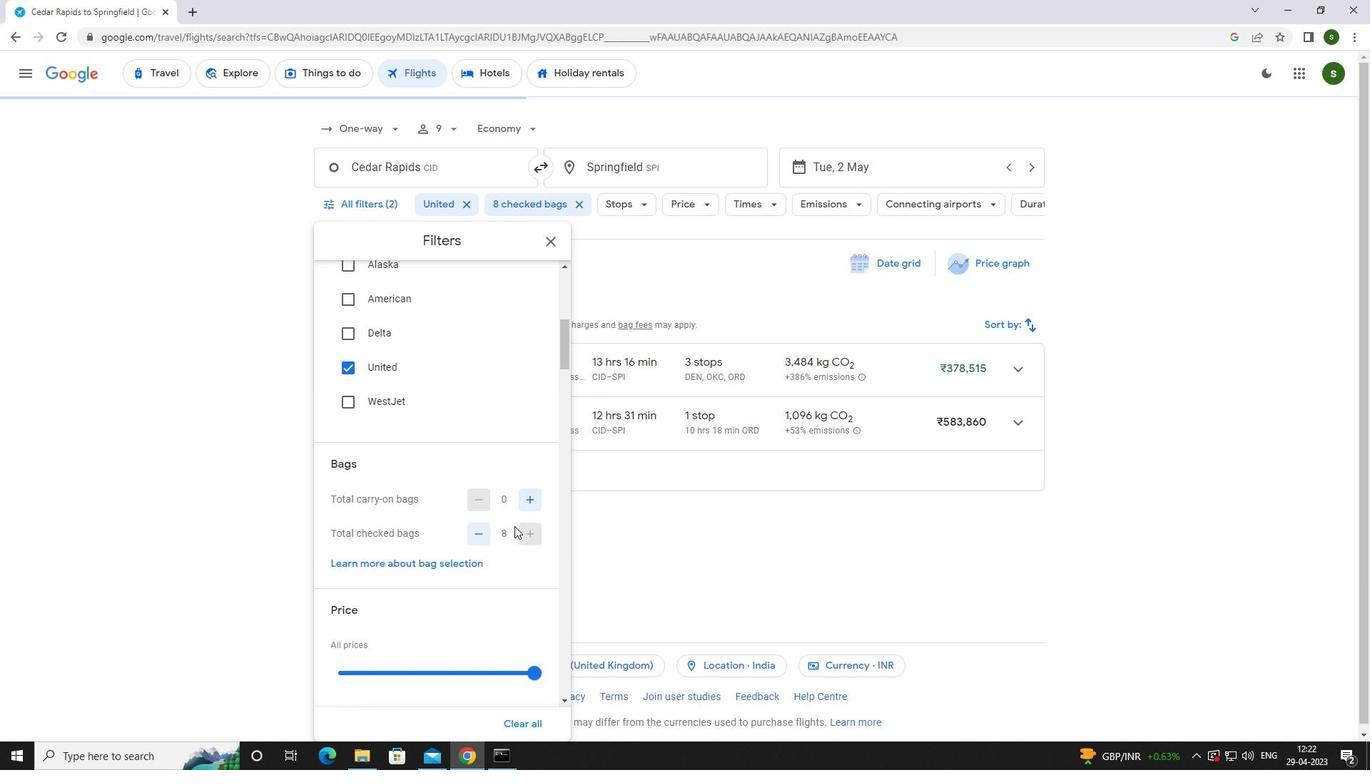 
Action: Mouse moved to (531, 525)
Screenshot: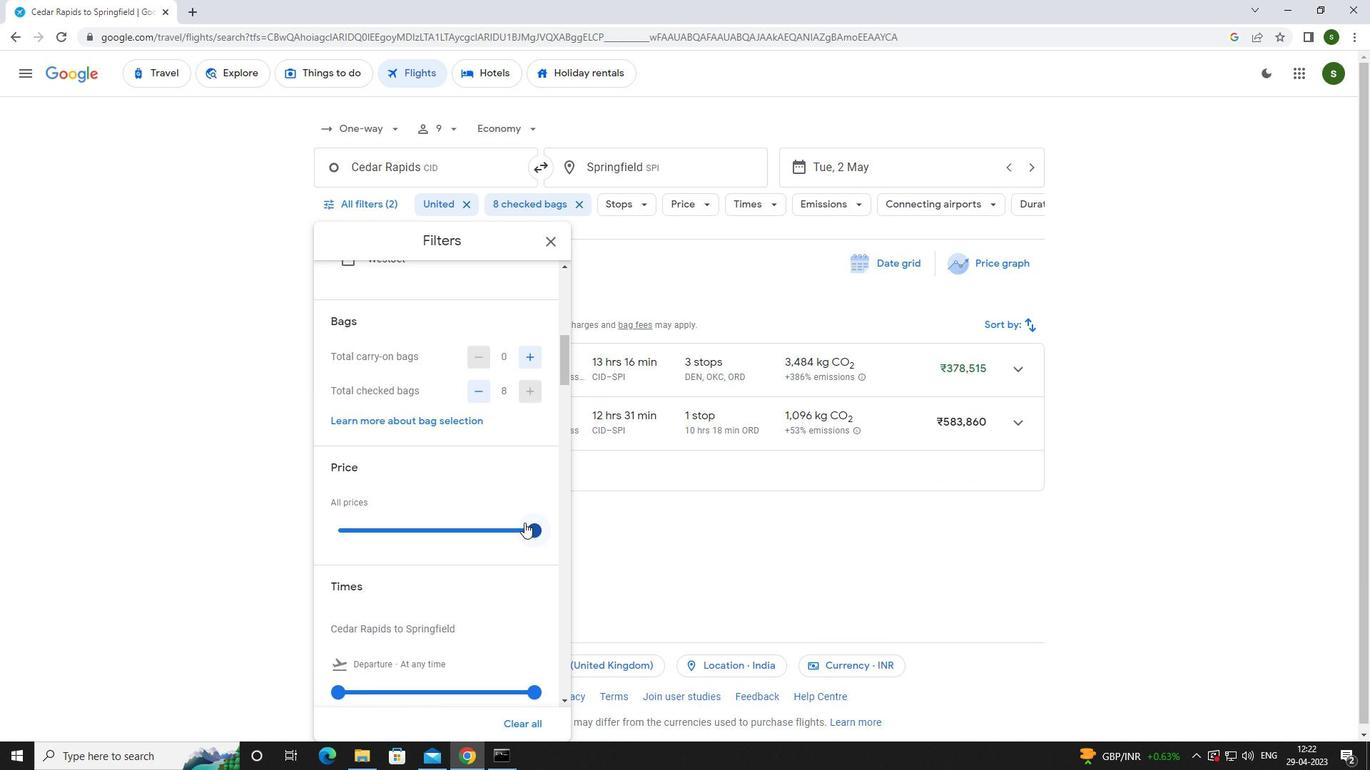 
Action: Mouse pressed left at (531, 525)
Screenshot: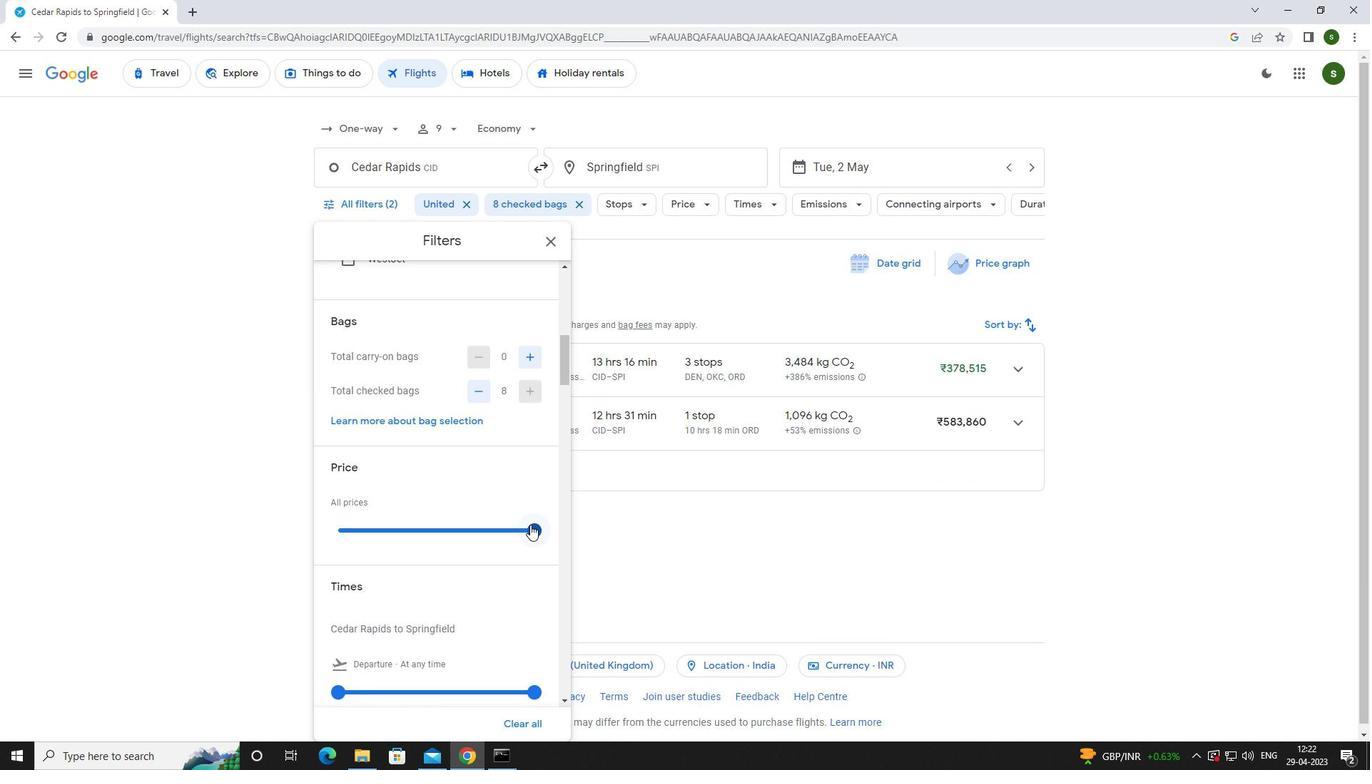 
Action: Mouse moved to (418, 496)
Screenshot: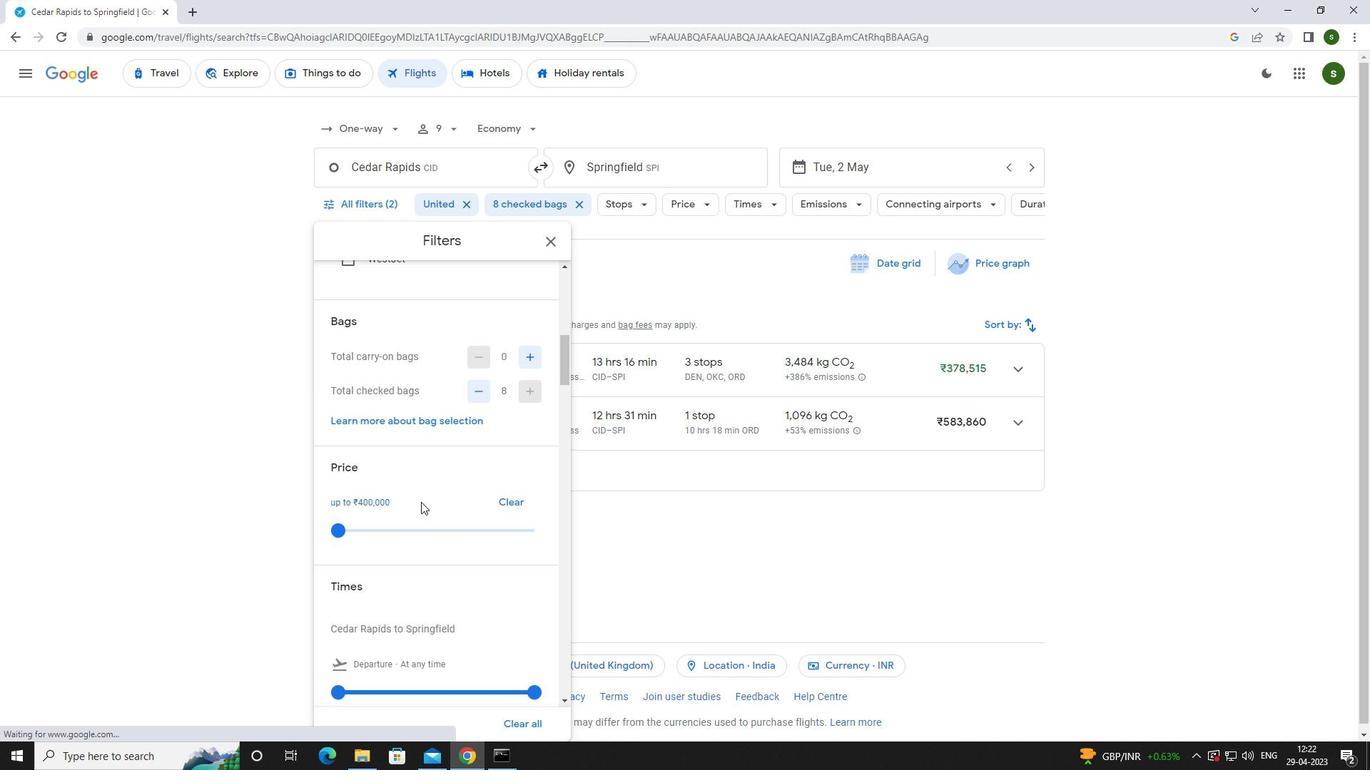 
Action: Mouse scrolled (418, 496) with delta (0, 0)
Screenshot: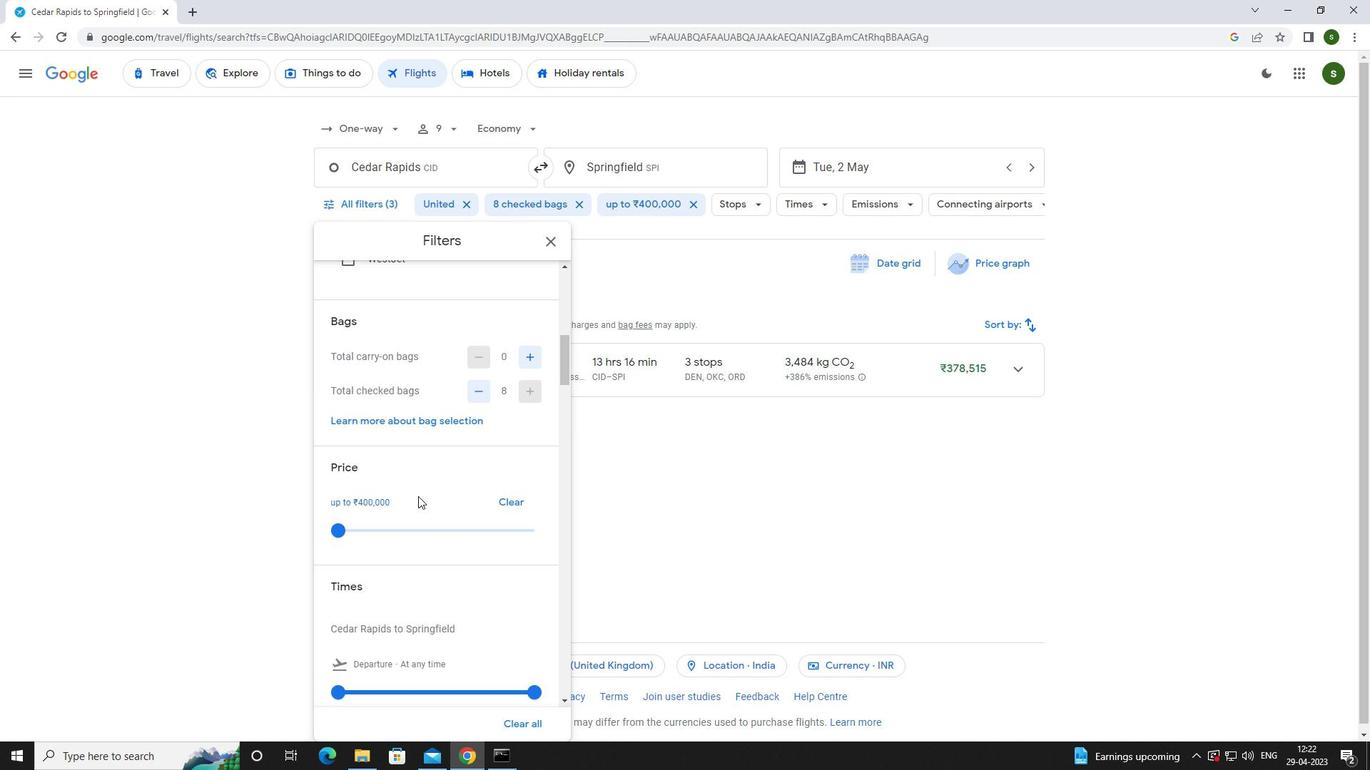 
Action: Mouse scrolled (418, 496) with delta (0, 0)
Screenshot: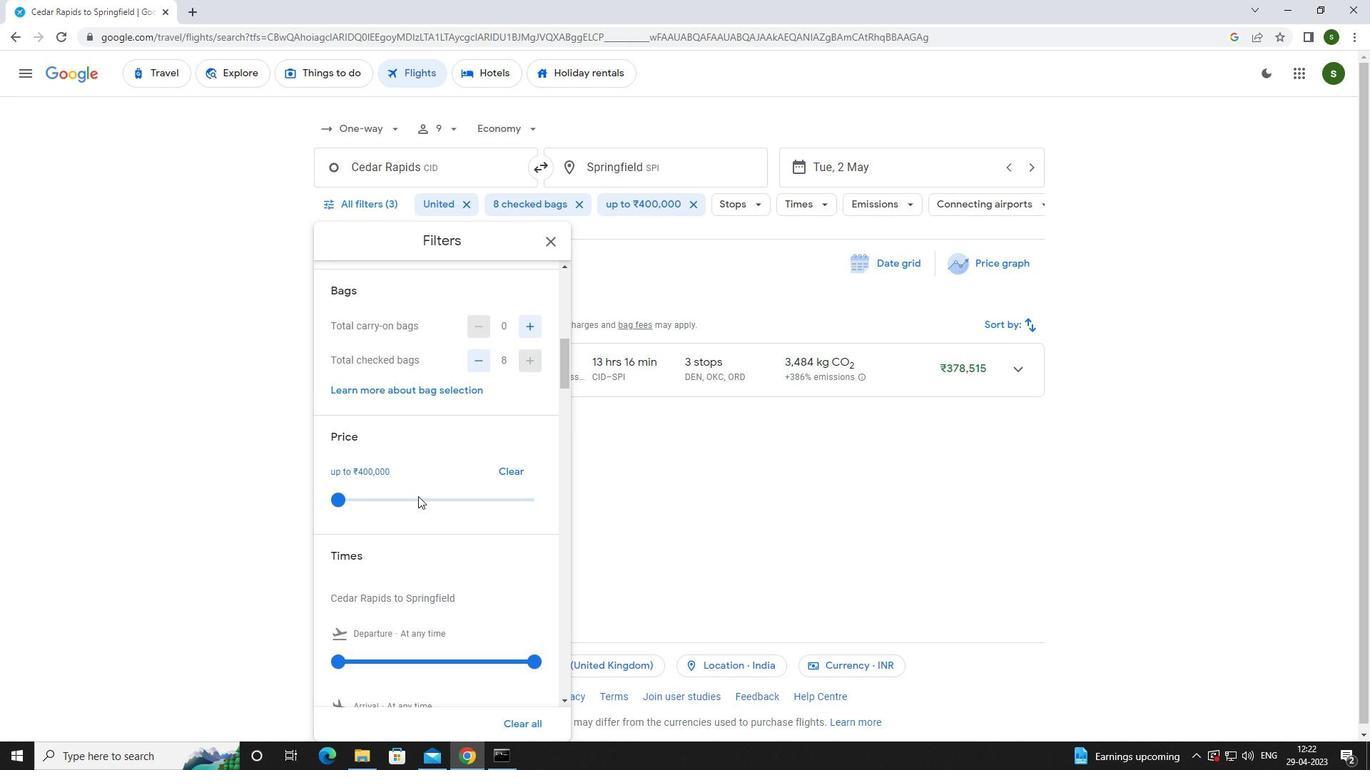 
Action: Mouse moved to (339, 548)
Screenshot: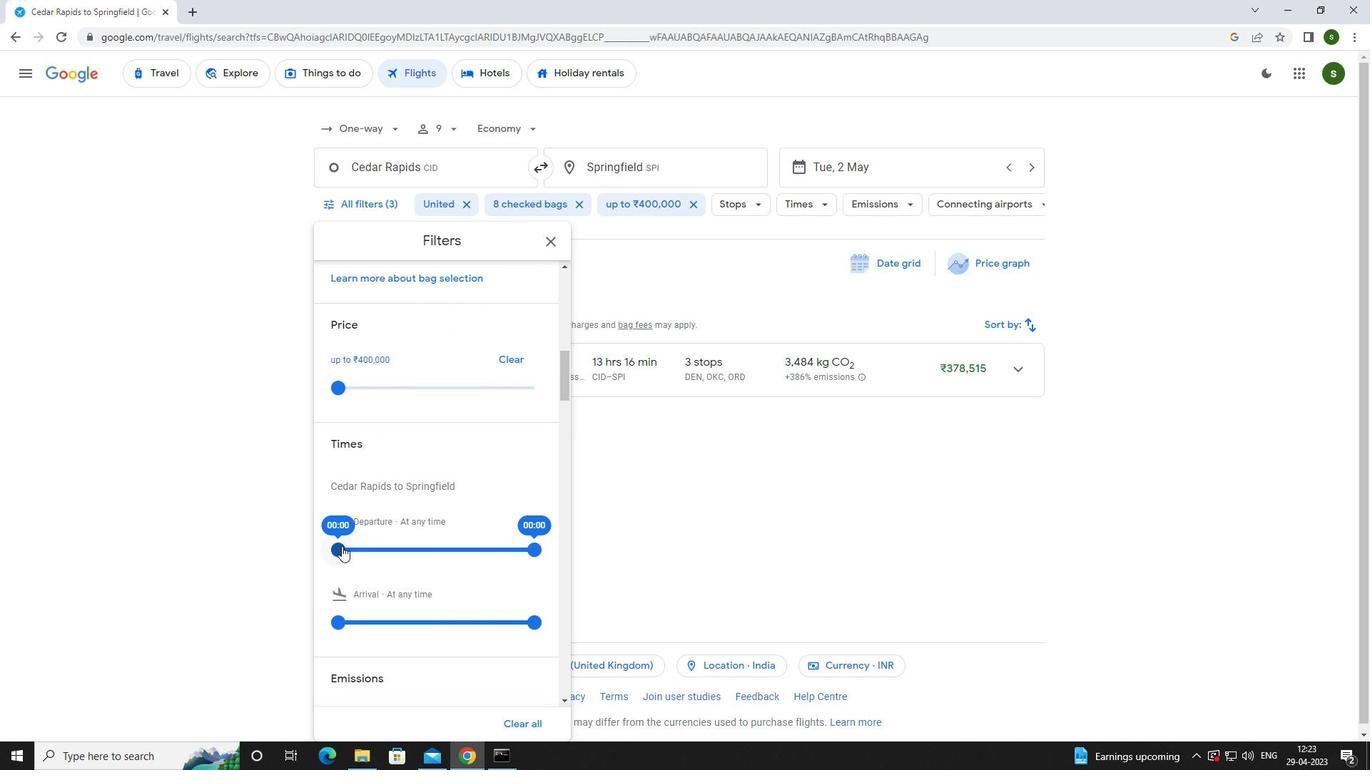 
Action: Mouse pressed left at (339, 548)
Screenshot: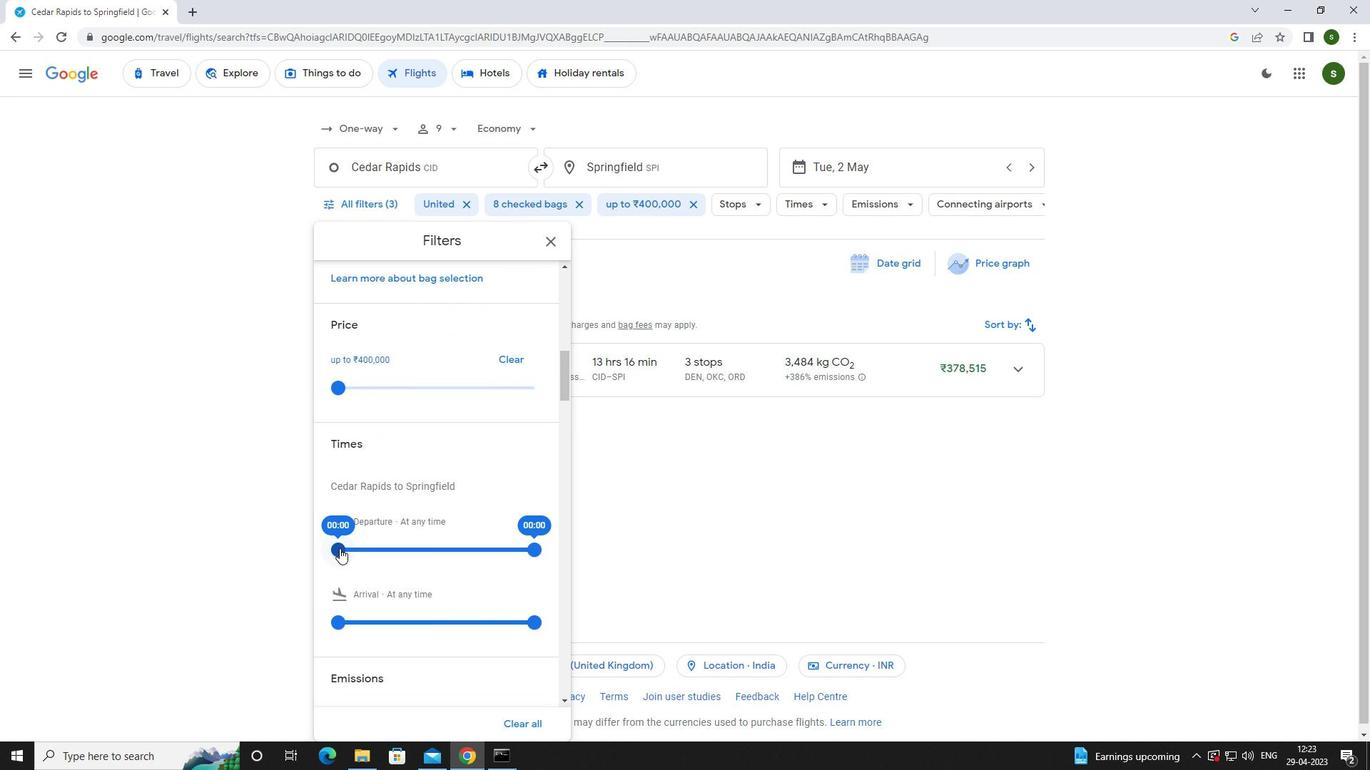 
Action: Mouse moved to (643, 486)
Screenshot: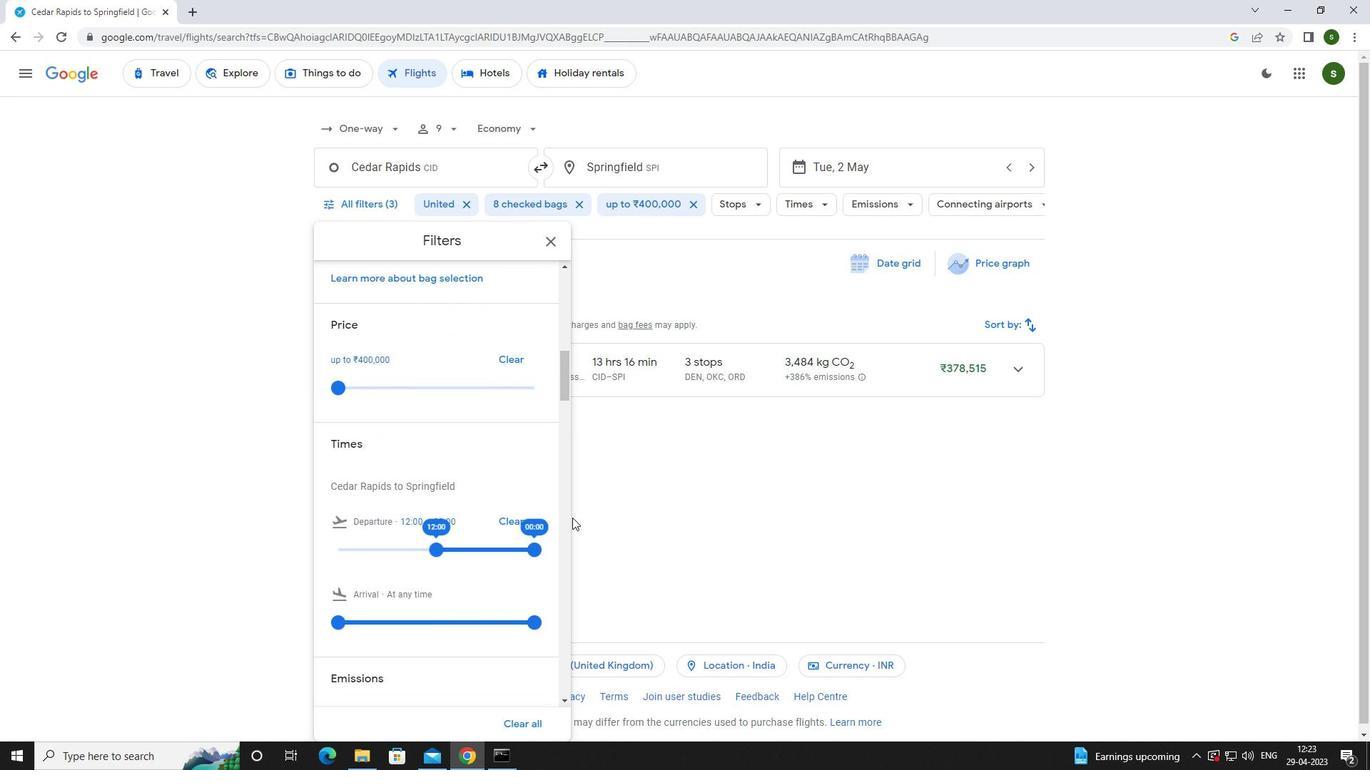 
Action: Mouse pressed left at (643, 486)
Screenshot: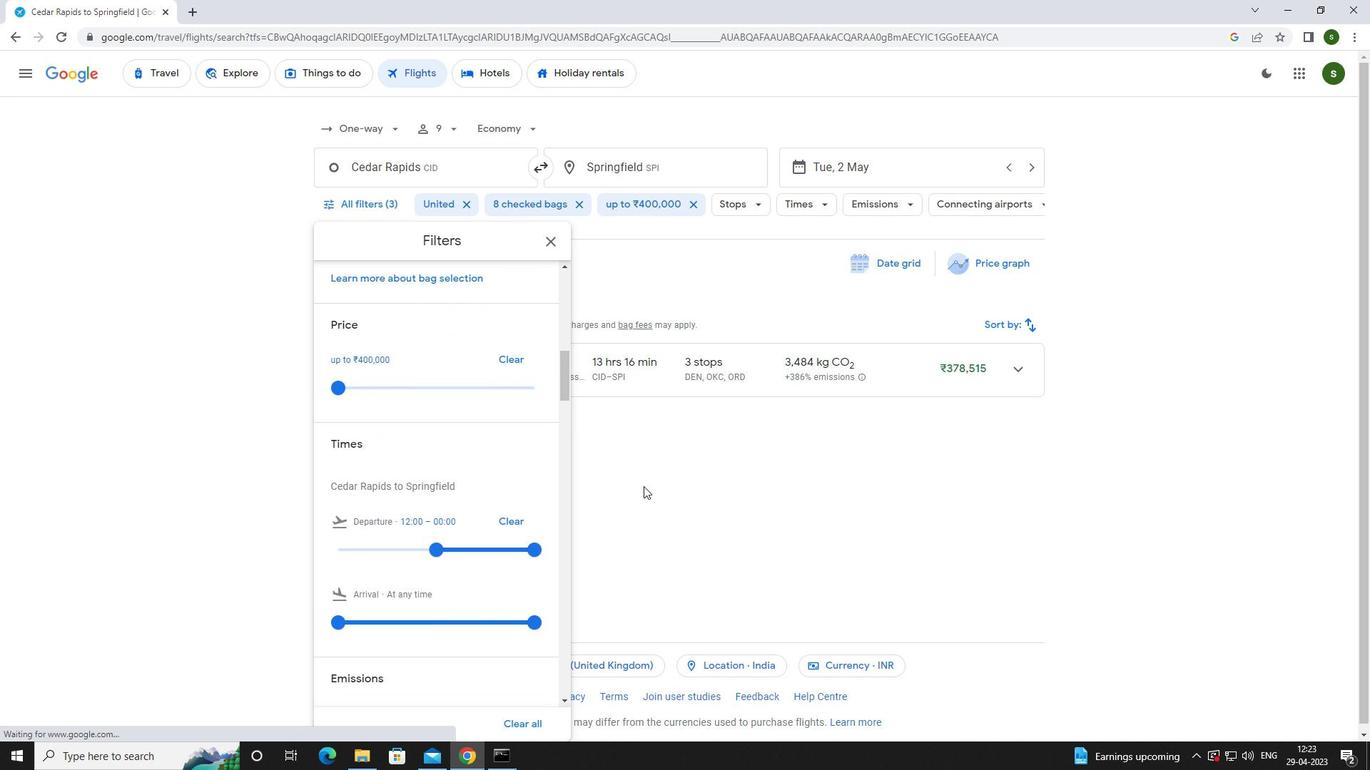 
